 Task: Find connections with filter location Dax with filter topic #job with filter profile language Spanish with filter current company Rebel Foods with filter school New Horizon Public School with filter industry Cutlery and Handtool Manufacturing with filter service category Cybersecurity with filter keywords title Wait Staff Manager
Action: Mouse moved to (549, 81)
Screenshot: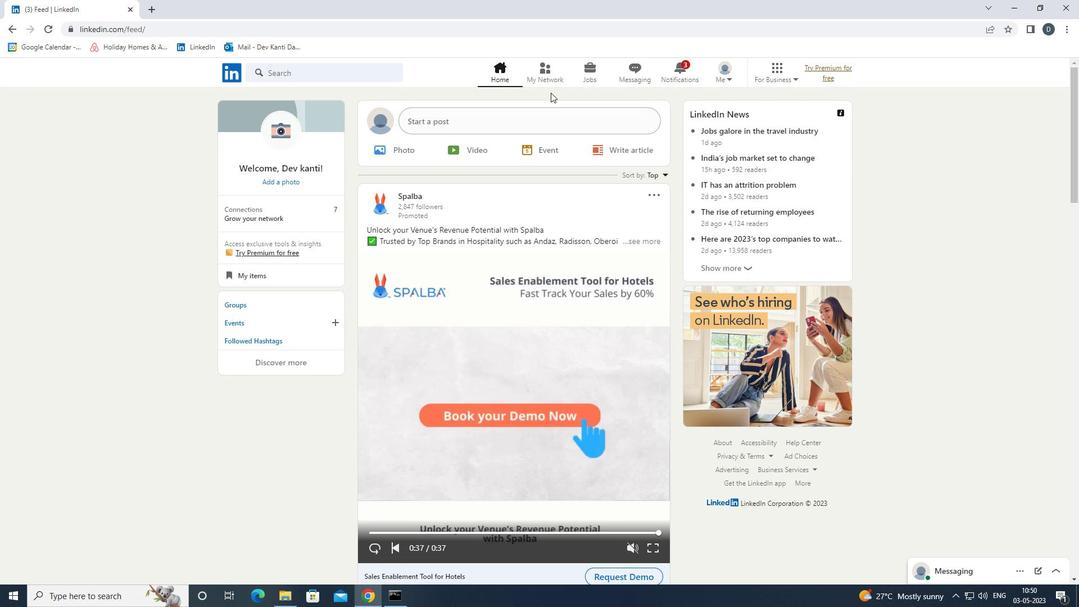 
Action: Mouse pressed left at (549, 81)
Screenshot: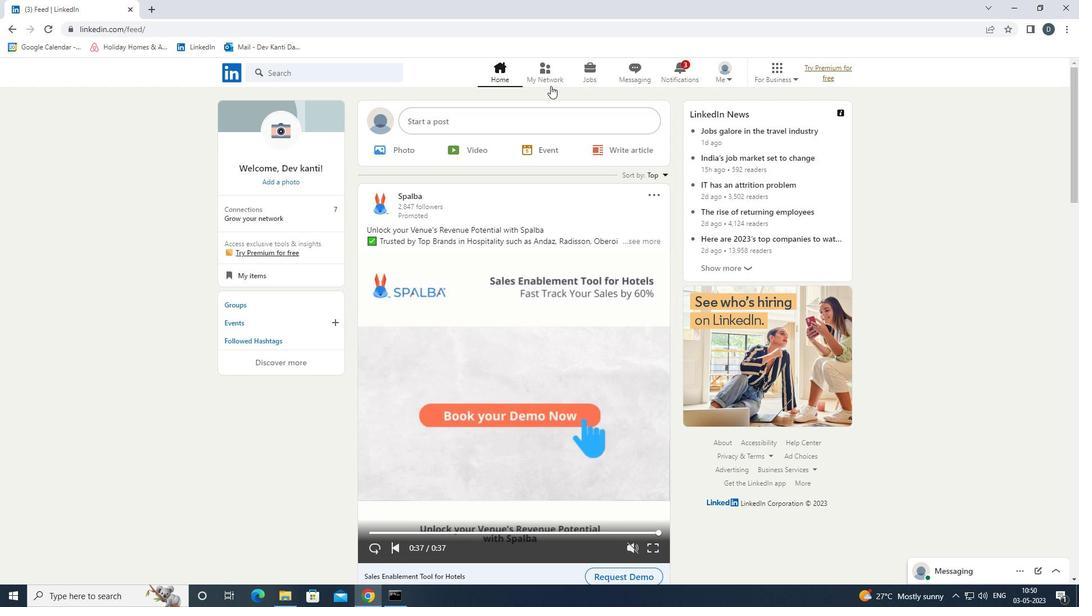 
Action: Mouse moved to (377, 134)
Screenshot: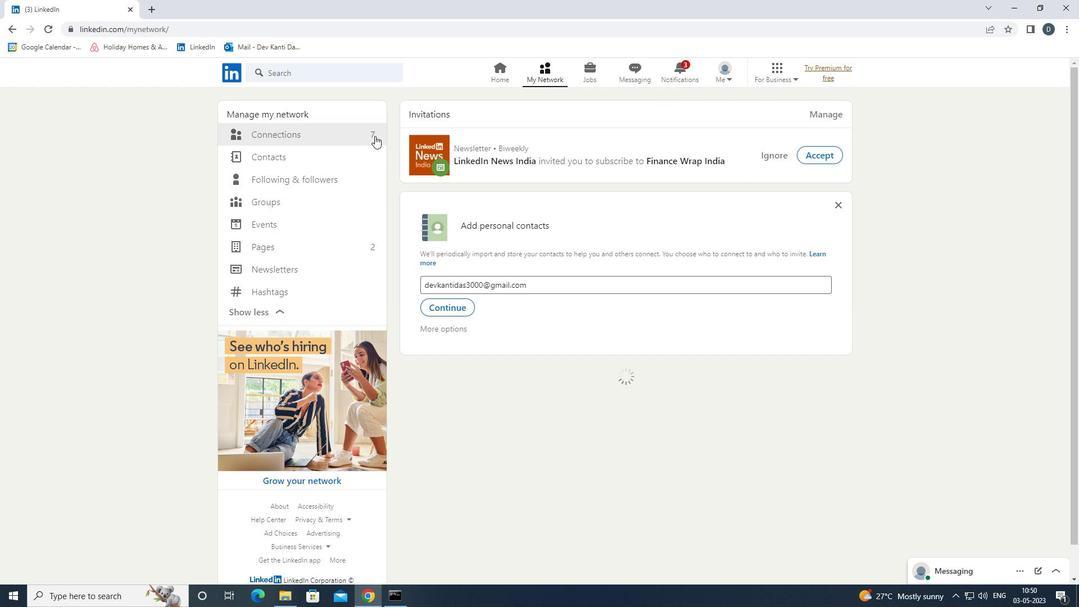 
Action: Mouse pressed left at (377, 134)
Screenshot: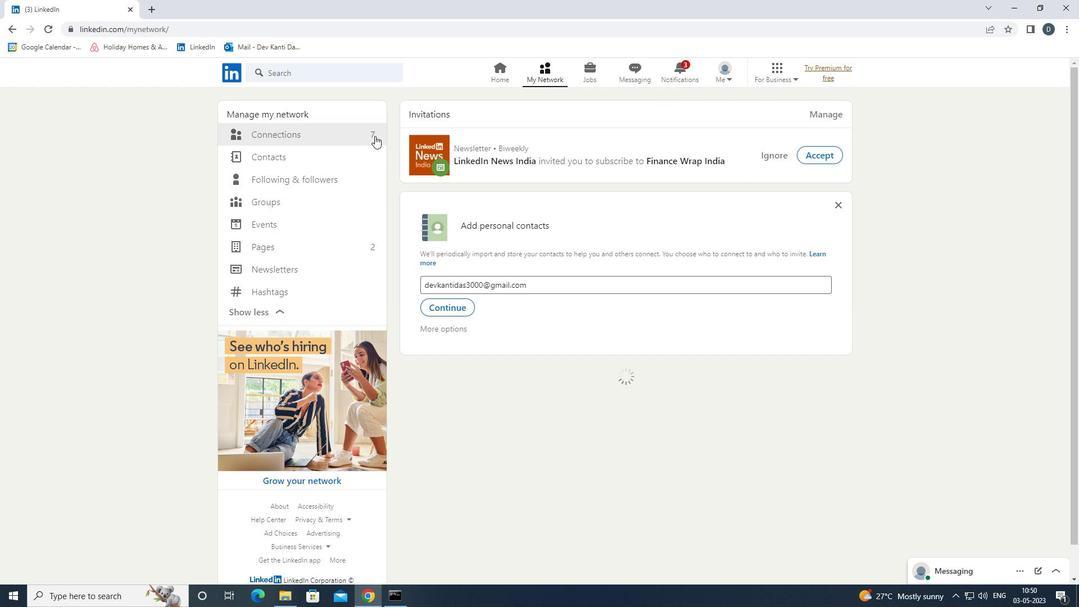 
Action: Mouse moved to (370, 134)
Screenshot: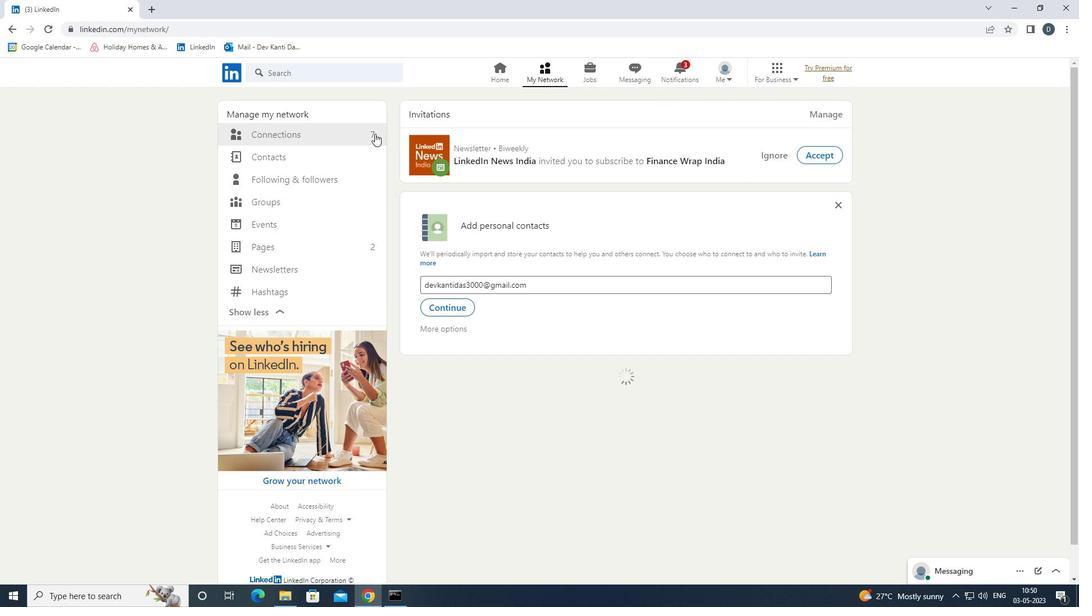 
Action: Mouse pressed left at (370, 134)
Screenshot: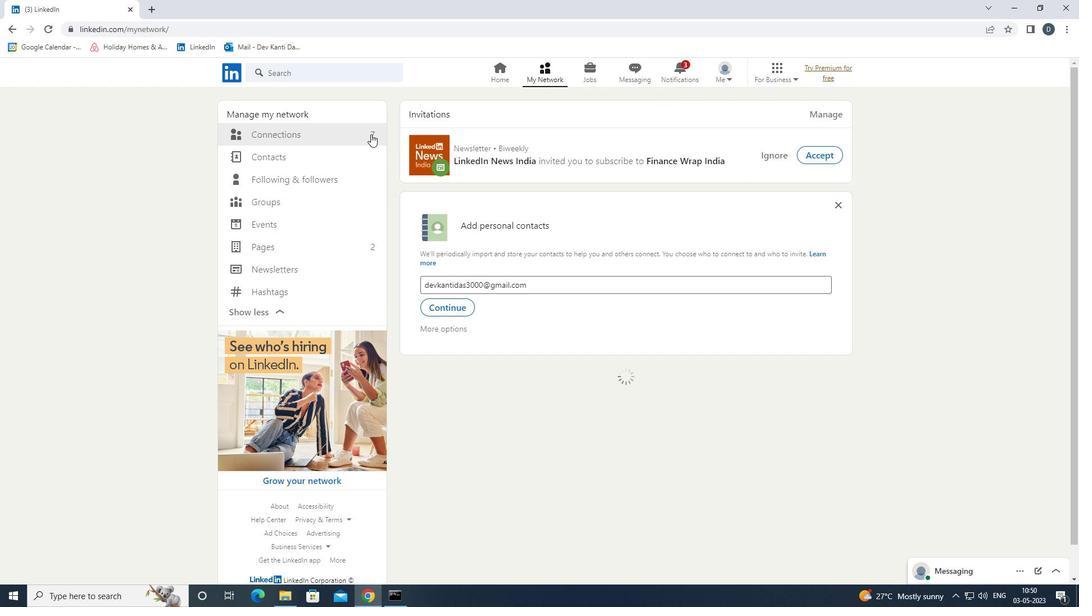 
Action: Mouse moved to (634, 132)
Screenshot: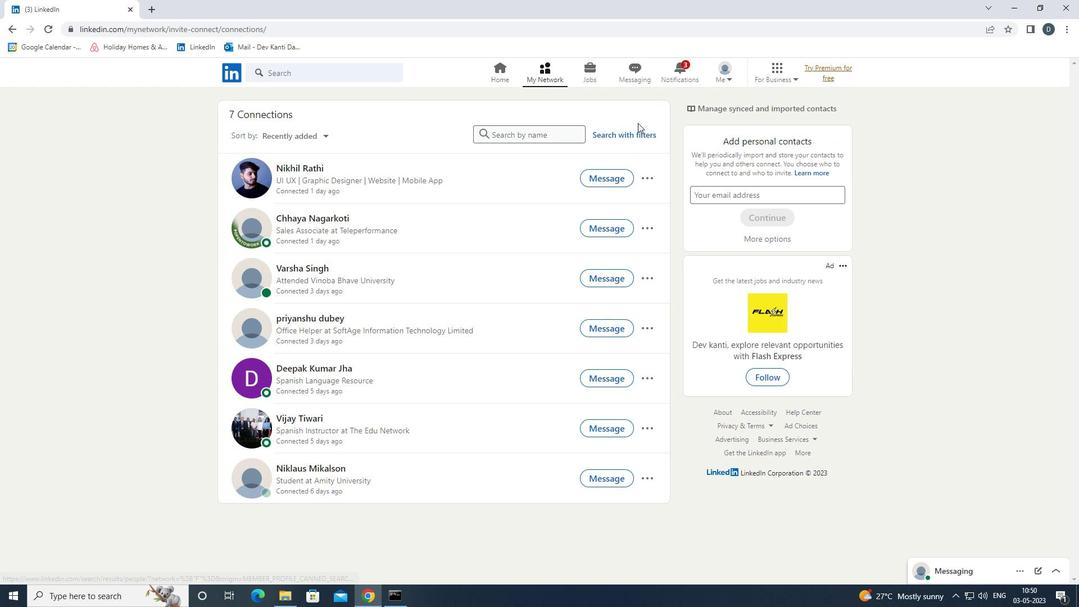 
Action: Mouse pressed left at (634, 132)
Screenshot: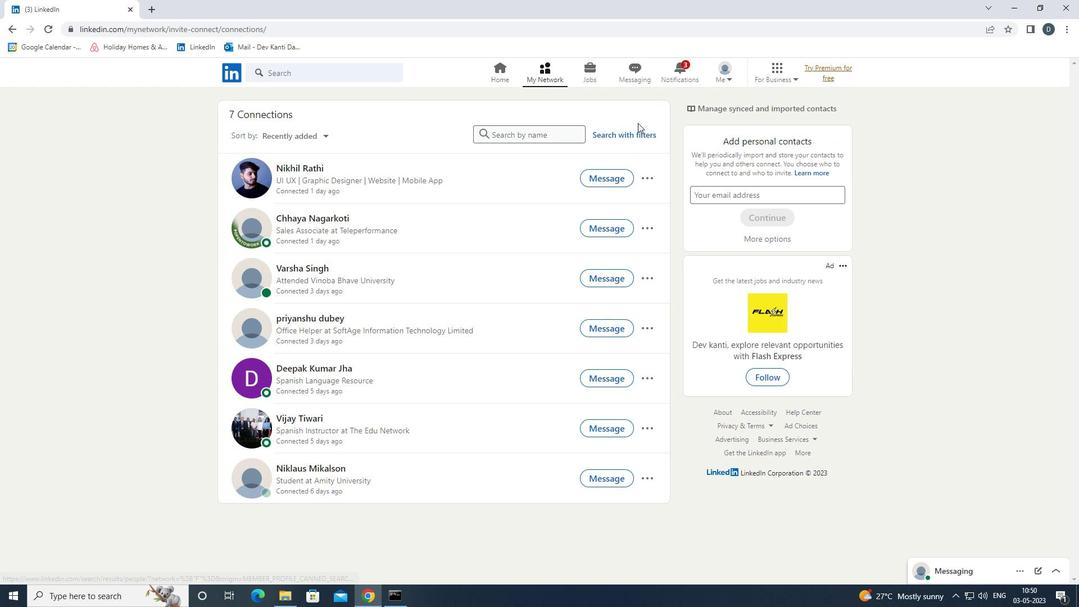 
Action: Mouse moved to (572, 100)
Screenshot: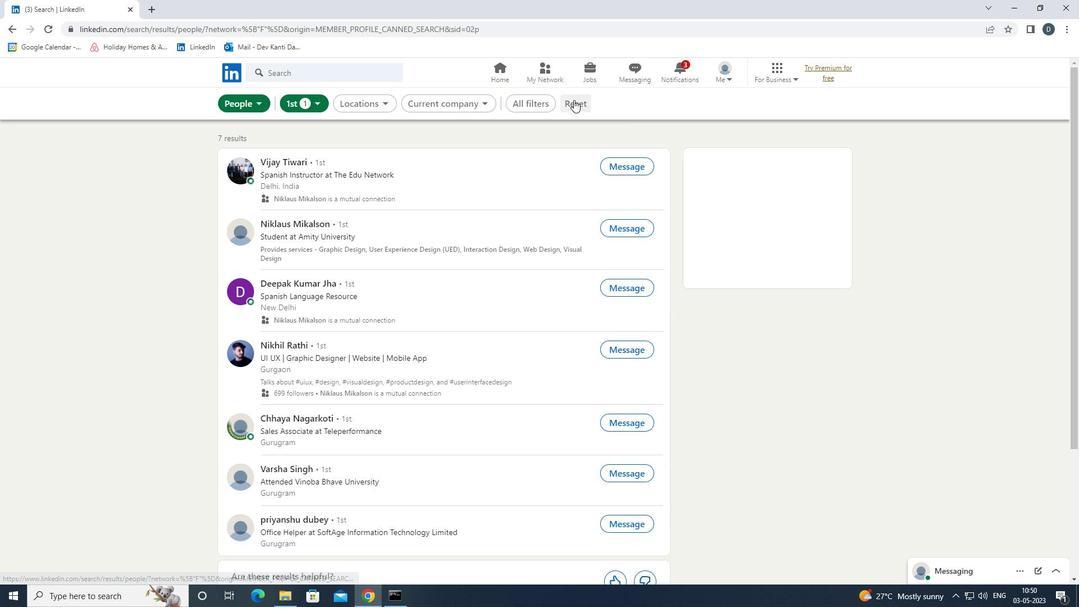 
Action: Mouse pressed left at (572, 100)
Screenshot: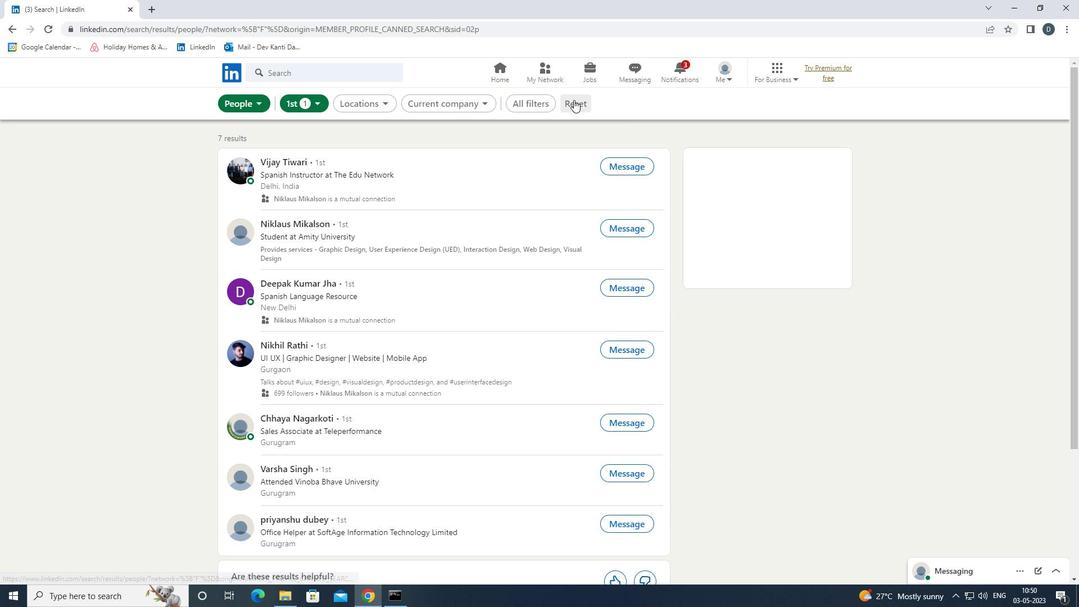 
Action: Mouse moved to (563, 97)
Screenshot: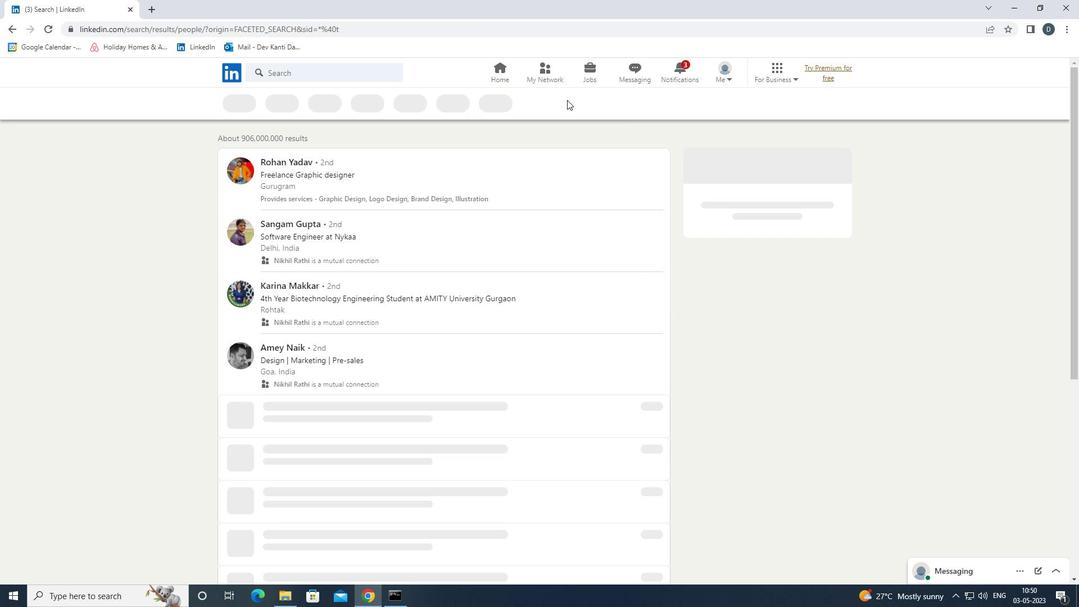 
Action: Mouse pressed left at (563, 97)
Screenshot: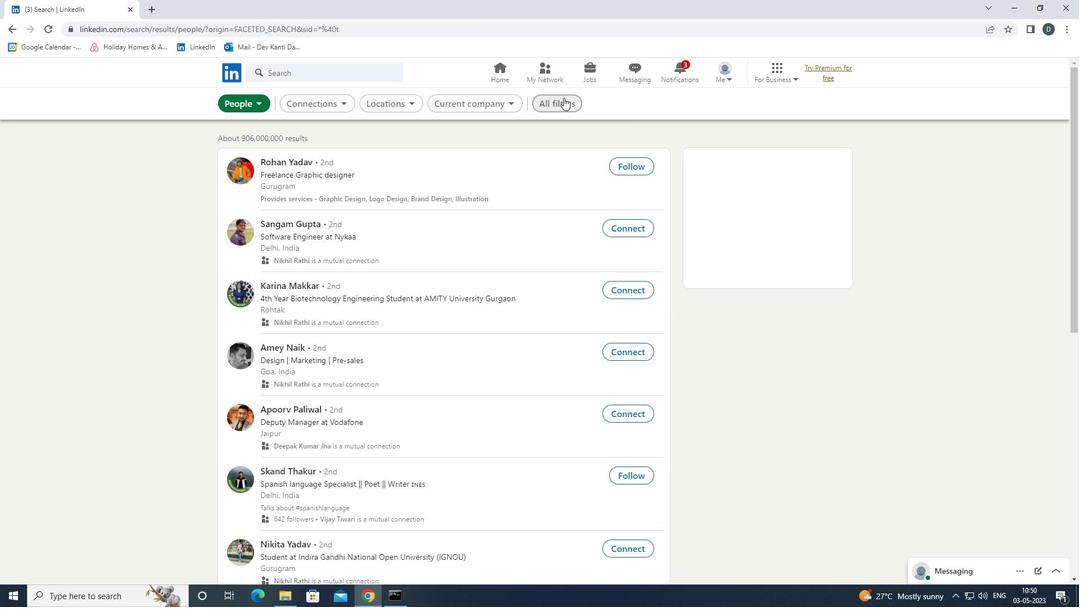 
Action: Mouse moved to (932, 256)
Screenshot: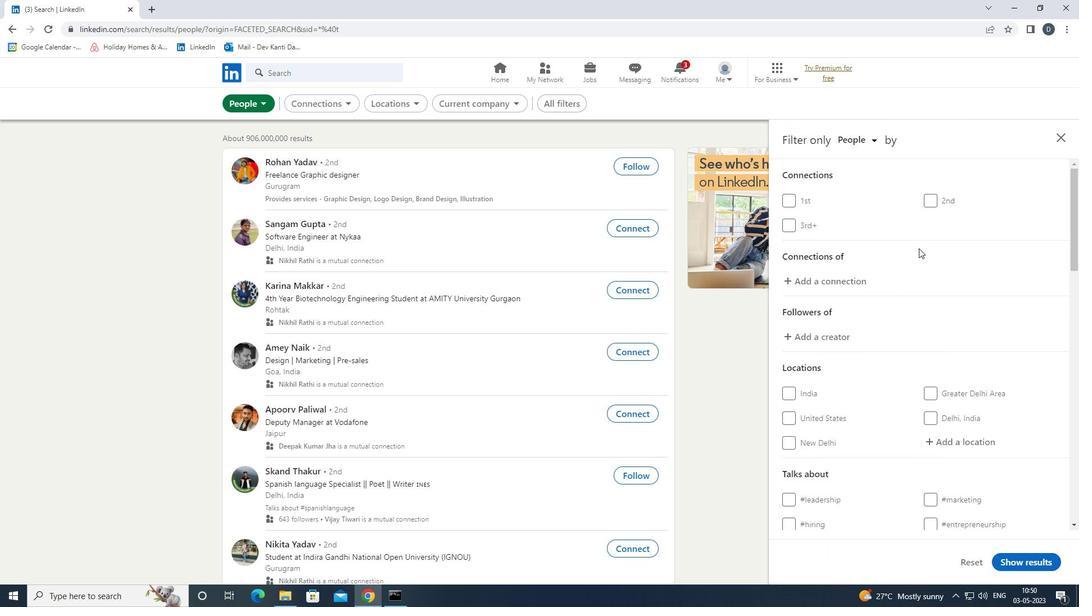
Action: Mouse scrolled (932, 255) with delta (0, 0)
Screenshot: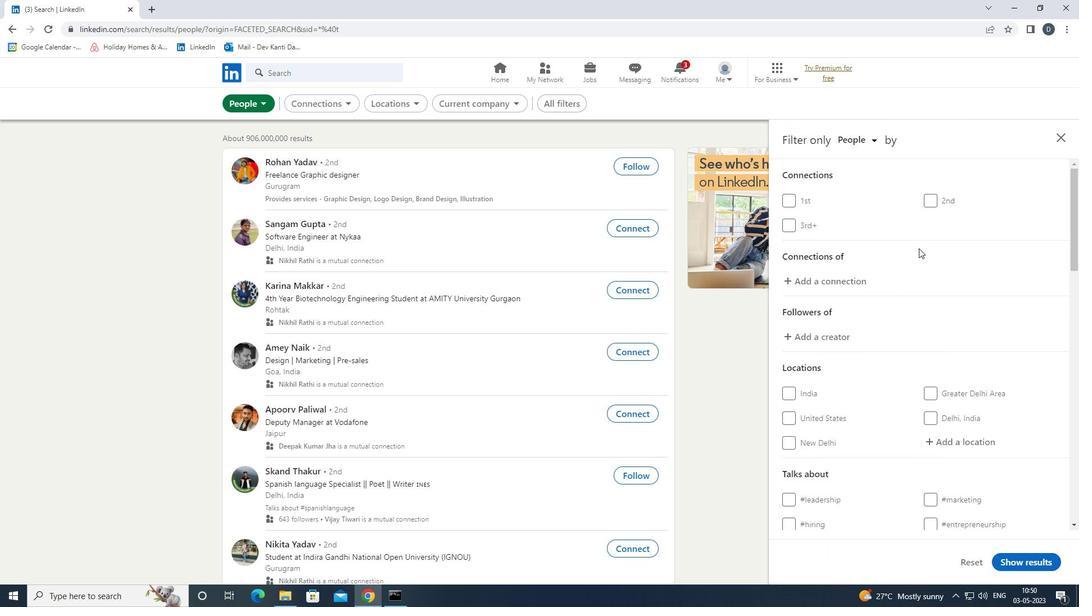 
Action: Mouse moved to (934, 257)
Screenshot: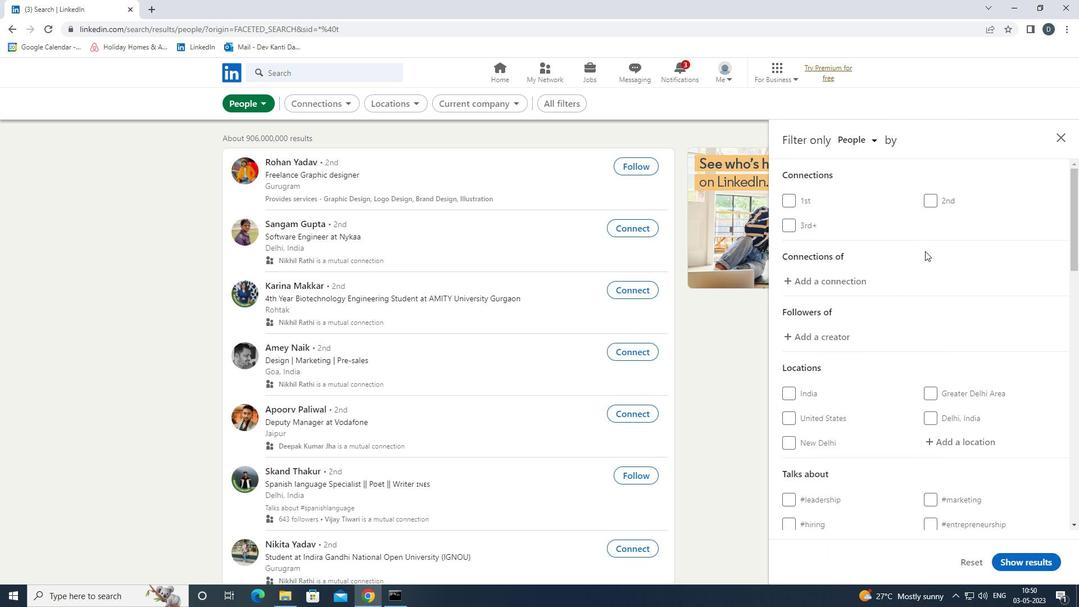 
Action: Mouse scrolled (934, 256) with delta (0, 0)
Screenshot: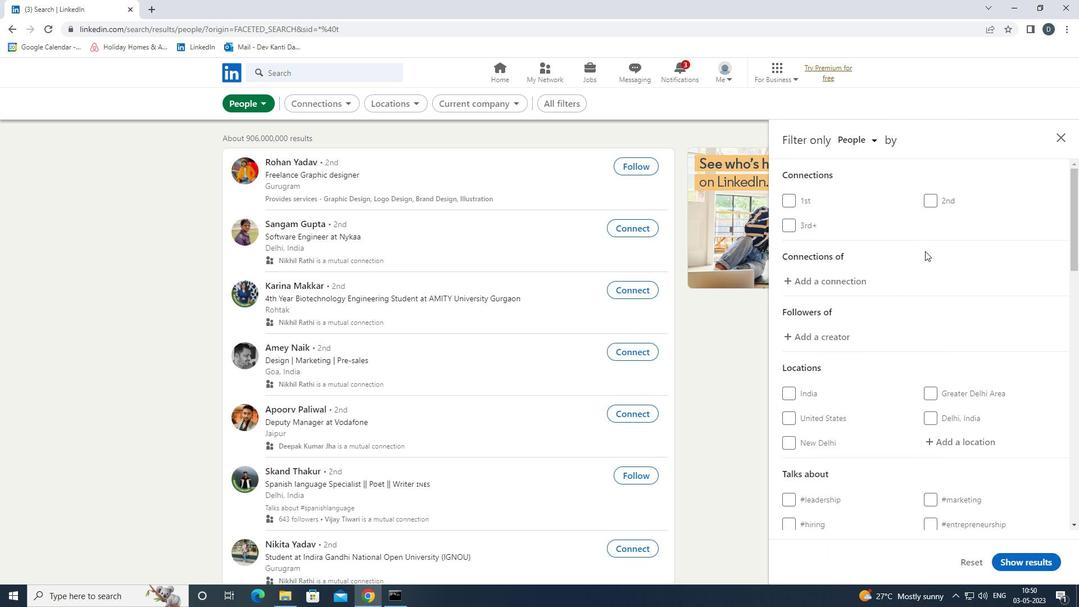 
Action: Mouse moved to (945, 329)
Screenshot: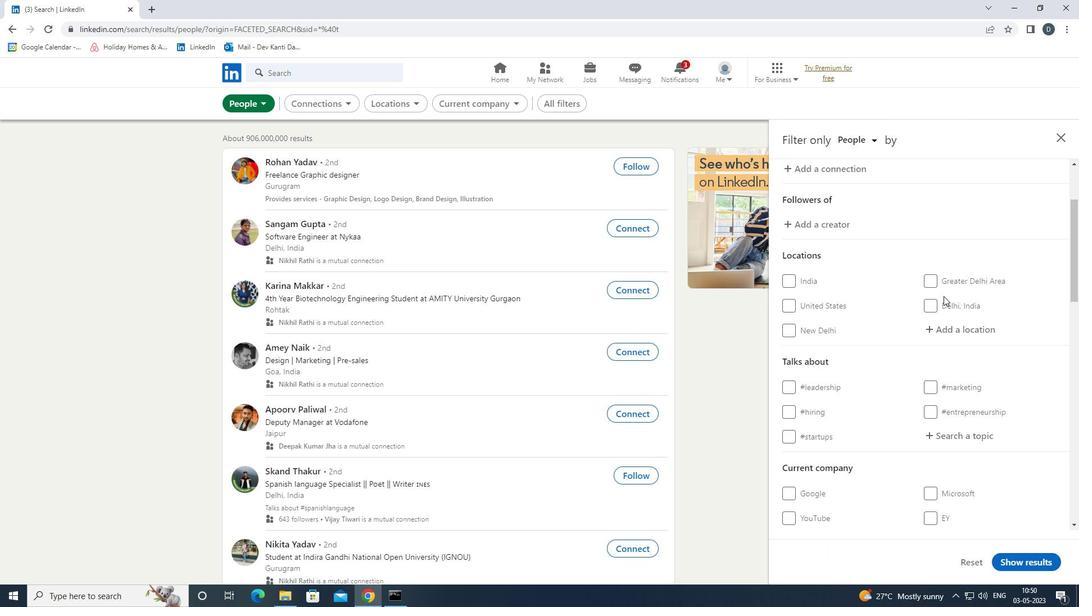 
Action: Mouse pressed left at (945, 329)
Screenshot: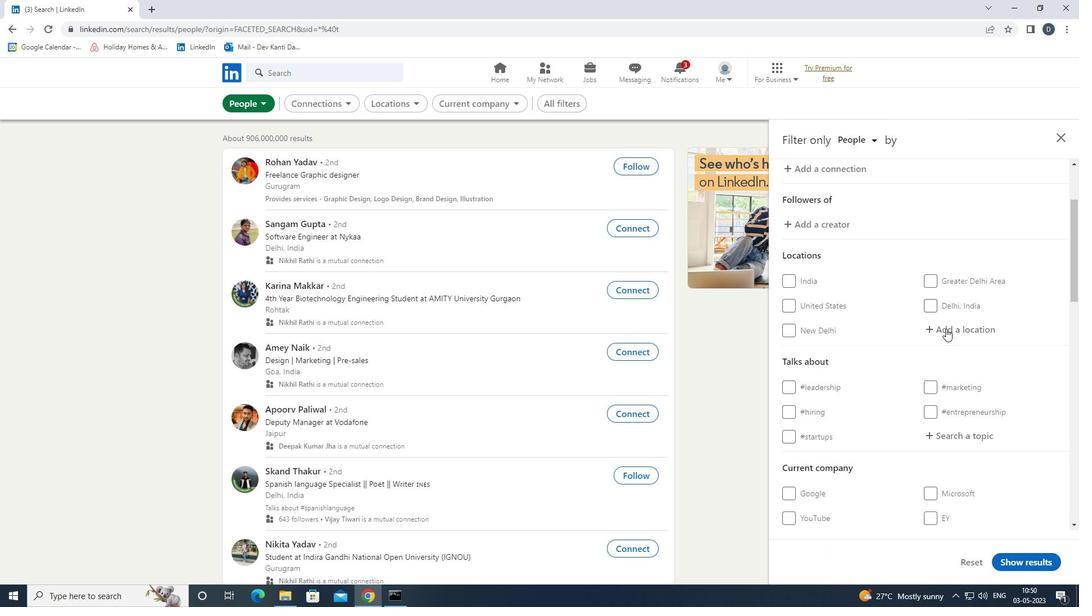 
Action: Key pressed <Key.shift>DAX<Key.down><Key.enter>
Screenshot: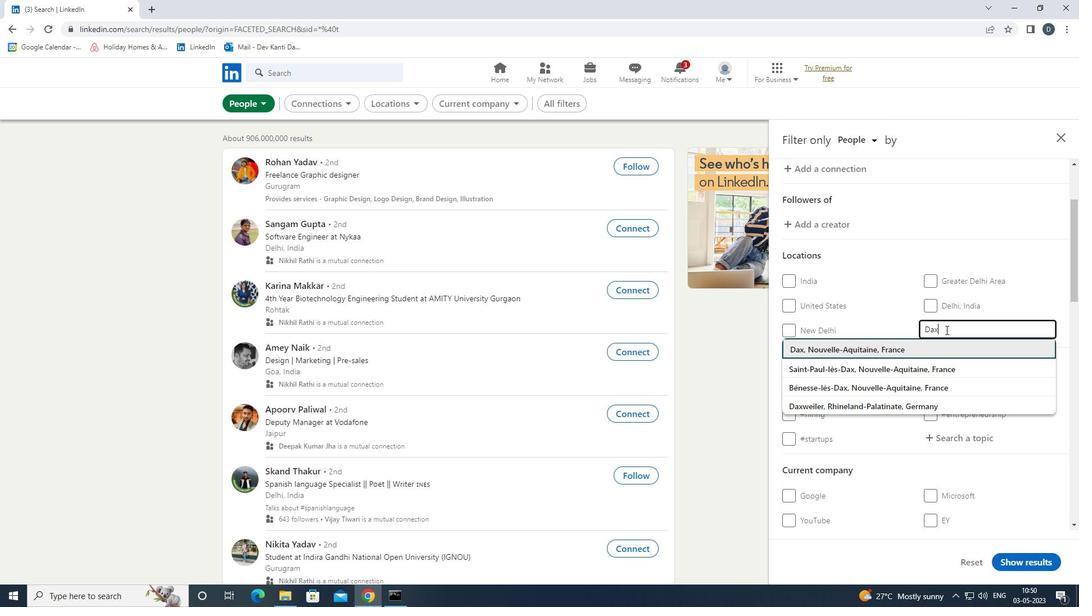 
Action: Mouse moved to (966, 343)
Screenshot: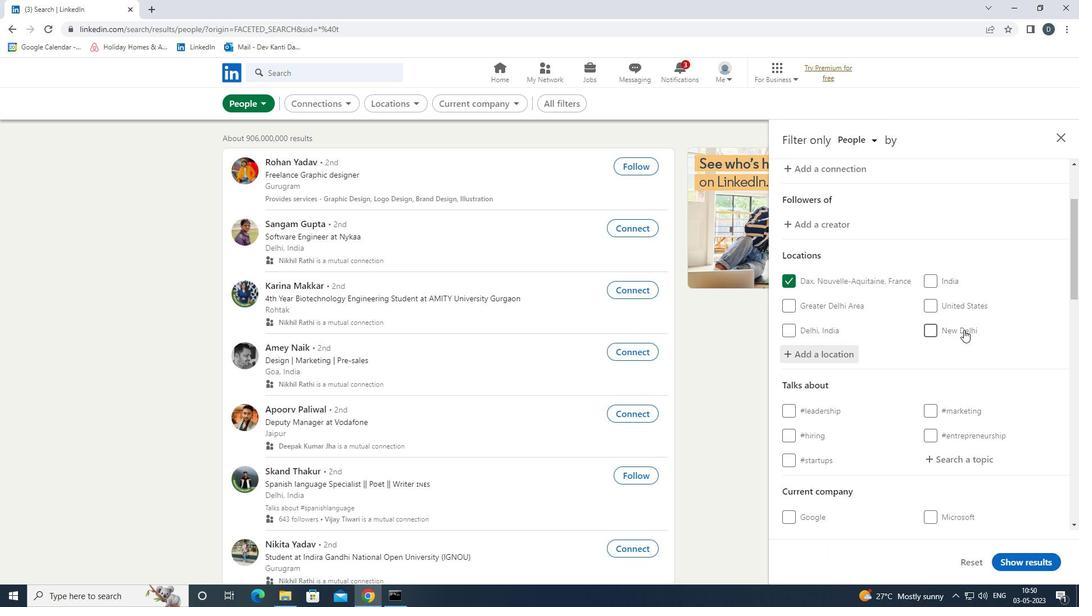 
Action: Mouse scrolled (966, 343) with delta (0, 0)
Screenshot: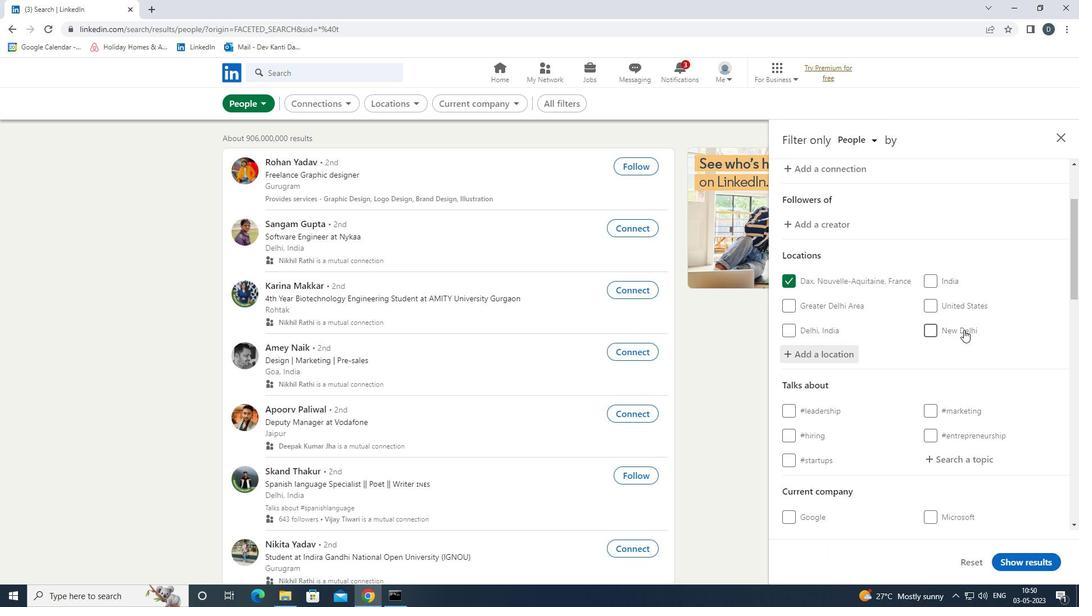 
Action: Mouse moved to (968, 349)
Screenshot: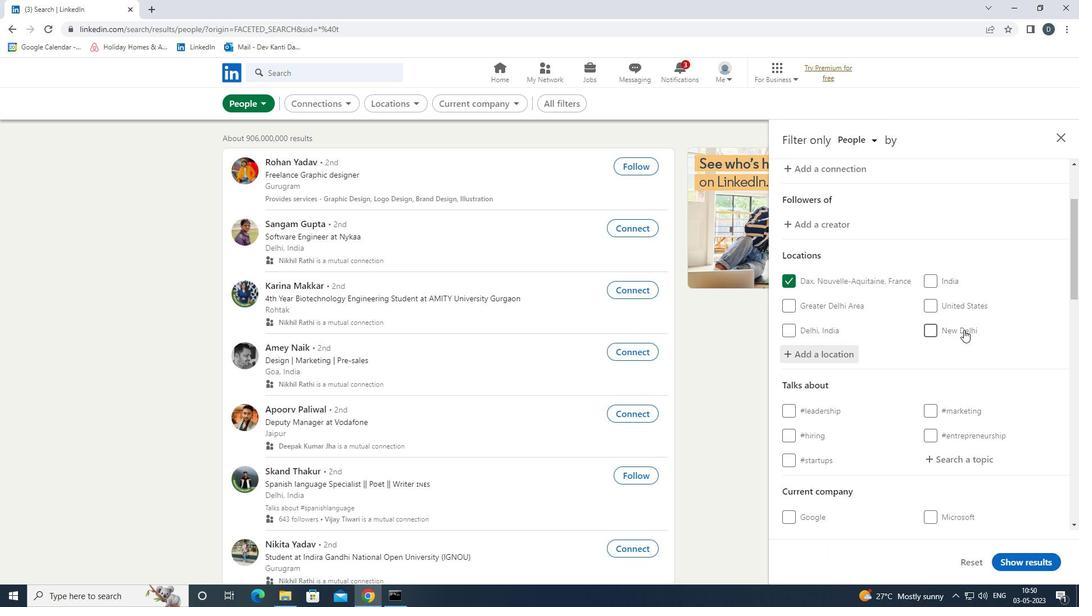 
Action: Mouse scrolled (968, 348) with delta (0, 0)
Screenshot: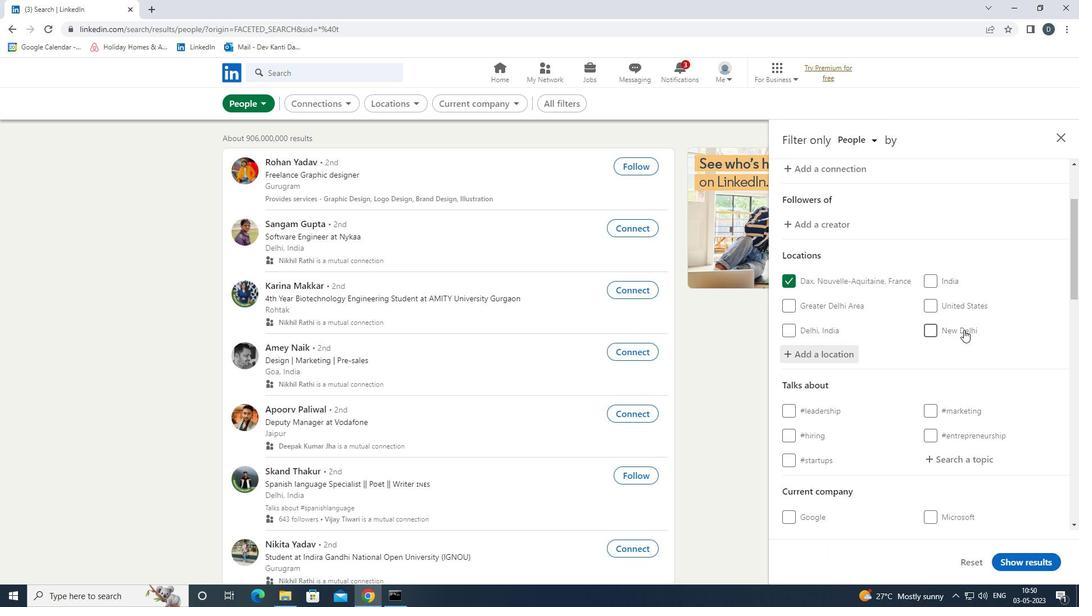 
Action: Mouse moved to (972, 349)
Screenshot: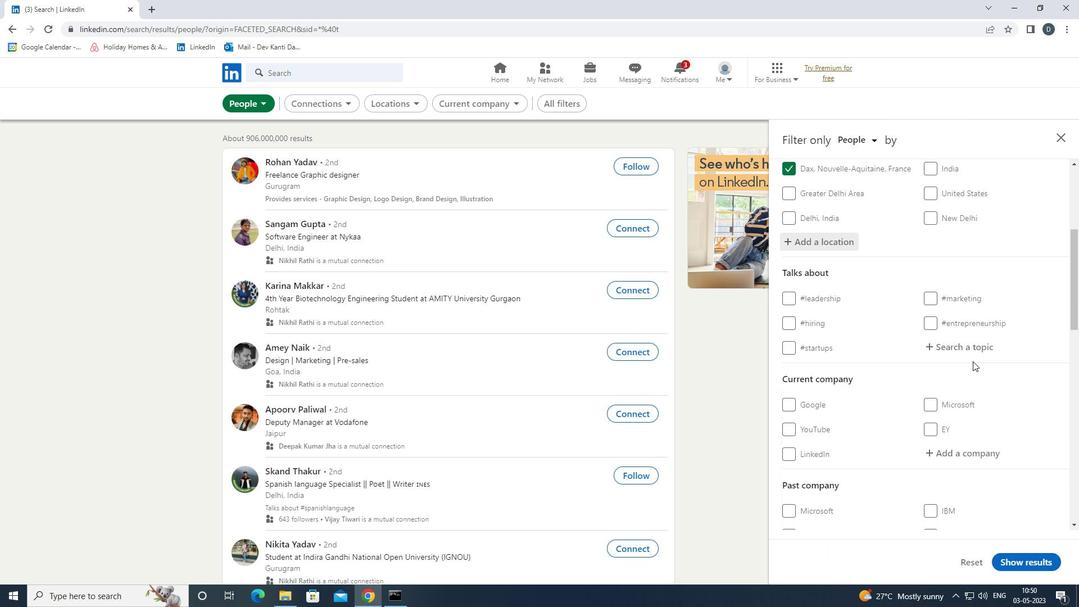 
Action: Mouse pressed left at (972, 349)
Screenshot: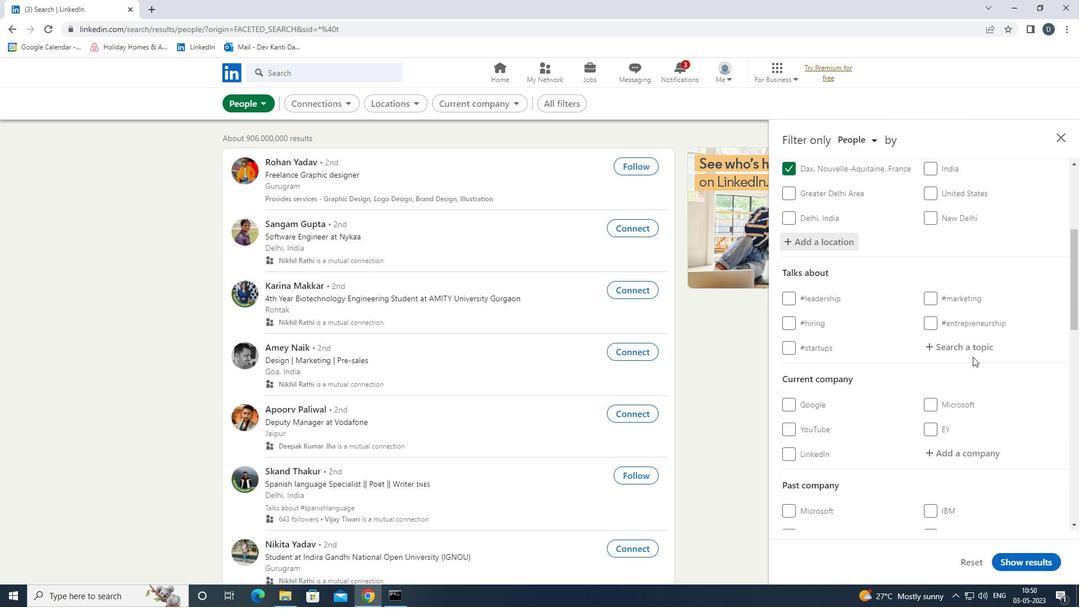 
Action: Mouse moved to (971, 349)
Screenshot: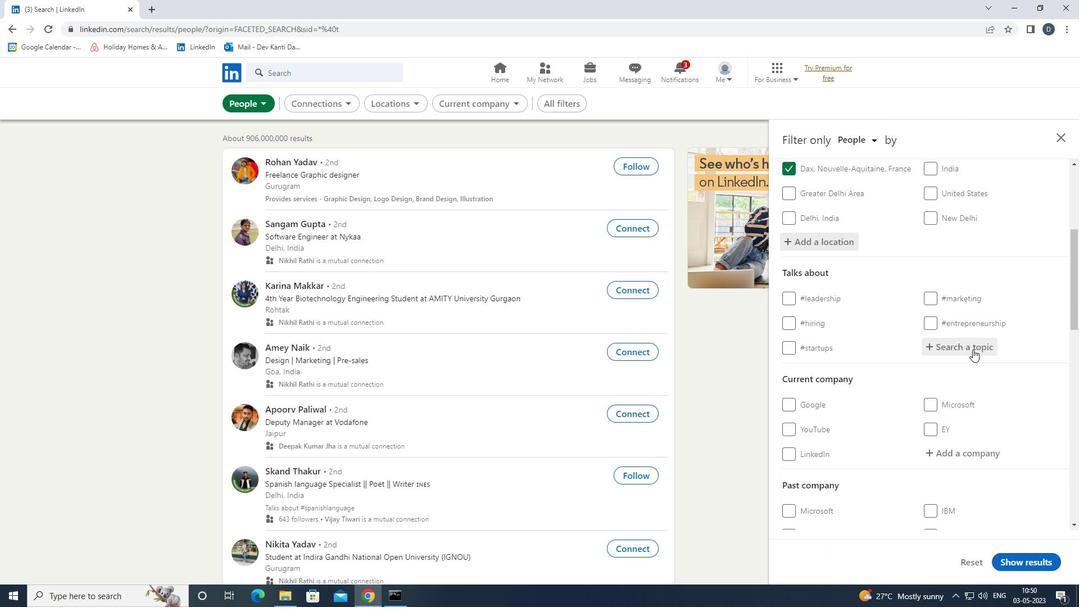 
Action: Key pressed JOB<Key.down><Key.enter>
Screenshot: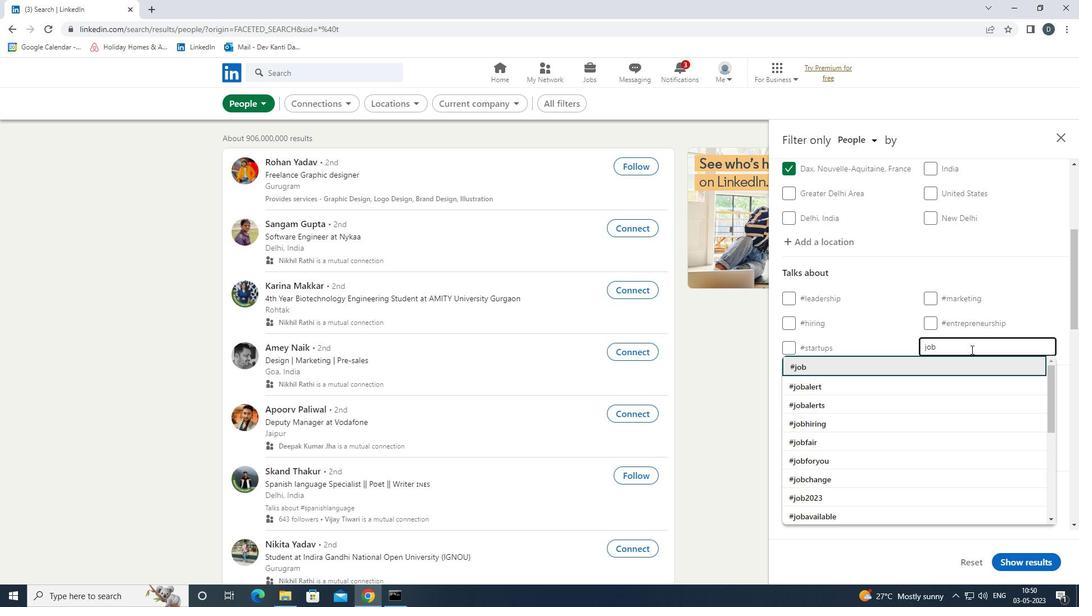 
Action: Mouse moved to (980, 360)
Screenshot: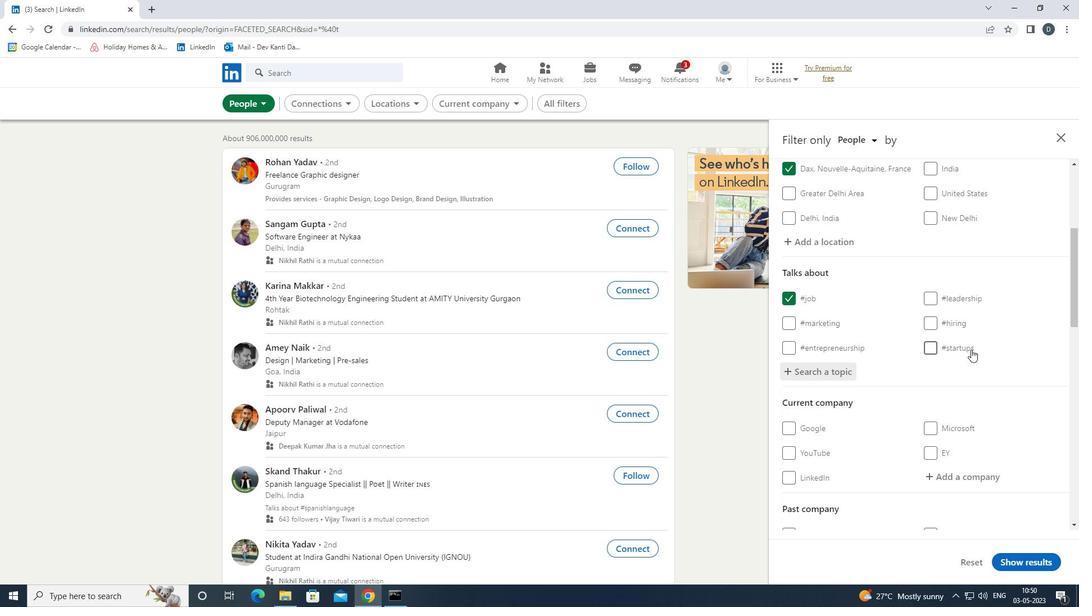 
Action: Mouse scrolled (980, 359) with delta (0, 0)
Screenshot: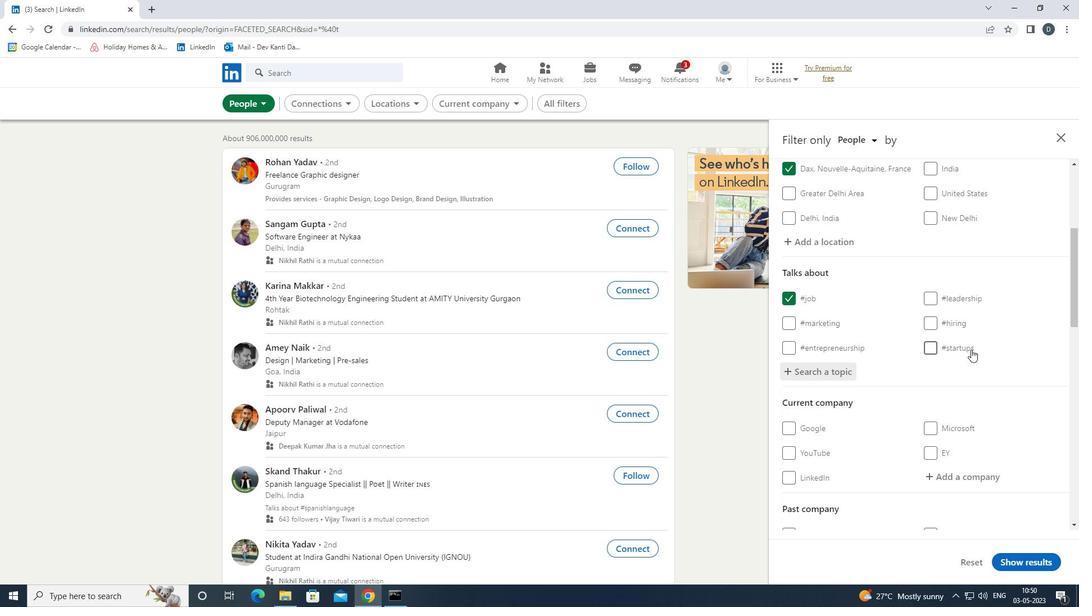 
Action: Mouse moved to (980, 361)
Screenshot: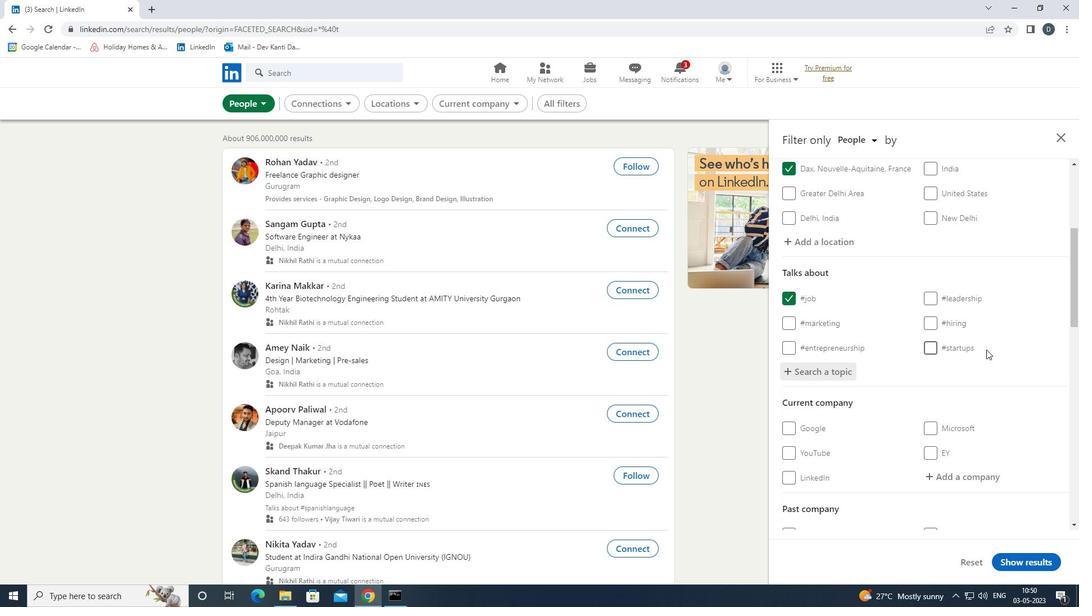 
Action: Mouse scrolled (980, 361) with delta (0, 0)
Screenshot: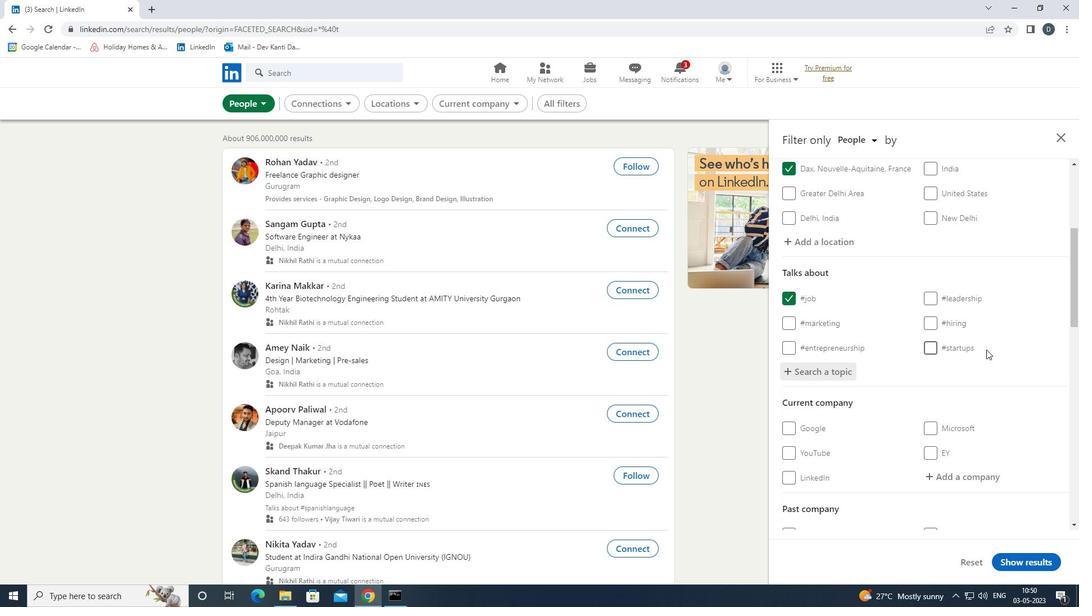 
Action: Mouse moved to (980, 363)
Screenshot: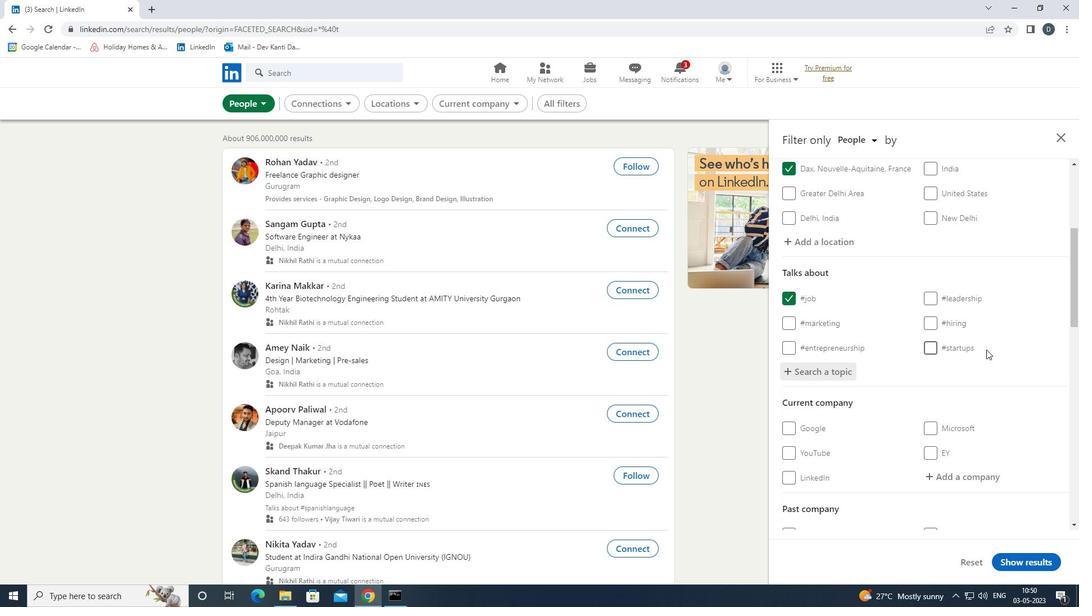 
Action: Mouse scrolled (980, 362) with delta (0, 0)
Screenshot: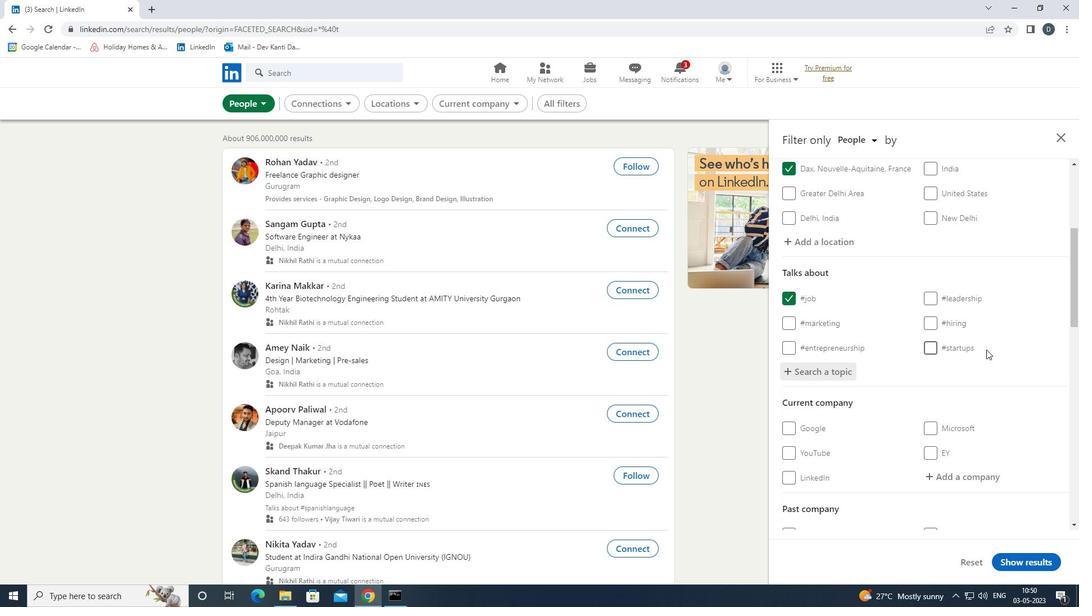 
Action: Mouse moved to (980, 363)
Screenshot: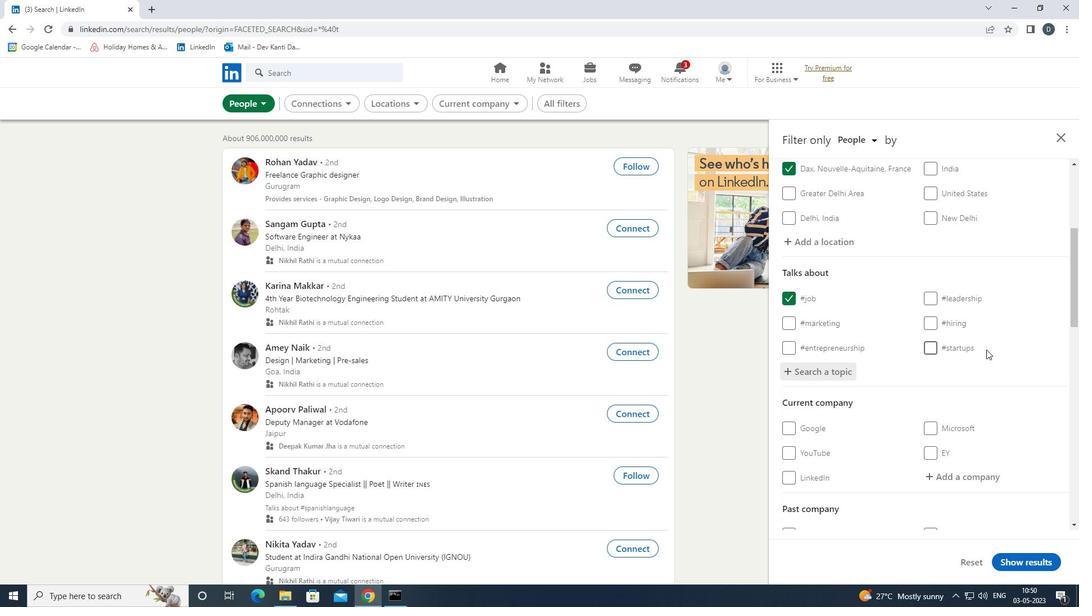 
Action: Mouse scrolled (980, 362) with delta (0, 0)
Screenshot: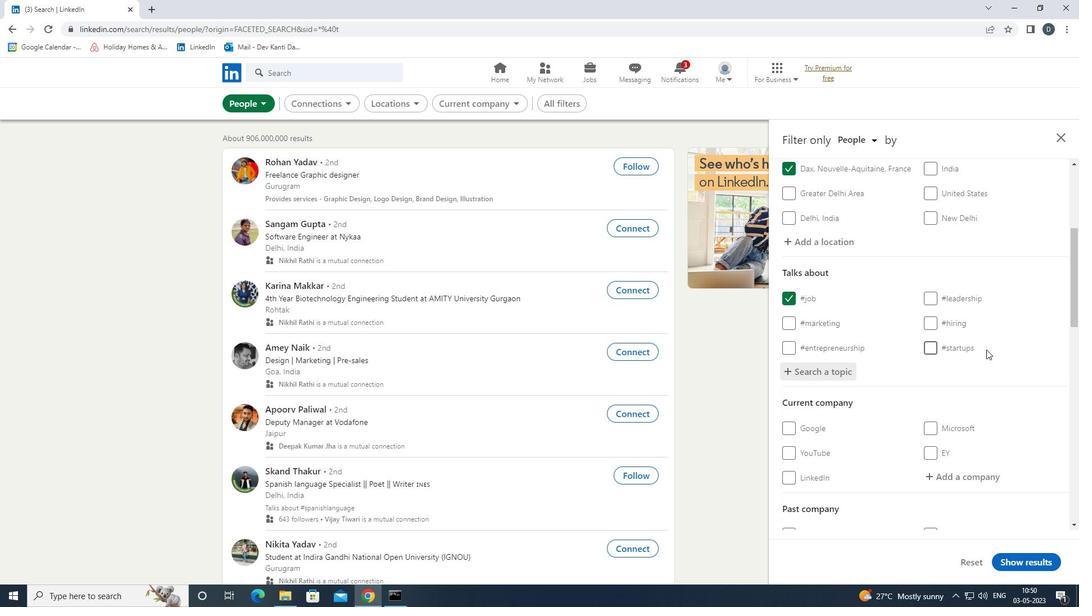 
Action: Mouse scrolled (980, 362) with delta (0, 0)
Screenshot: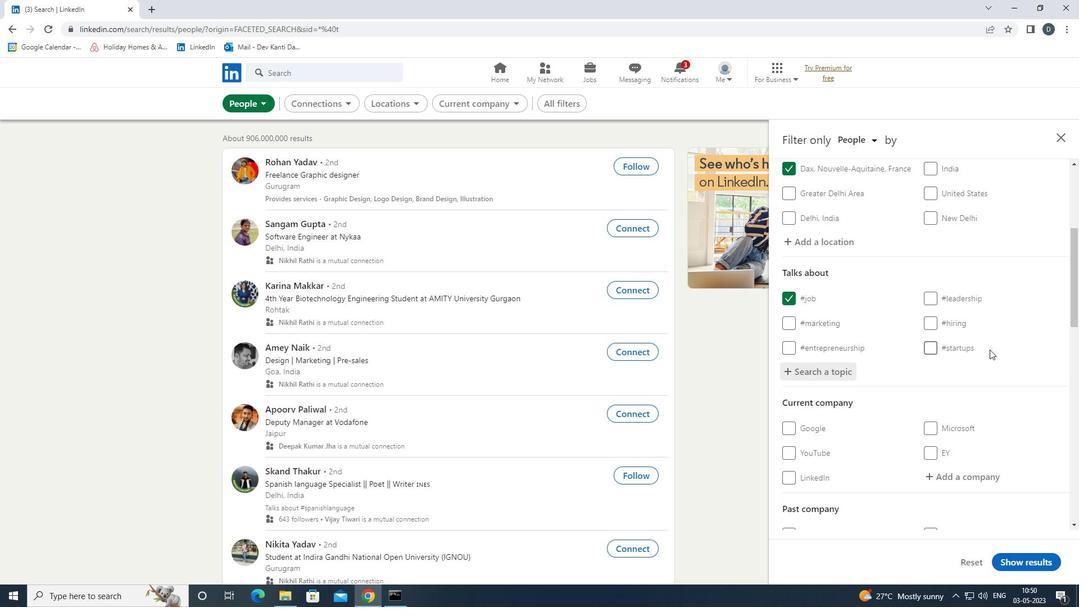 
Action: Mouse moved to (978, 361)
Screenshot: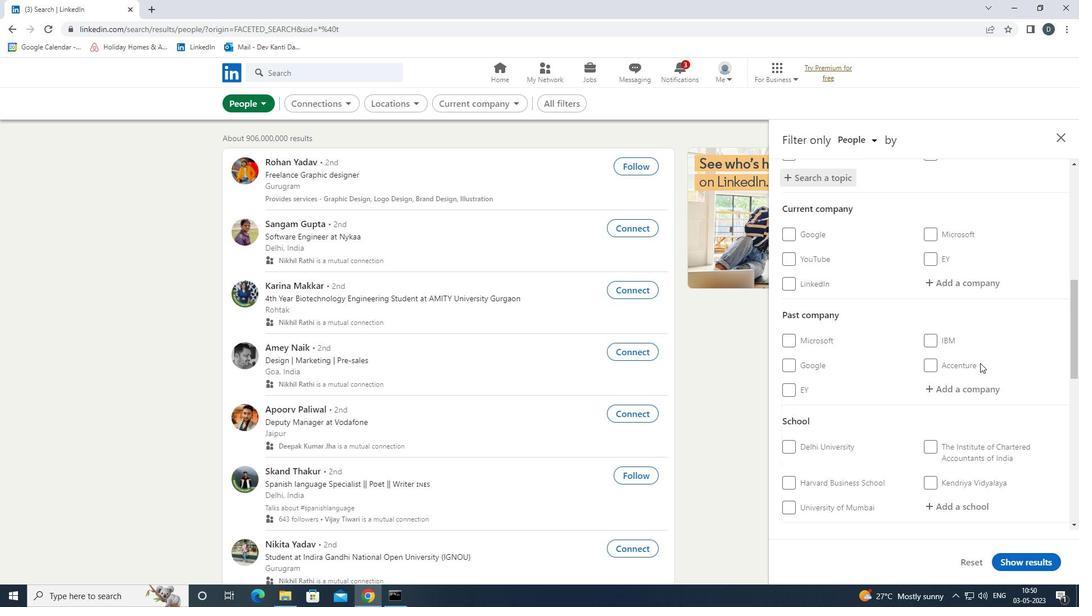 
Action: Mouse scrolled (978, 360) with delta (0, 0)
Screenshot: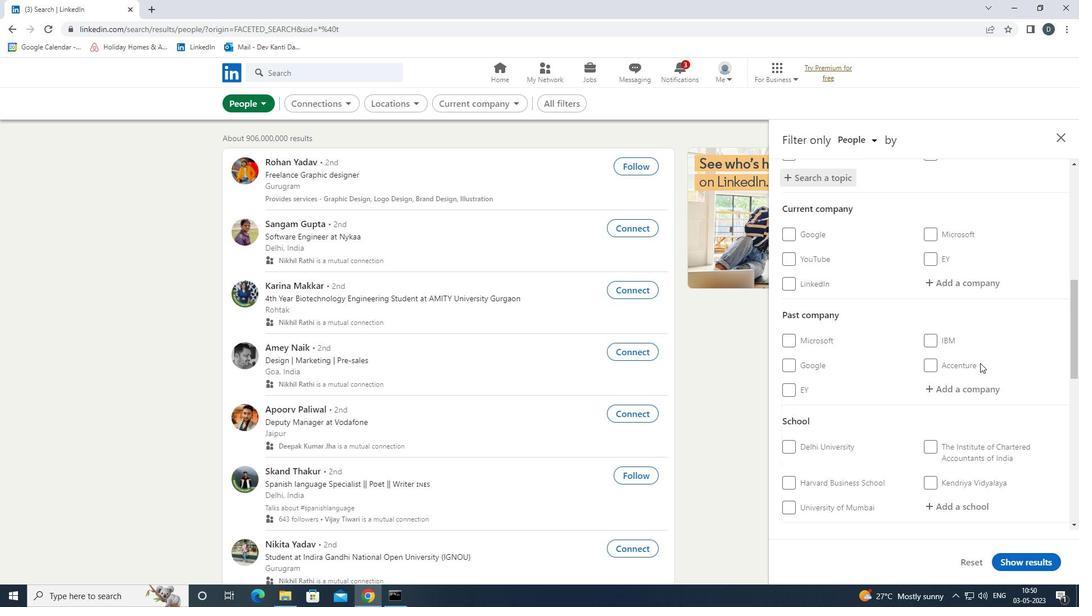 
Action: Mouse moved to (977, 361)
Screenshot: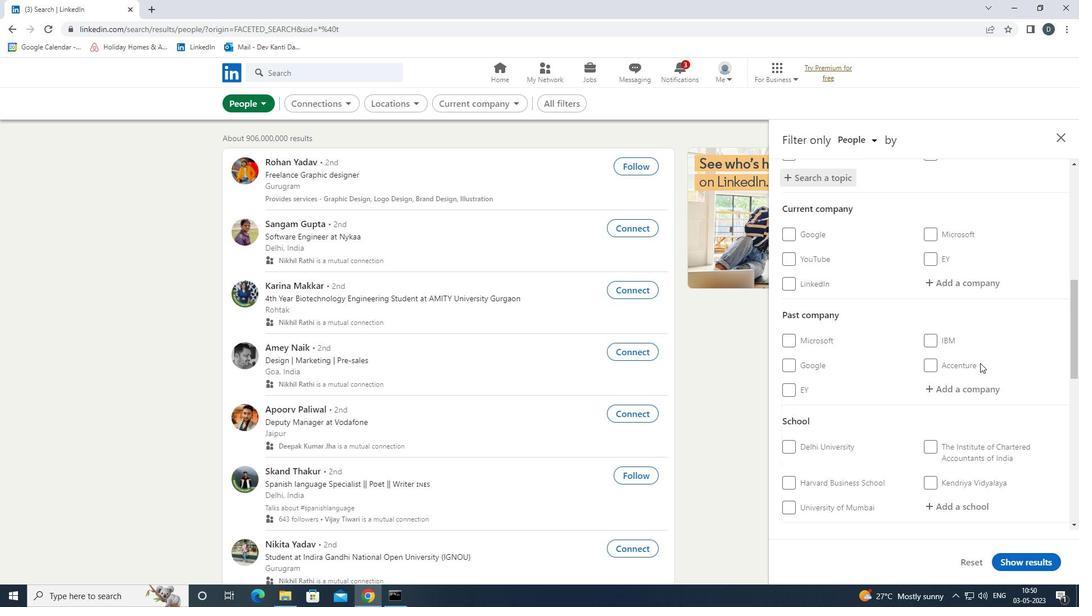 
Action: Mouse scrolled (977, 360) with delta (0, 0)
Screenshot: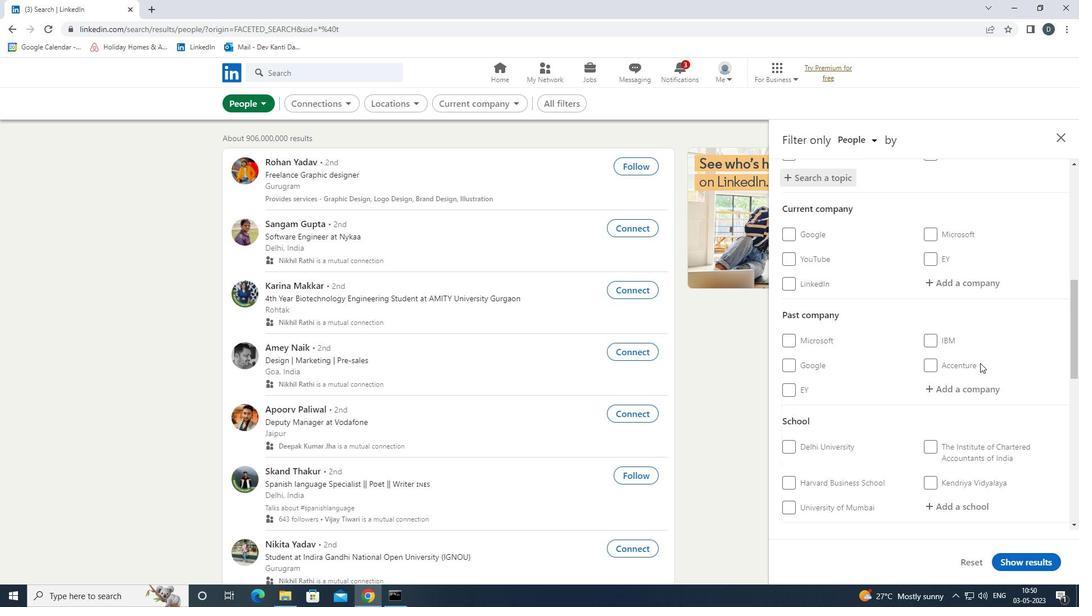 
Action: Mouse moved to (976, 361)
Screenshot: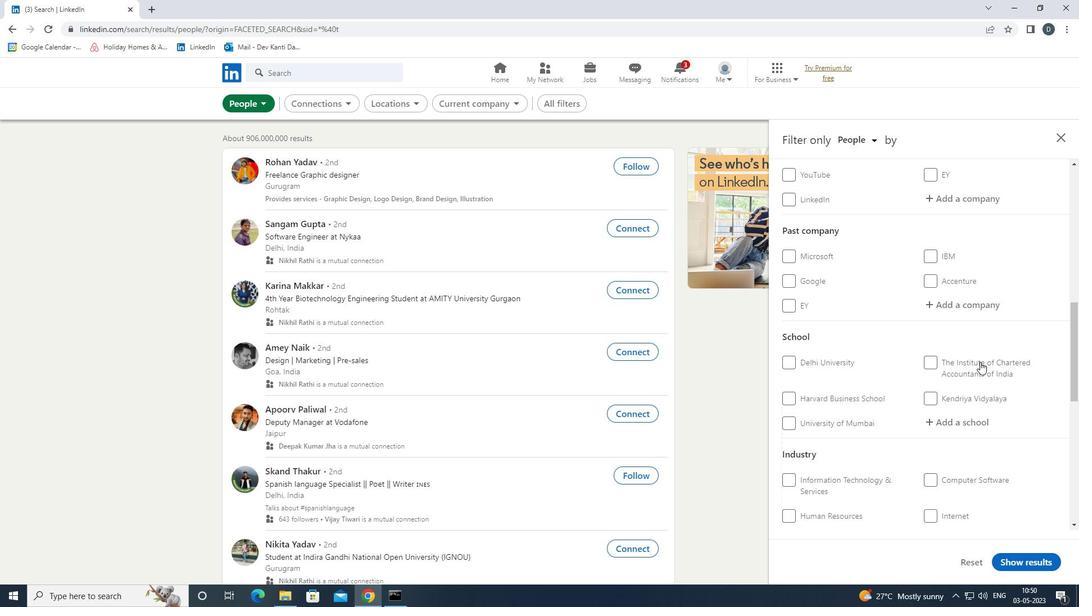 
Action: Mouse scrolled (976, 360) with delta (0, 0)
Screenshot: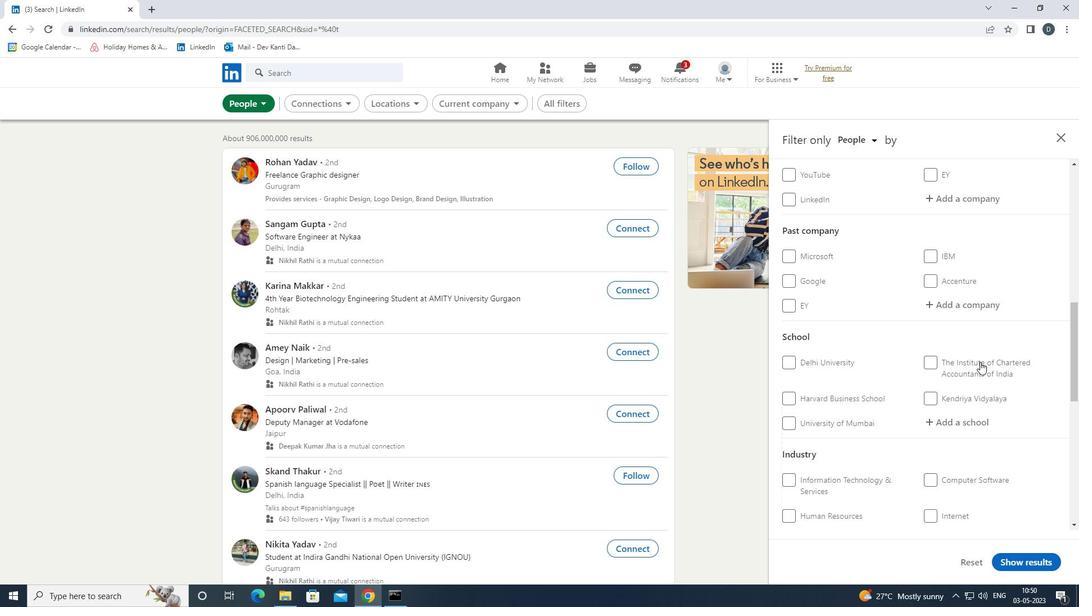 
Action: Mouse moved to (975, 361)
Screenshot: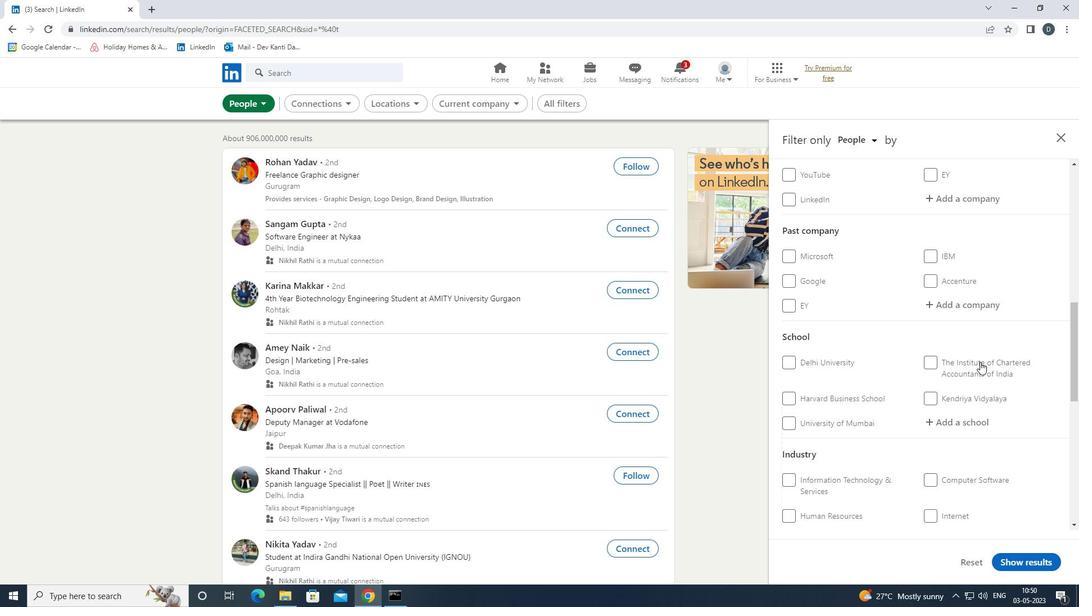 
Action: Mouse scrolled (975, 360) with delta (0, 0)
Screenshot: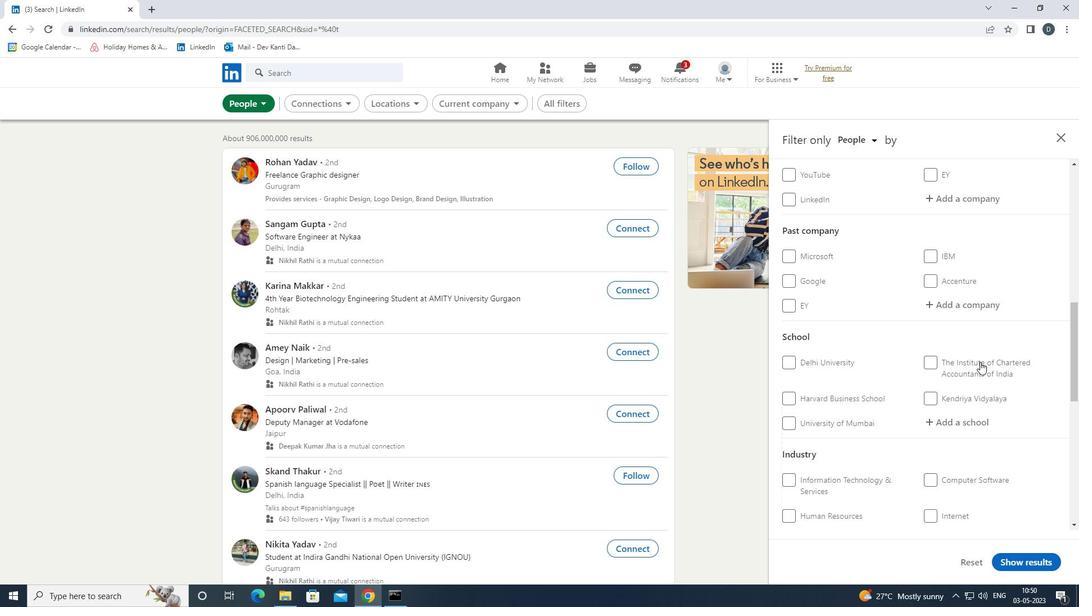 
Action: Mouse moved to (801, 401)
Screenshot: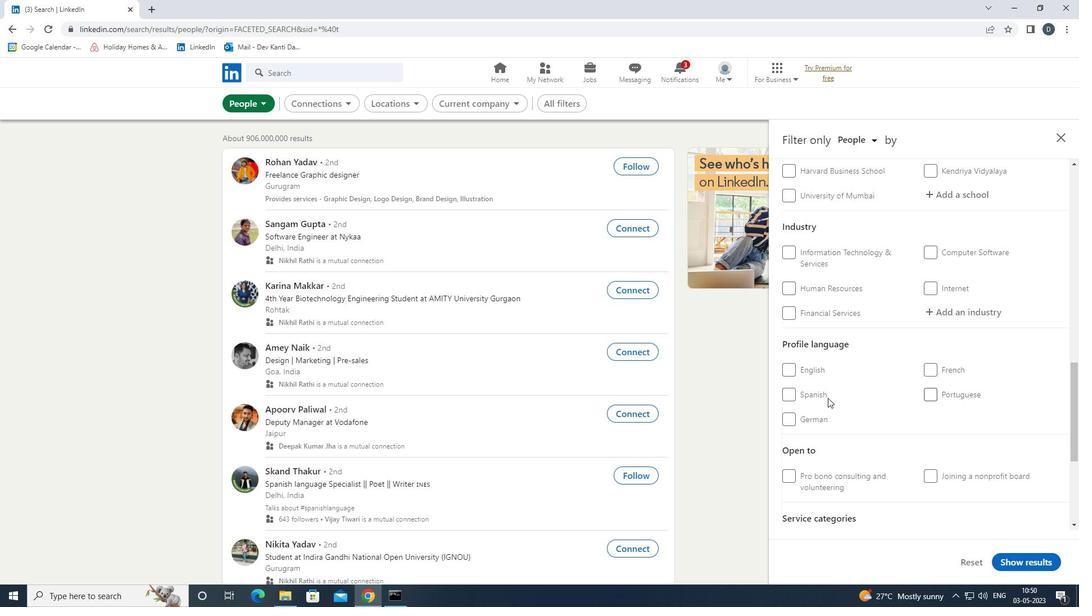 
Action: Mouse pressed left at (801, 401)
Screenshot: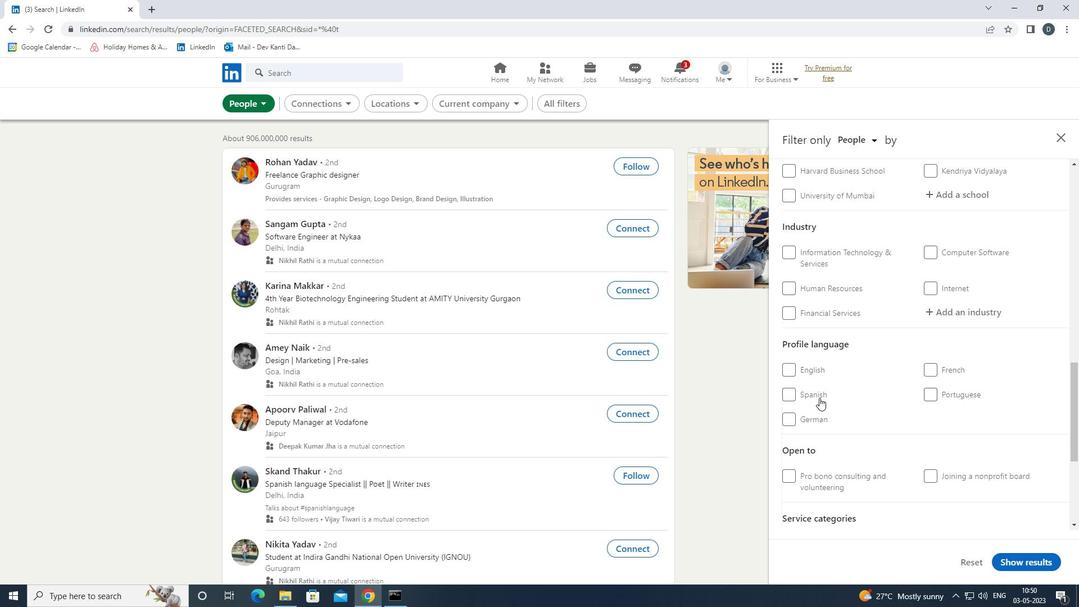 
Action: Mouse moved to (812, 391)
Screenshot: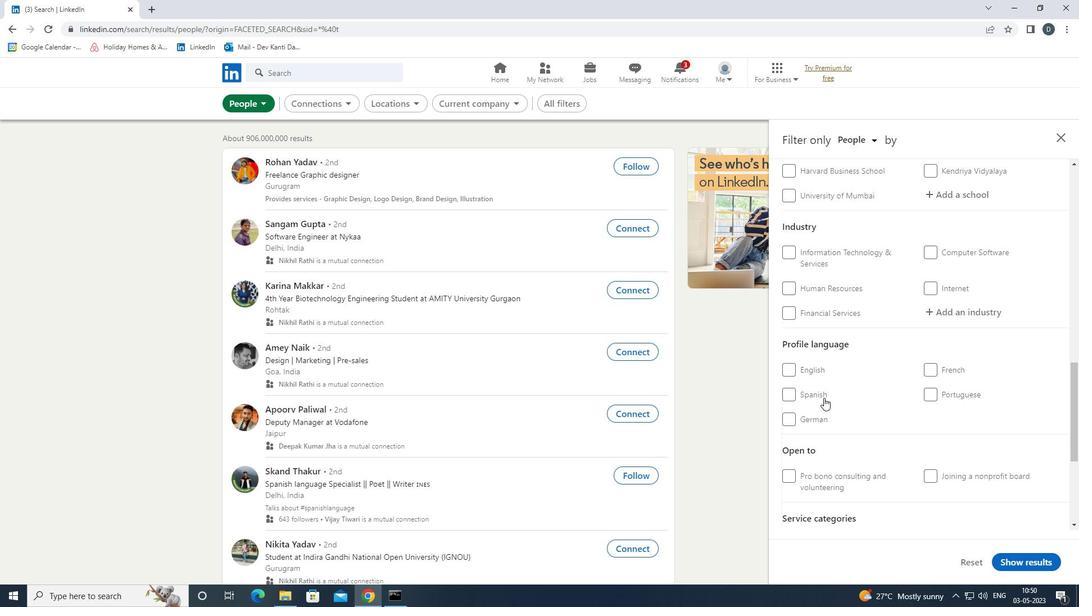 
Action: Mouse pressed left at (812, 391)
Screenshot: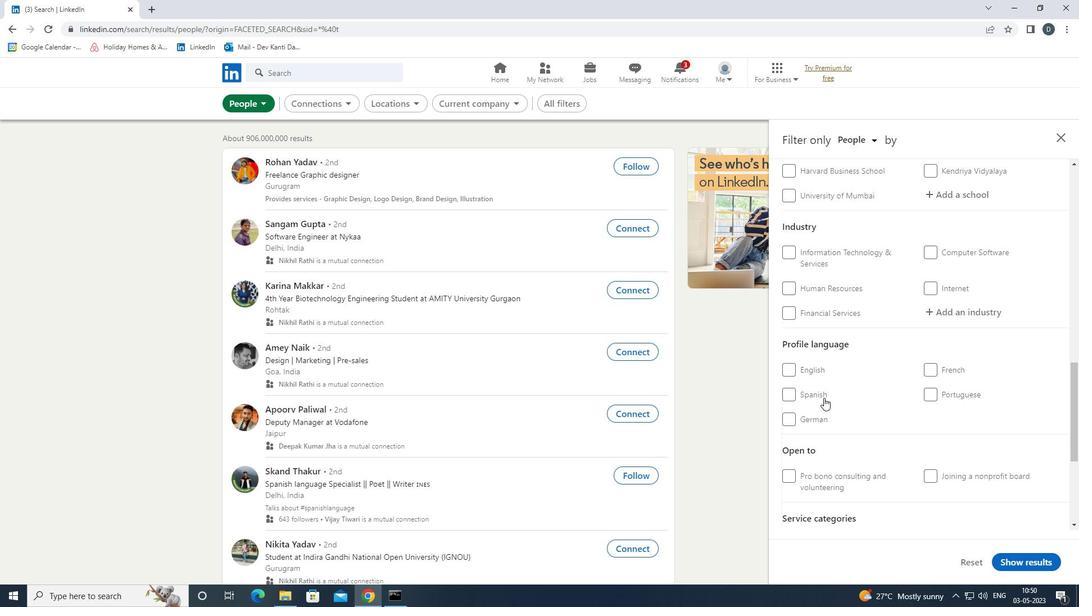 
Action: Mouse moved to (945, 395)
Screenshot: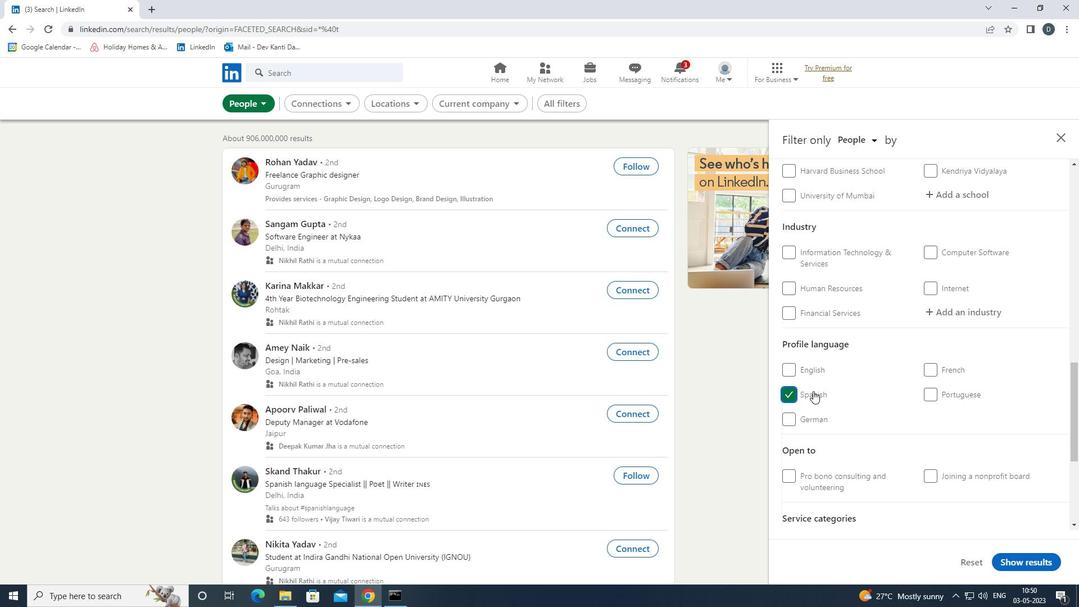 
Action: Mouse scrolled (945, 396) with delta (0, 0)
Screenshot: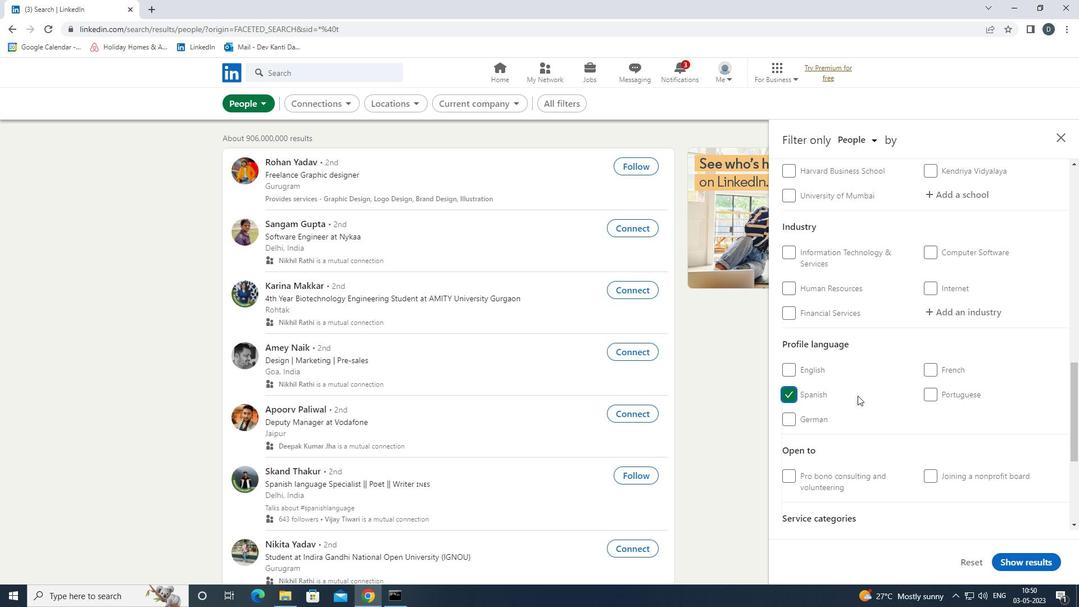 
Action: Mouse scrolled (945, 396) with delta (0, 0)
Screenshot: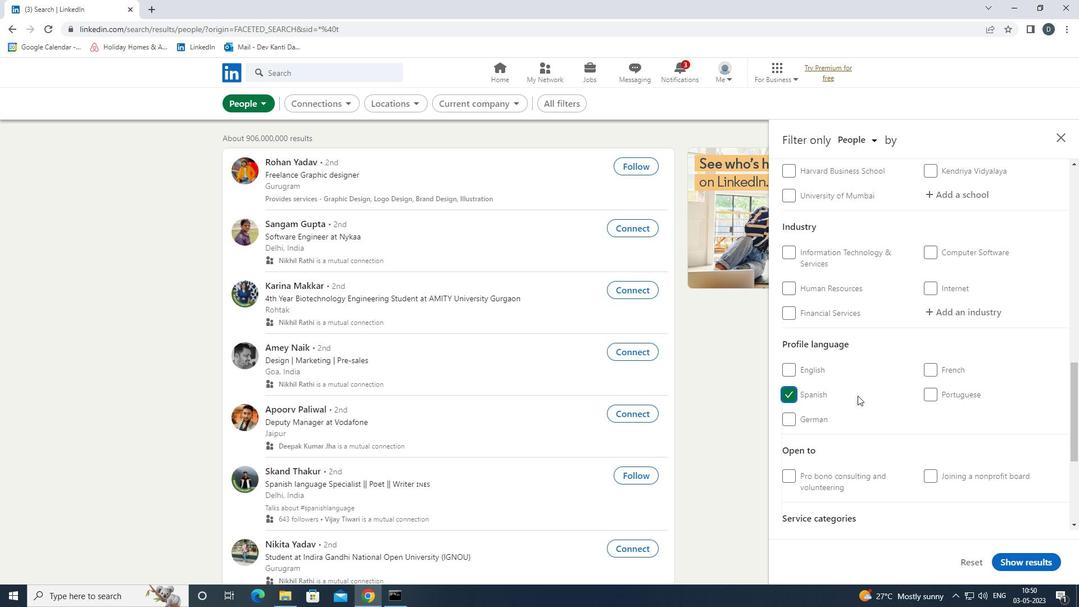 
Action: Mouse scrolled (945, 396) with delta (0, 0)
Screenshot: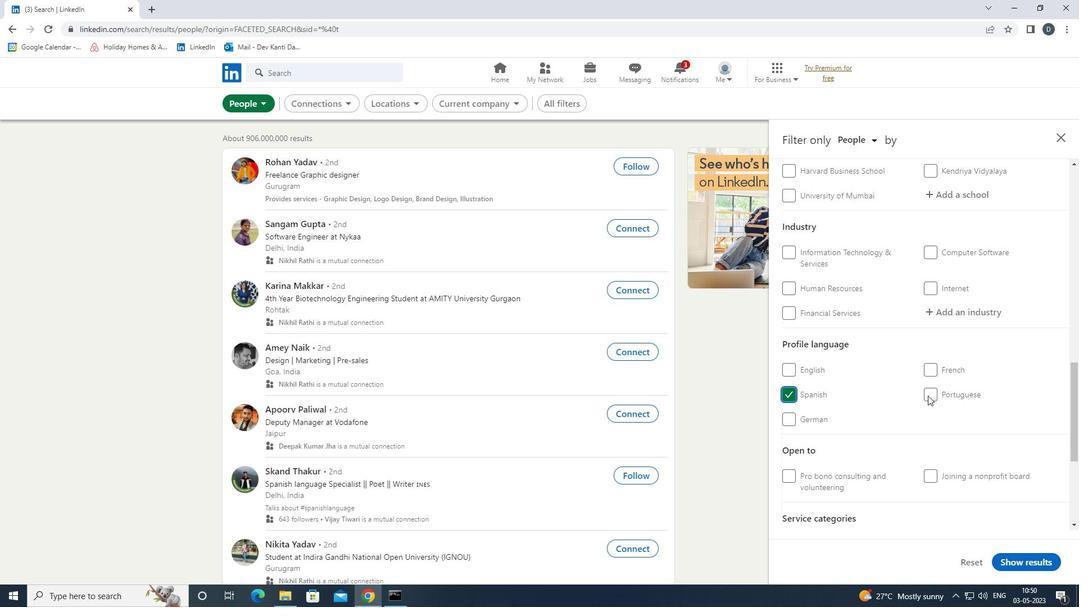 
Action: Mouse scrolled (945, 396) with delta (0, 0)
Screenshot: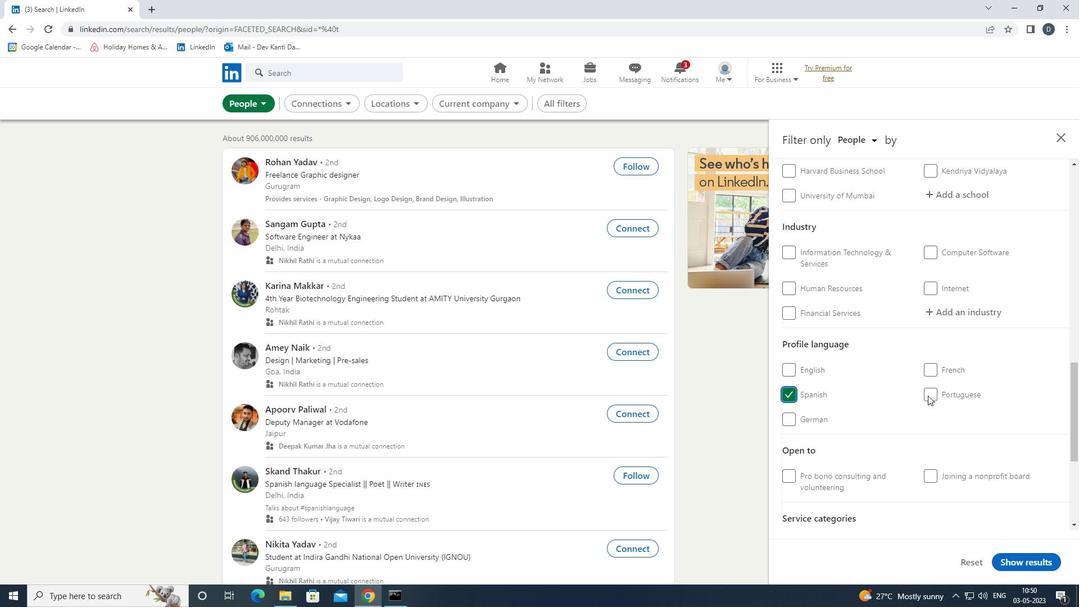 
Action: Mouse scrolled (945, 396) with delta (0, 0)
Screenshot: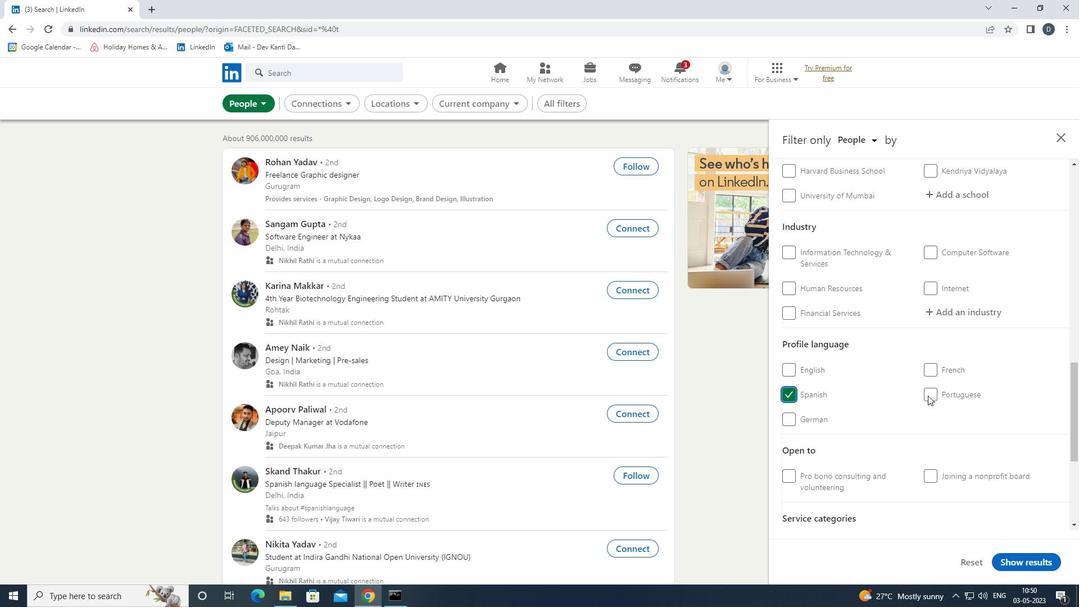 
Action: Mouse scrolled (945, 396) with delta (0, 0)
Screenshot: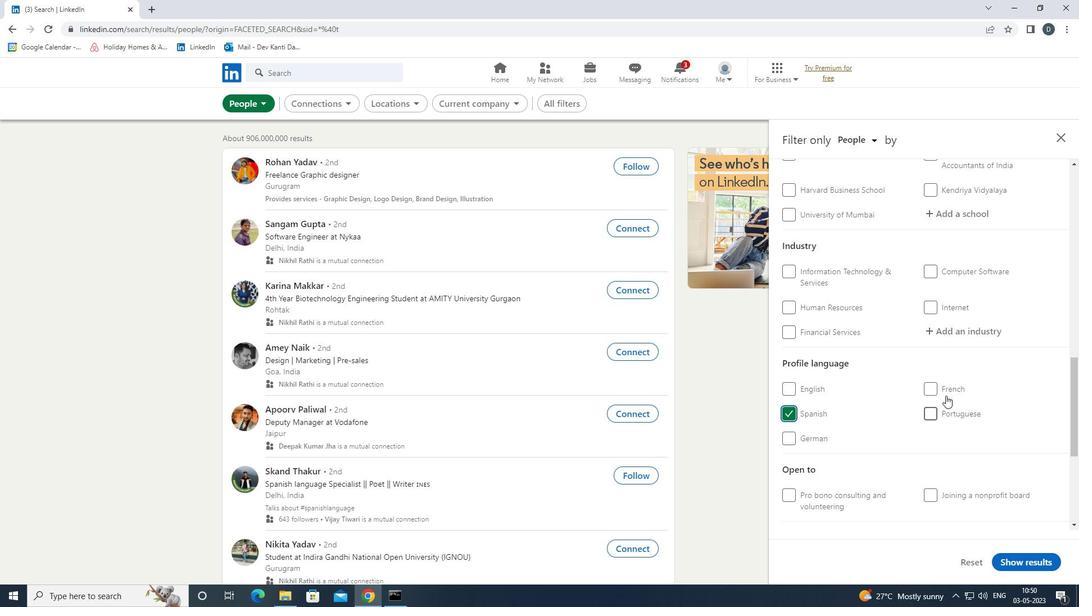 
Action: Mouse scrolled (945, 396) with delta (0, 0)
Screenshot: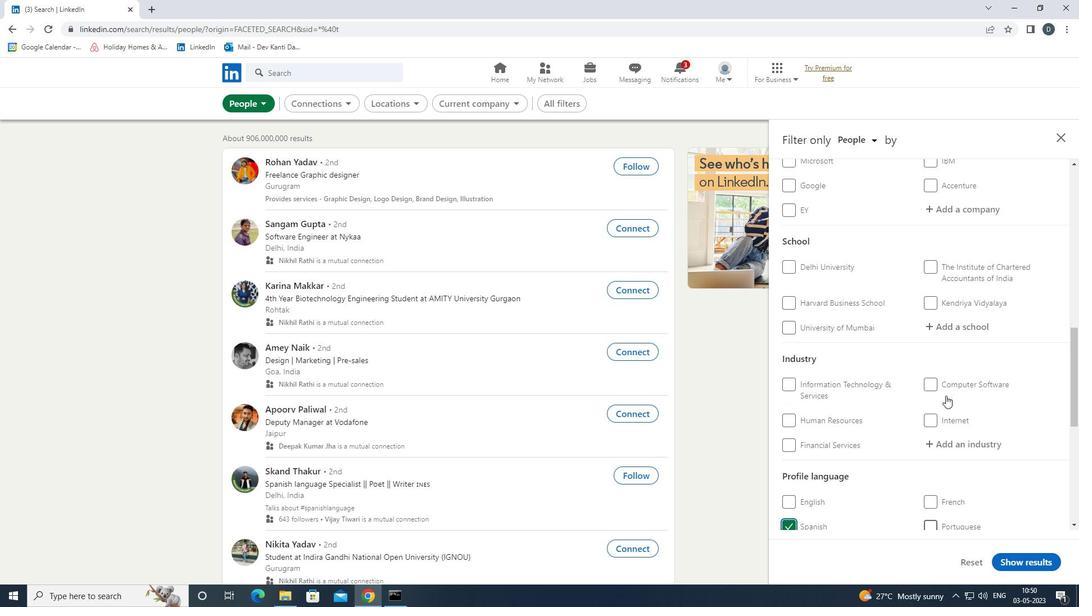 
Action: Mouse moved to (967, 358)
Screenshot: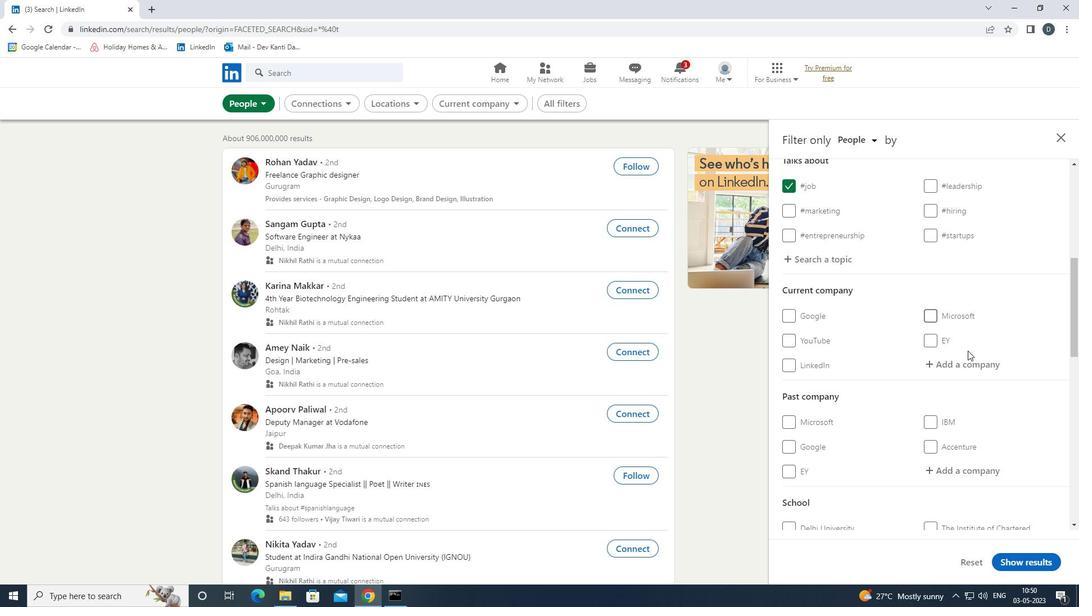 
Action: Mouse pressed left at (967, 358)
Screenshot: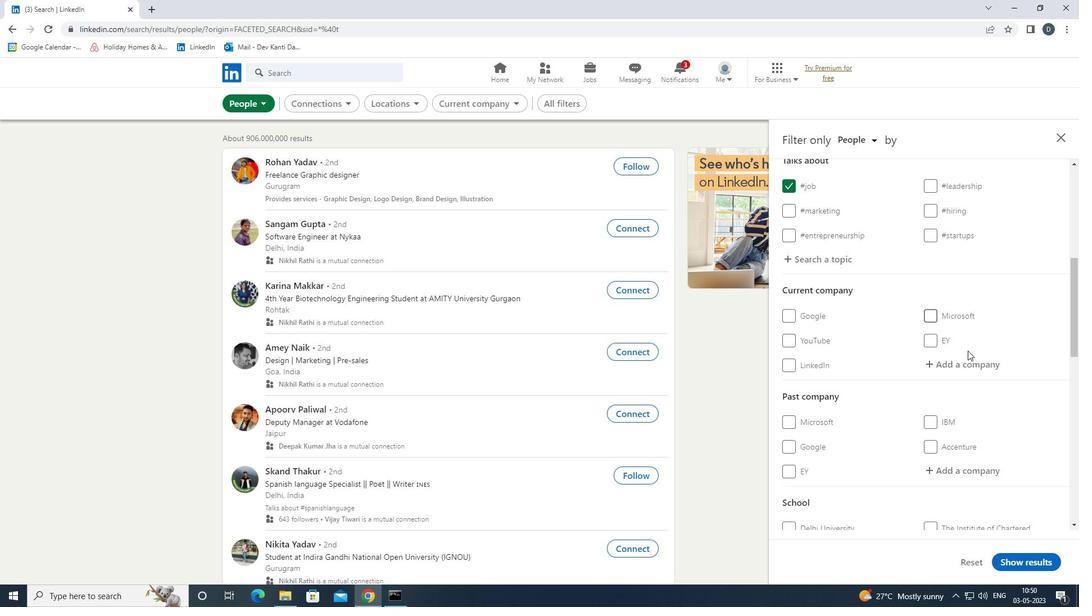 
Action: Mouse moved to (967, 359)
Screenshot: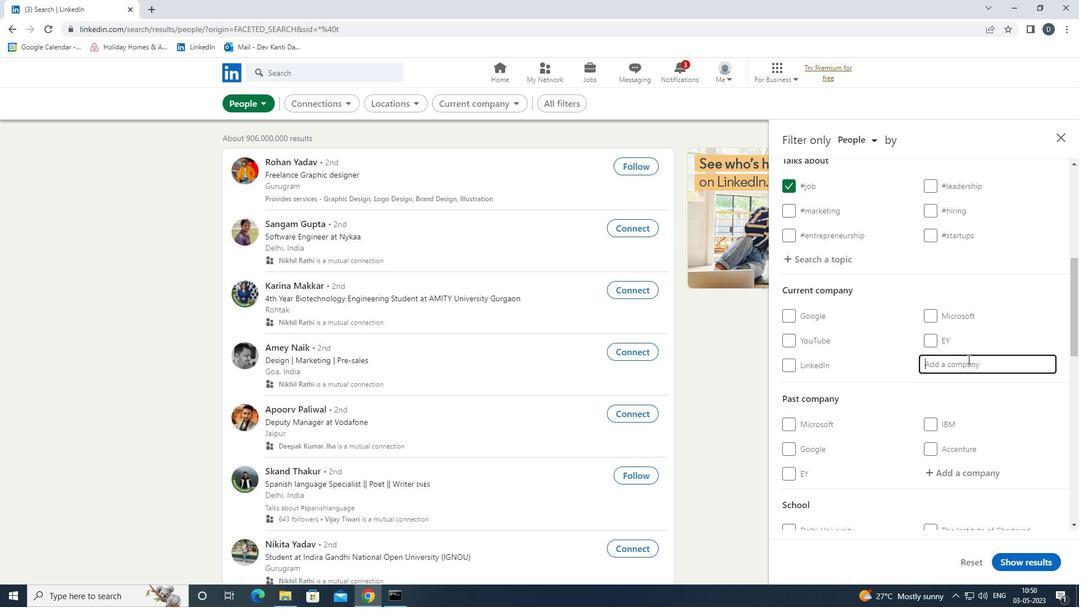 
Action: Key pressed <Key.shift><Key.shift><Key.shift><Key.shift><Key.shift><Key.shift><Key.shift><Key.shift><Key.shift><Key.shift><Key.shift>REBEL<Key.space><Key.shift>FOOD<Key.down><Key.enter>
Screenshot: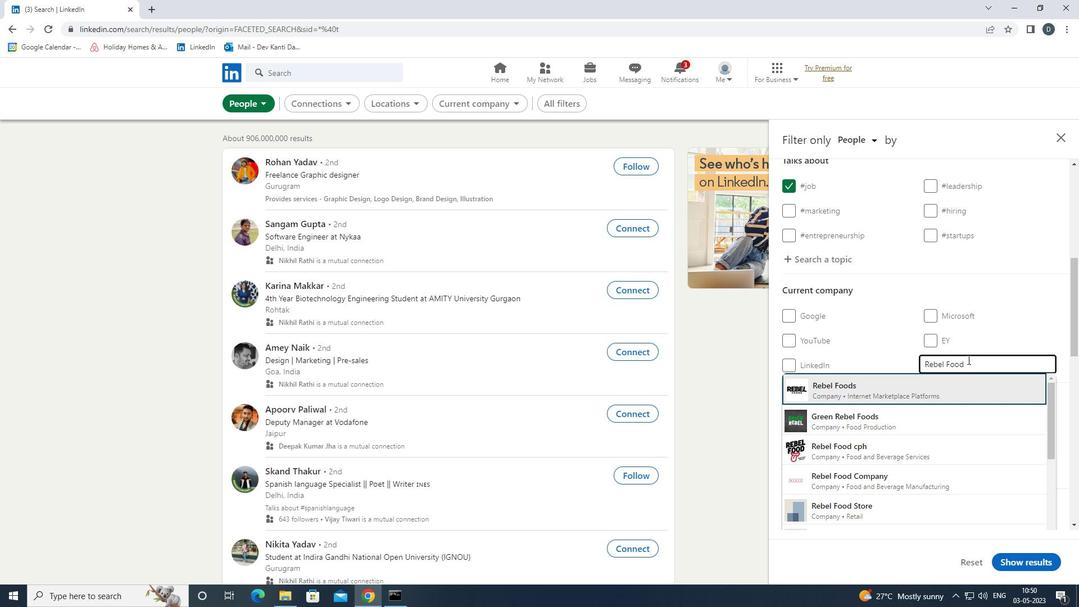 
Action: Mouse moved to (1002, 349)
Screenshot: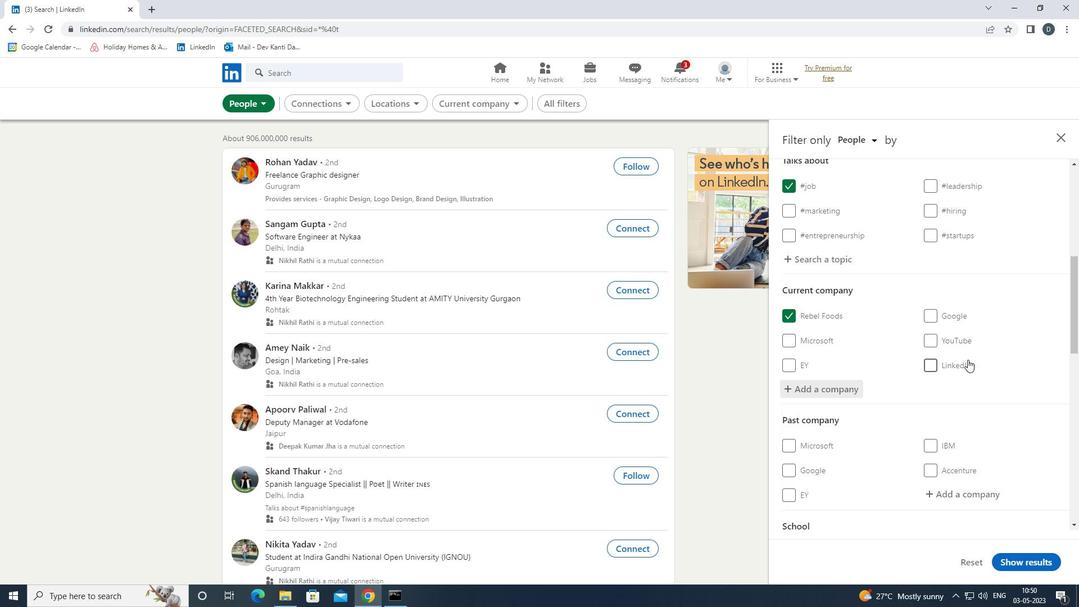 
Action: Mouse scrolled (1002, 349) with delta (0, 0)
Screenshot: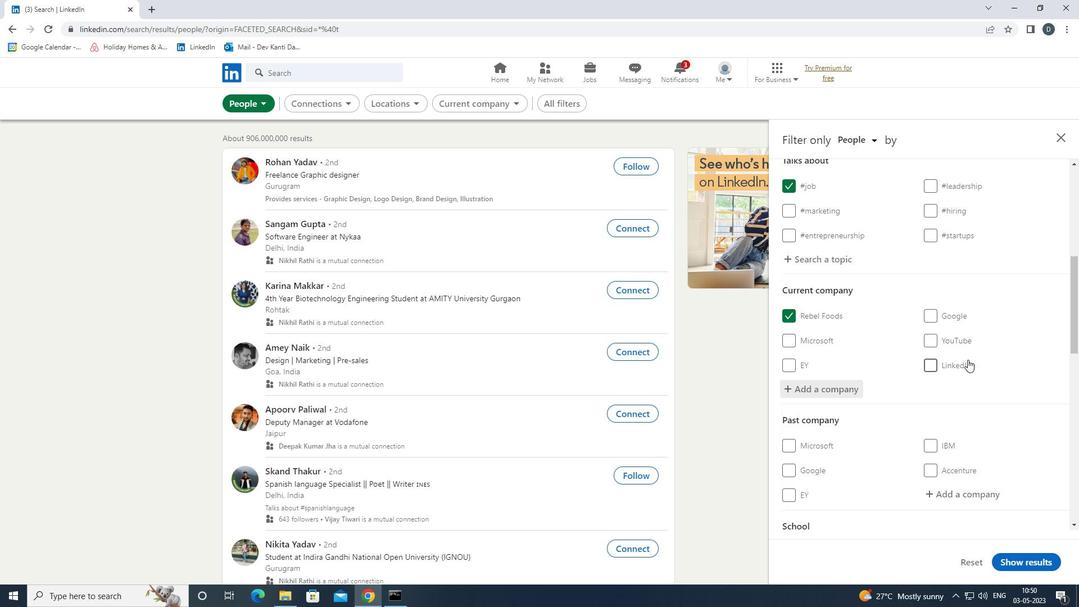 
Action: Mouse moved to (996, 354)
Screenshot: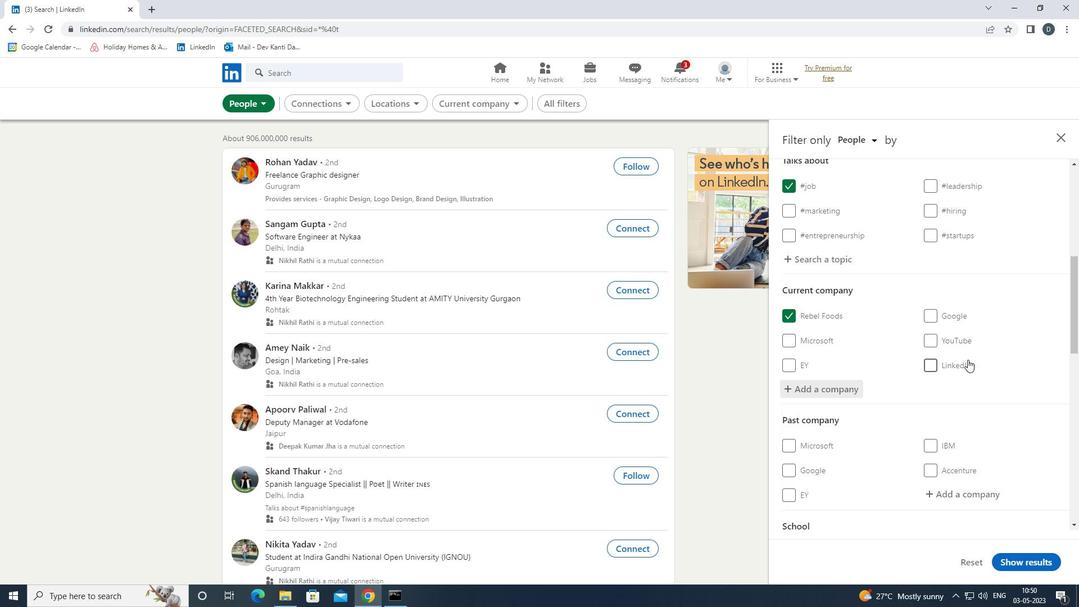 
Action: Mouse scrolled (996, 354) with delta (0, 0)
Screenshot: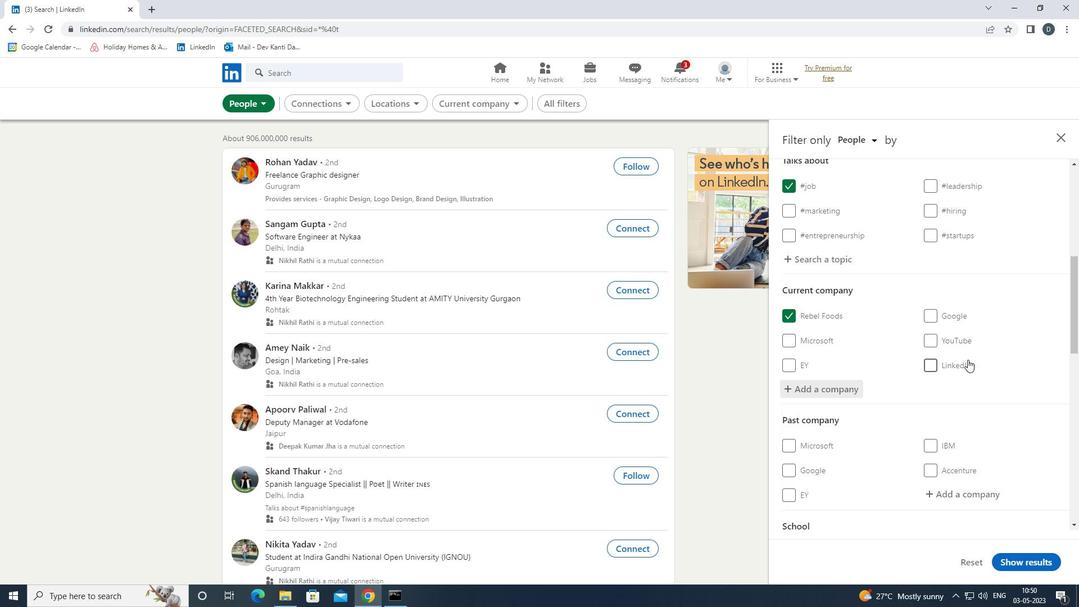 
Action: Mouse moved to (996, 355)
Screenshot: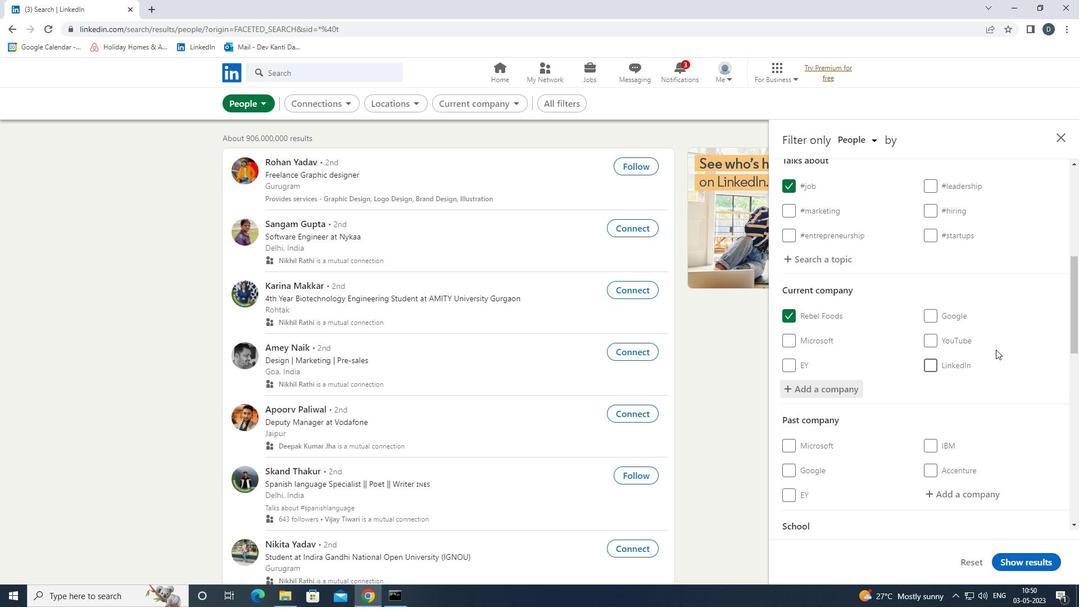 
Action: Mouse scrolled (996, 355) with delta (0, 0)
Screenshot: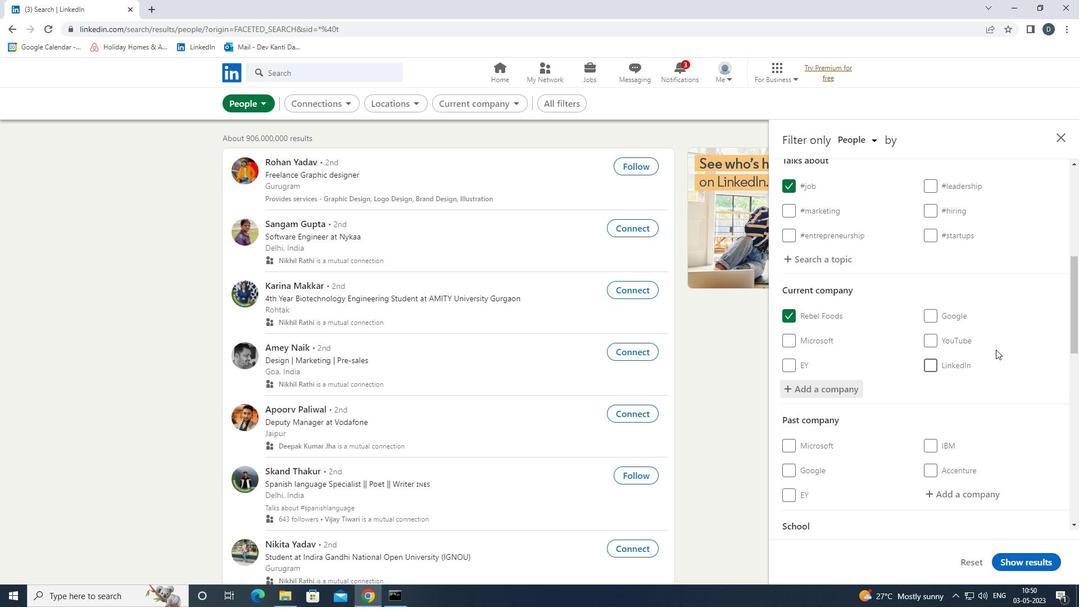 
Action: Mouse moved to (996, 356)
Screenshot: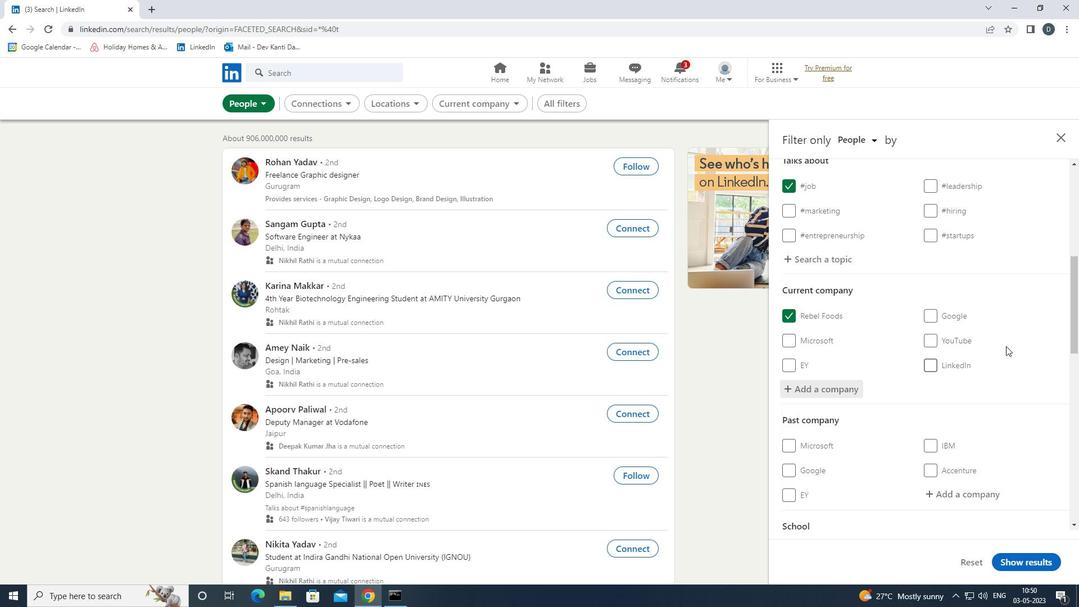 
Action: Mouse scrolled (996, 355) with delta (0, 0)
Screenshot: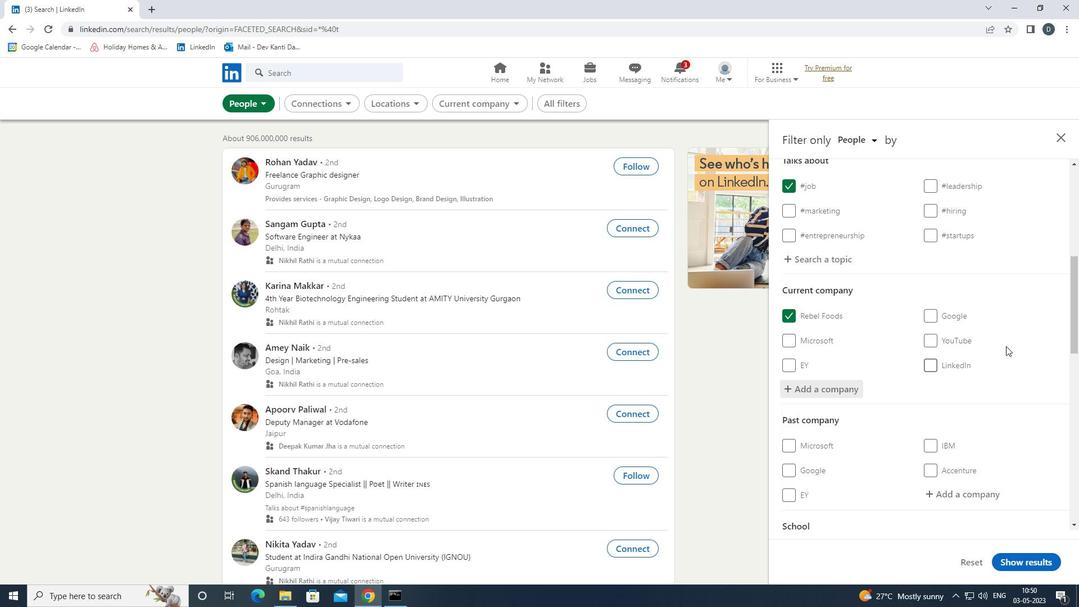 
Action: Mouse moved to (947, 380)
Screenshot: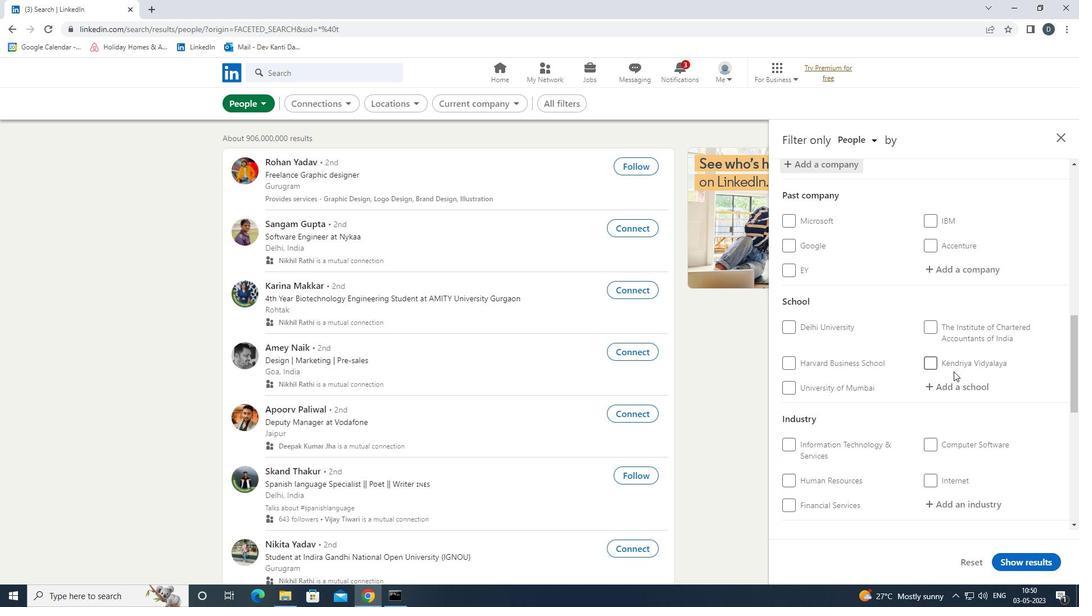 
Action: Mouse pressed left at (947, 380)
Screenshot: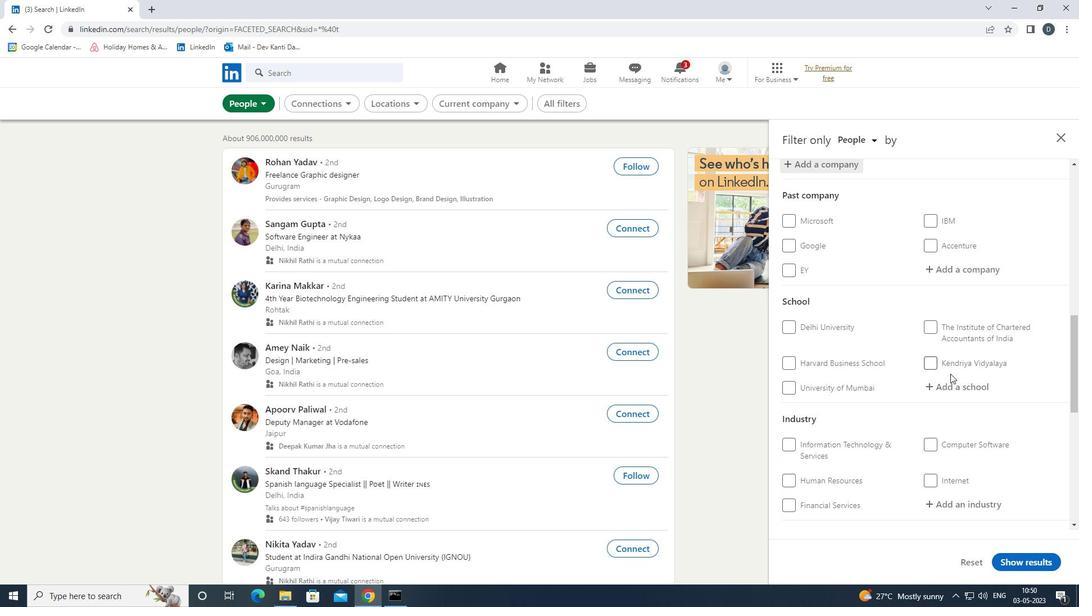 
Action: Mouse moved to (944, 381)
Screenshot: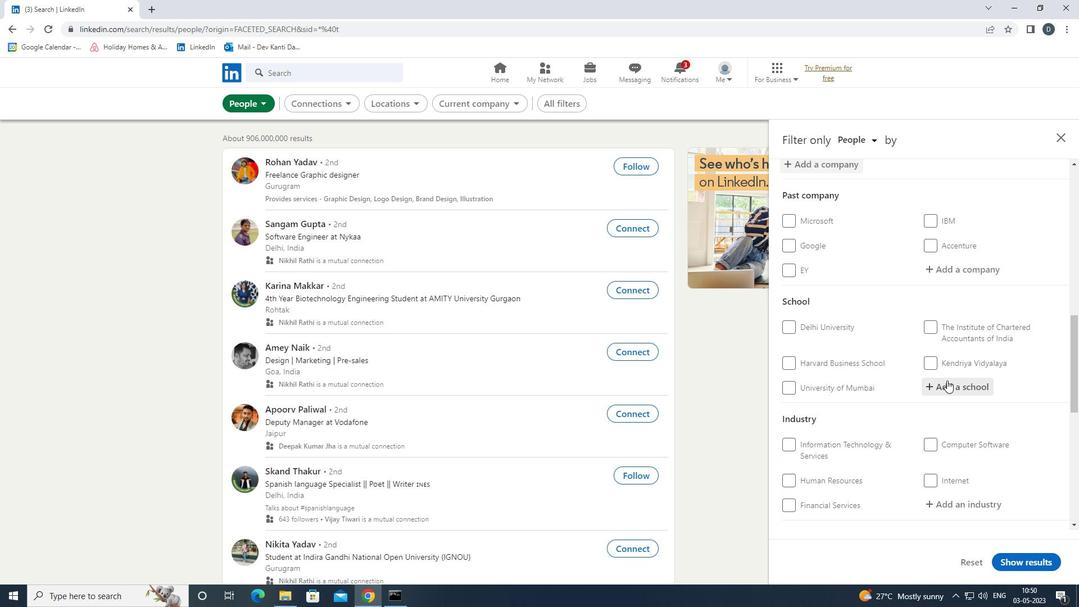 
Action: Key pressed <Key.shift><Key.shift><Key.shift>NEW<Key.space><Key.shift><Key.shift><Key.shift><Key.shift><Key.shift><Key.shift><Key.shift>HORI<Key.down><Key.down><Key.down><Key.enter>
Screenshot: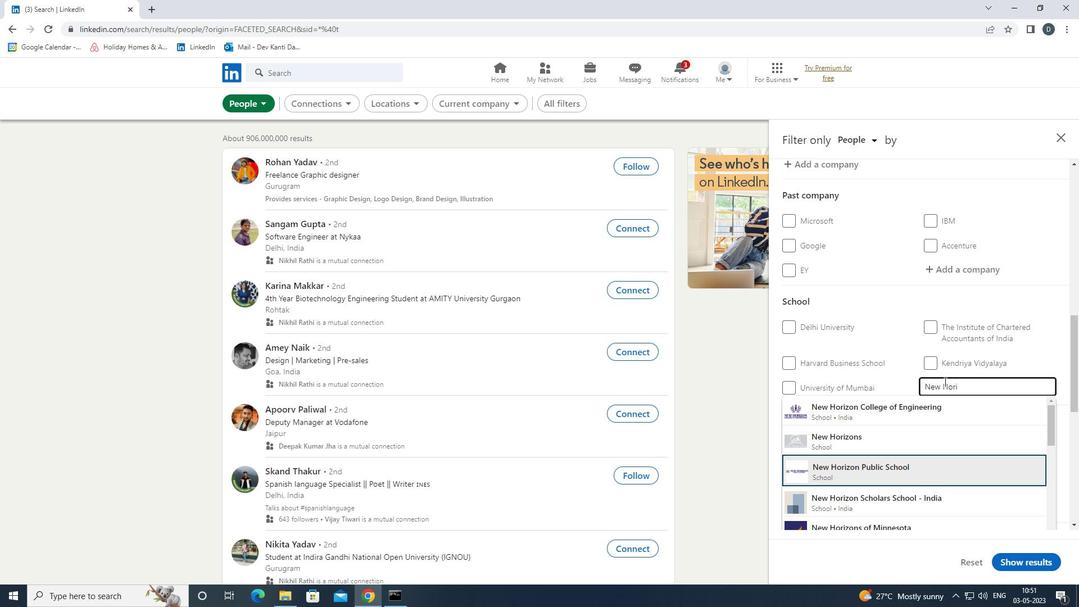 
Action: Mouse moved to (941, 388)
Screenshot: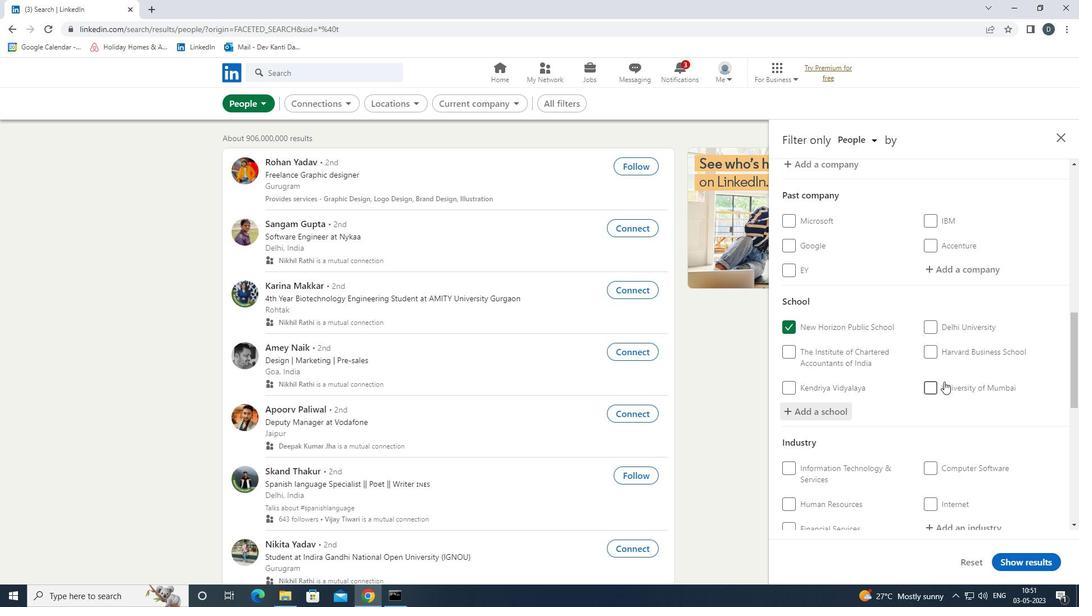 
Action: Mouse scrolled (941, 387) with delta (0, 0)
Screenshot: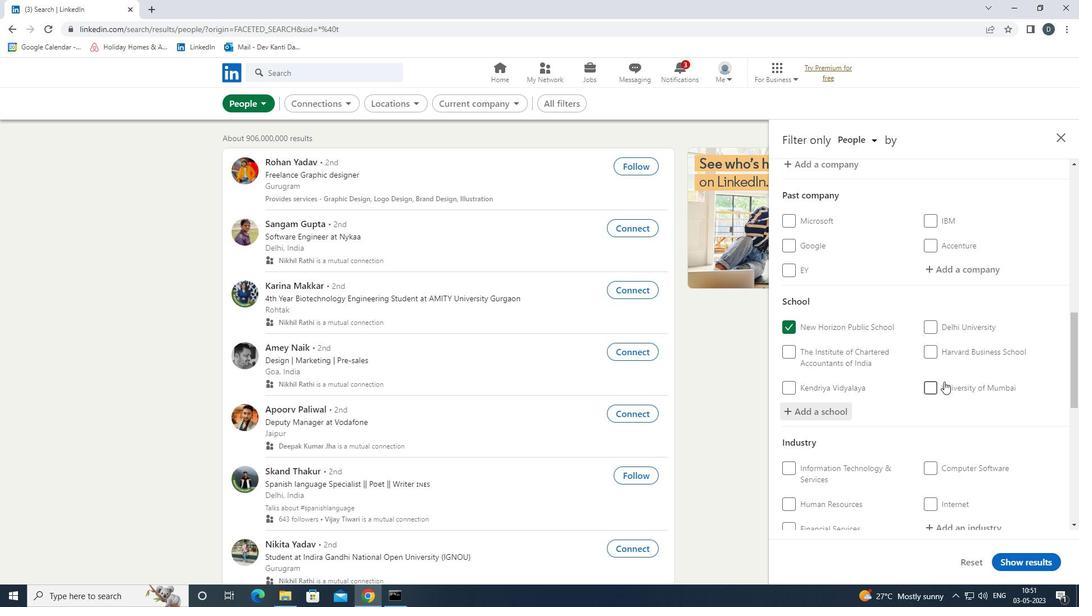 
Action: Mouse moved to (941, 394)
Screenshot: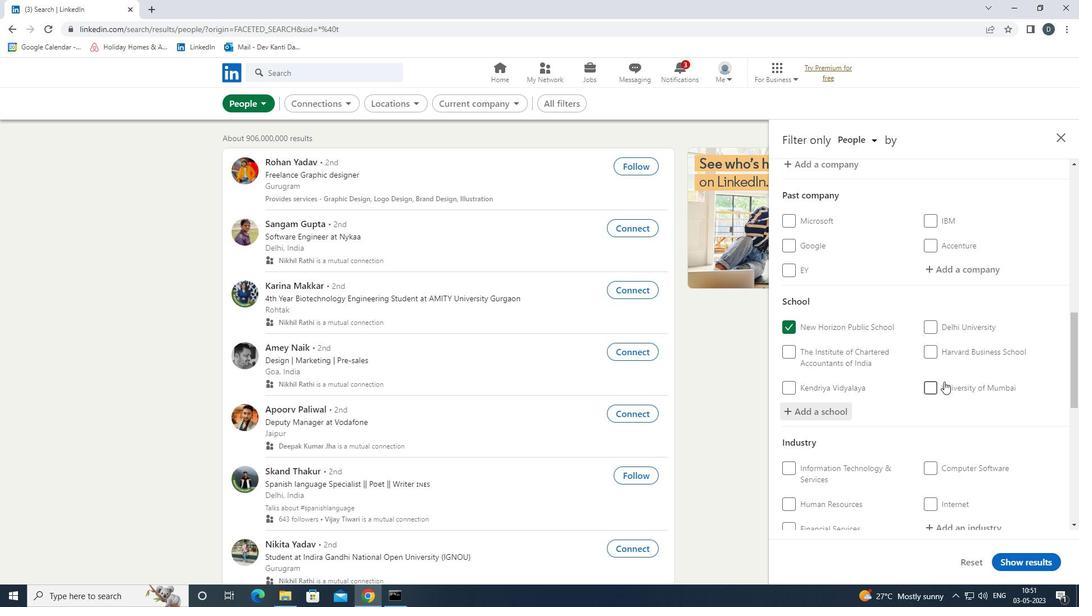
Action: Mouse scrolled (941, 393) with delta (0, 0)
Screenshot: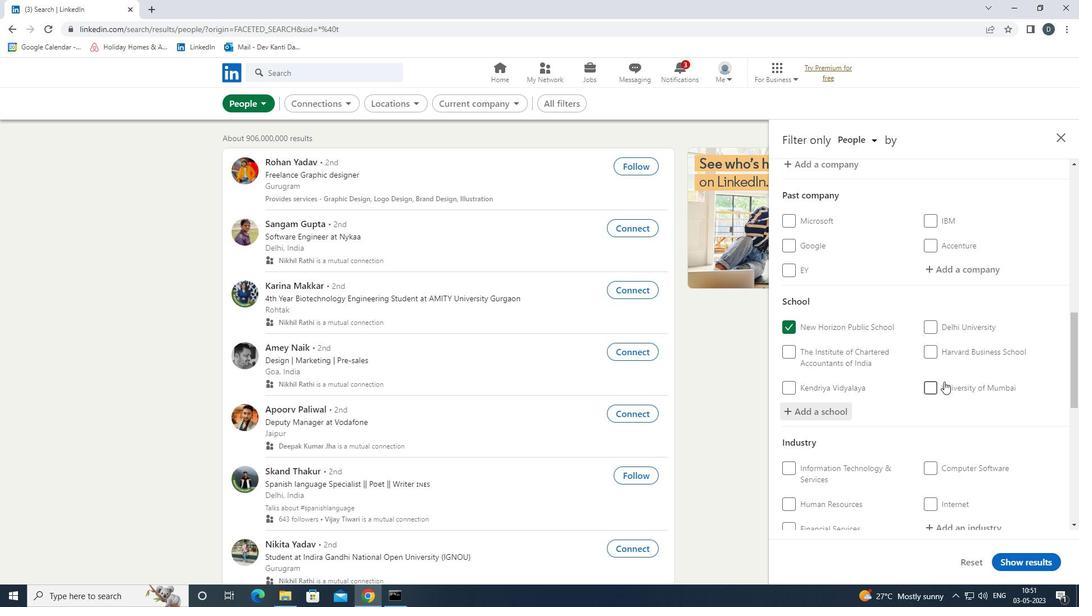 
Action: Mouse moved to (942, 396)
Screenshot: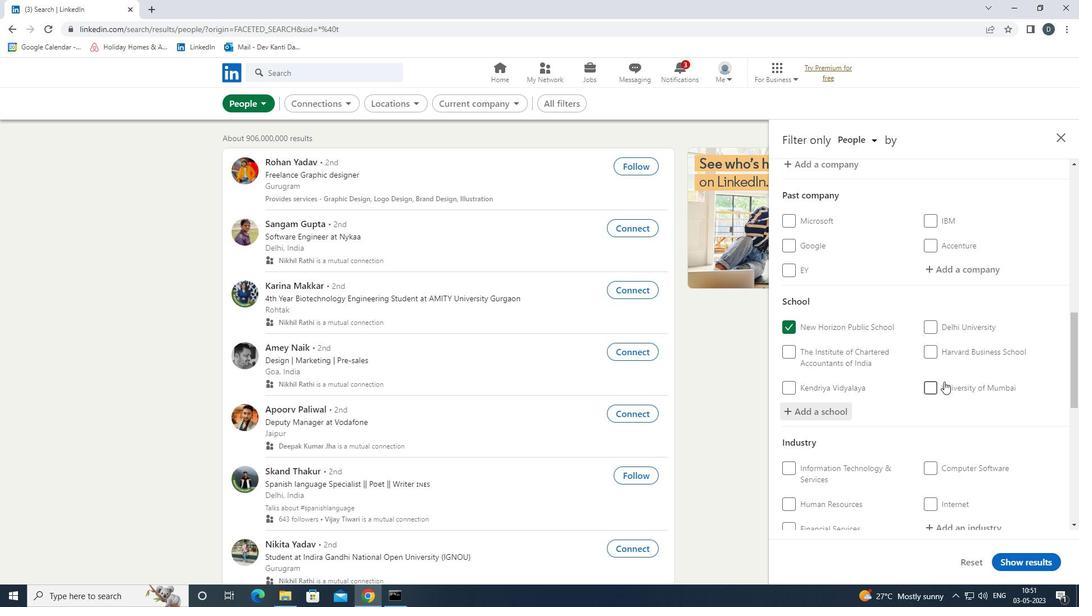 
Action: Mouse scrolled (942, 395) with delta (0, 0)
Screenshot: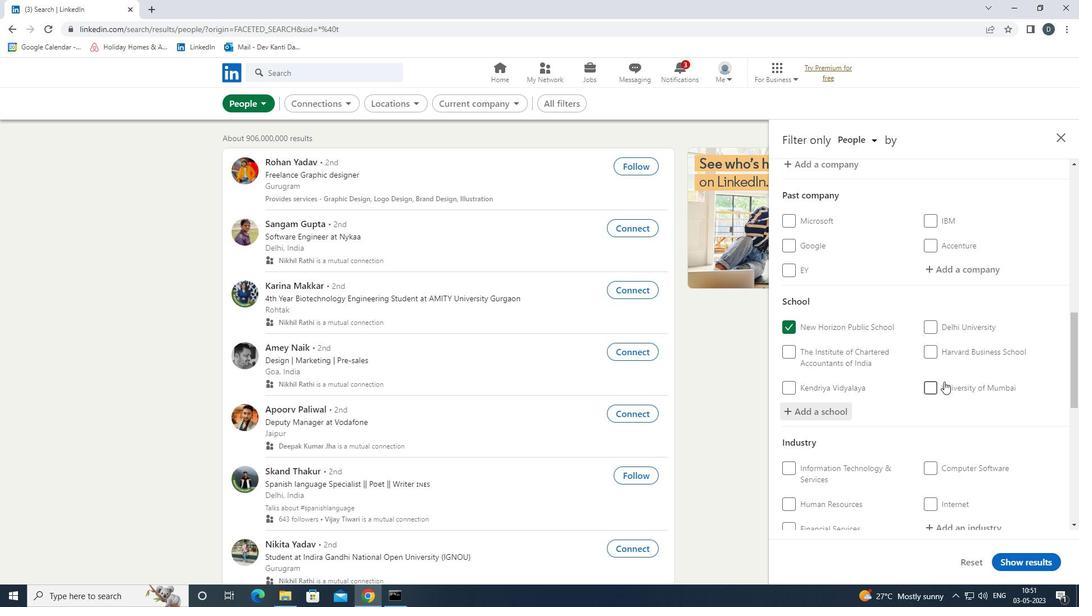 
Action: Mouse moved to (974, 358)
Screenshot: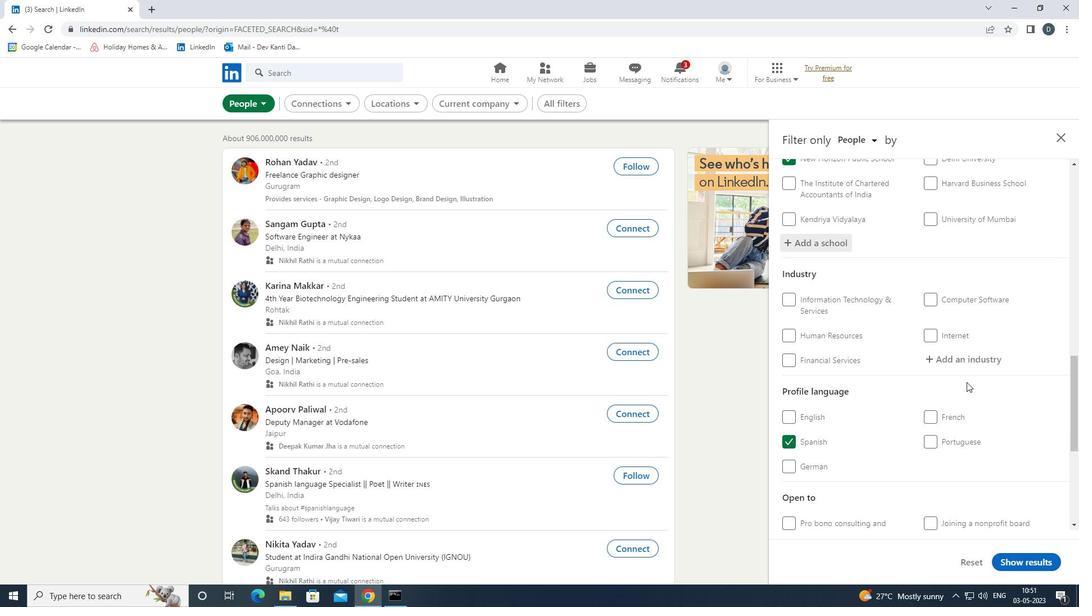 
Action: Mouse pressed left at (974, 358)
Screenshot: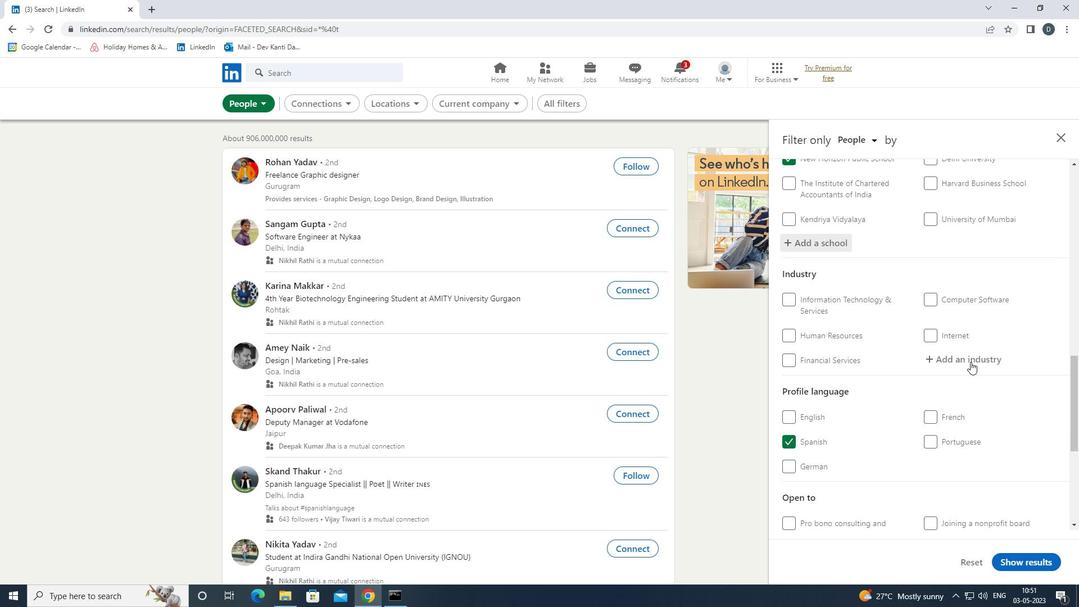 
Action: Mouse moved to (973, 359)
Screenshot: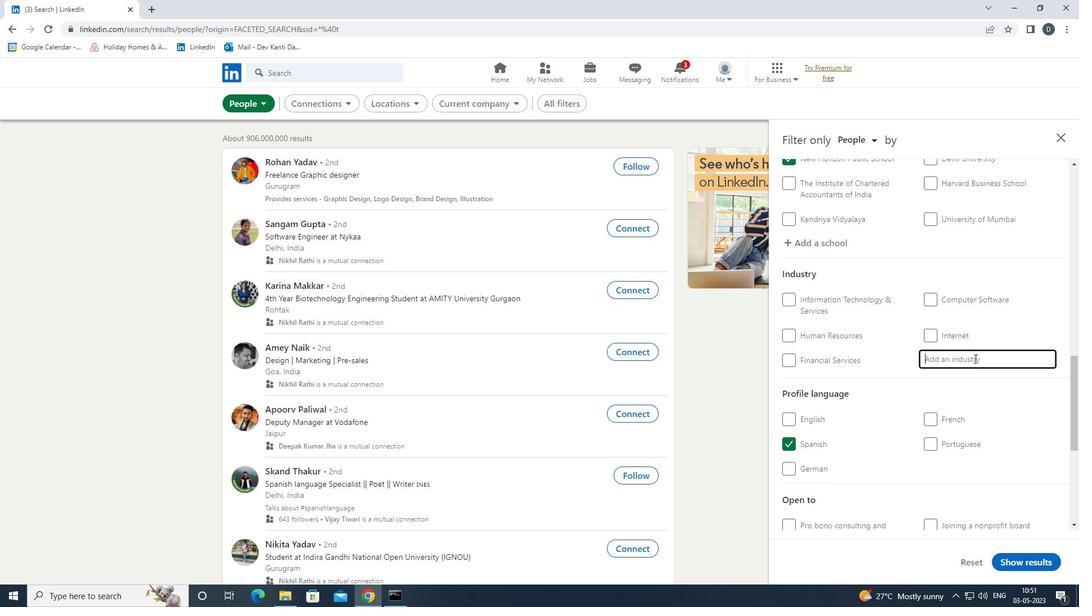 
Action: Key pressed <Key.shift>CUTLEY<Key.backspace><Key.backspace><Key.down><Key.enter>
Screenshot: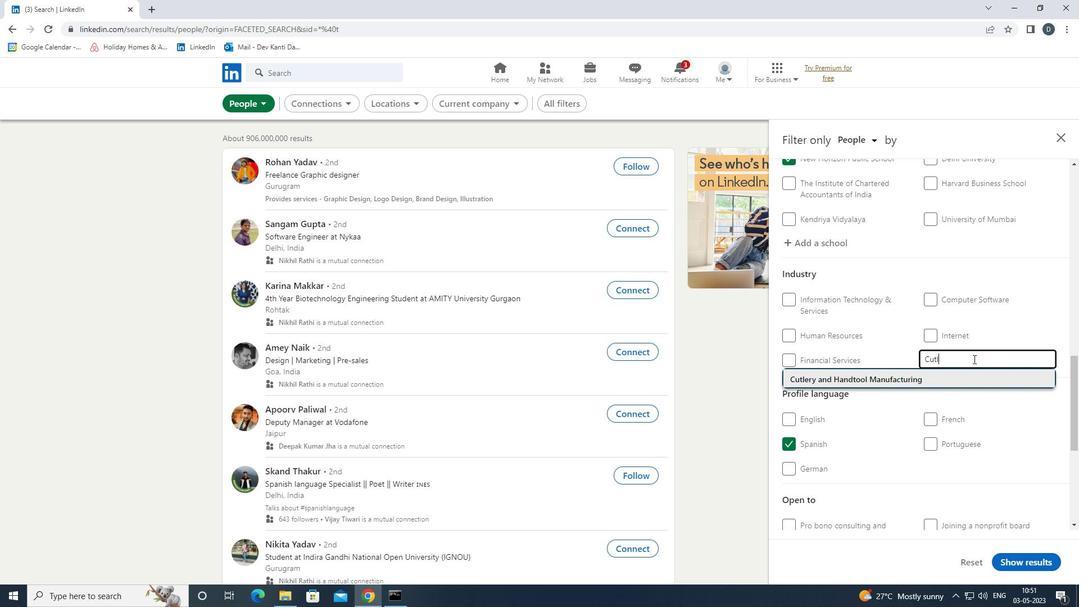 
Action: Mouse moved to (971, 359)
Screenshot: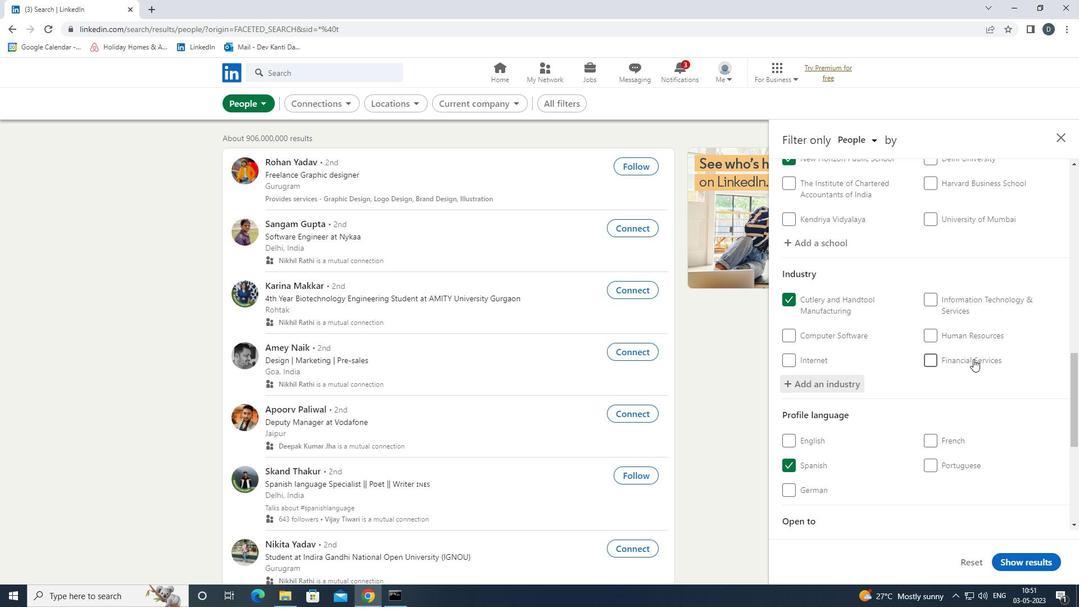 
Action: Mouse scrolled (971, 358) with delta (0, 0)
Screenshot: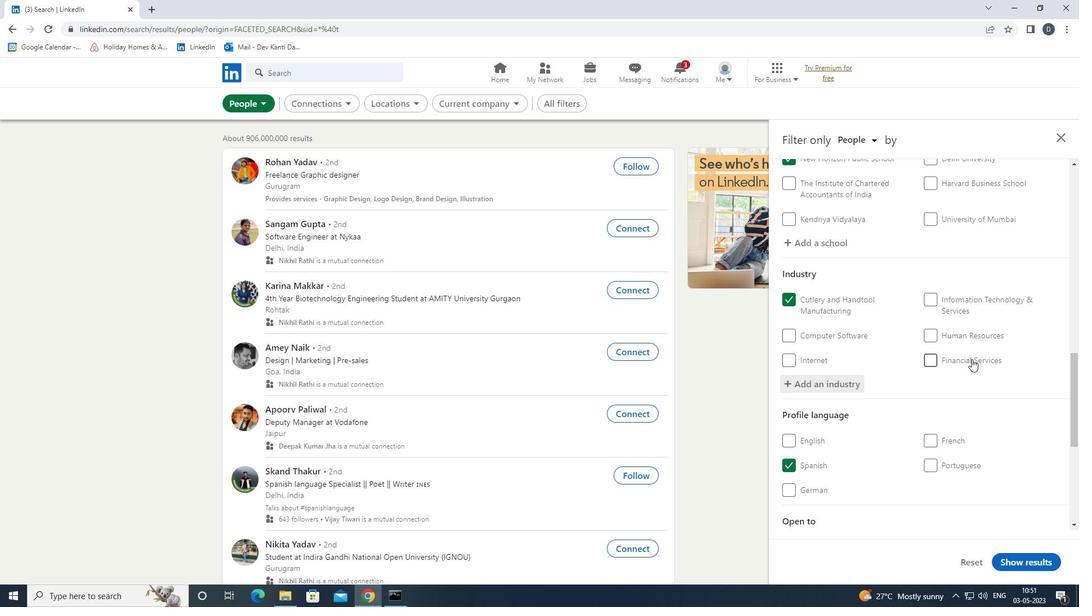 
Action: Mouse moved to (971, 359)
Screenshot: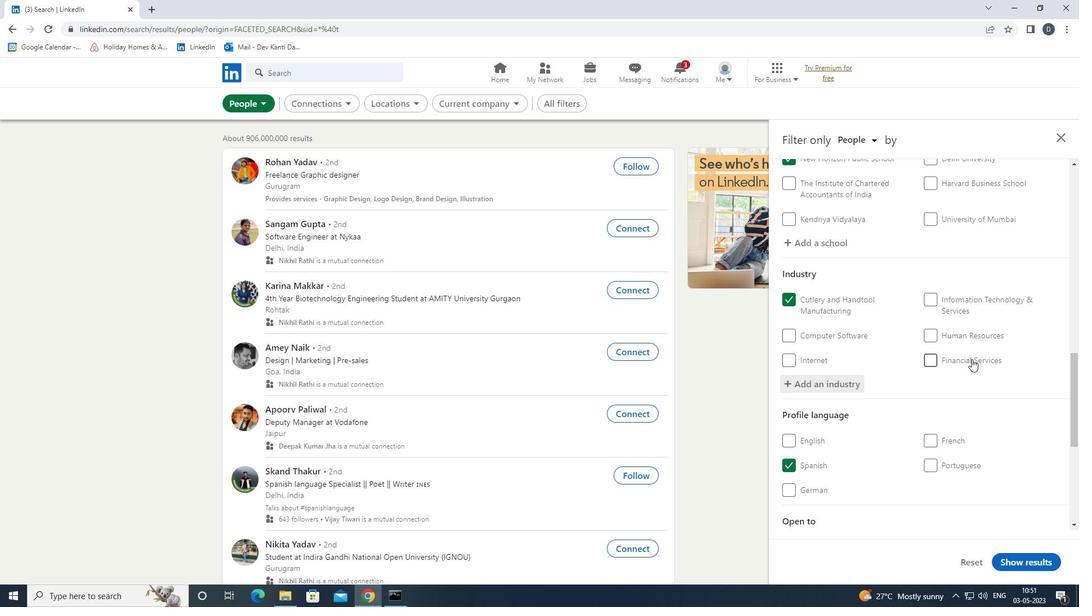 
Action: Mouse scrolled (971, 358) with delta (0, 0)
Screenshot: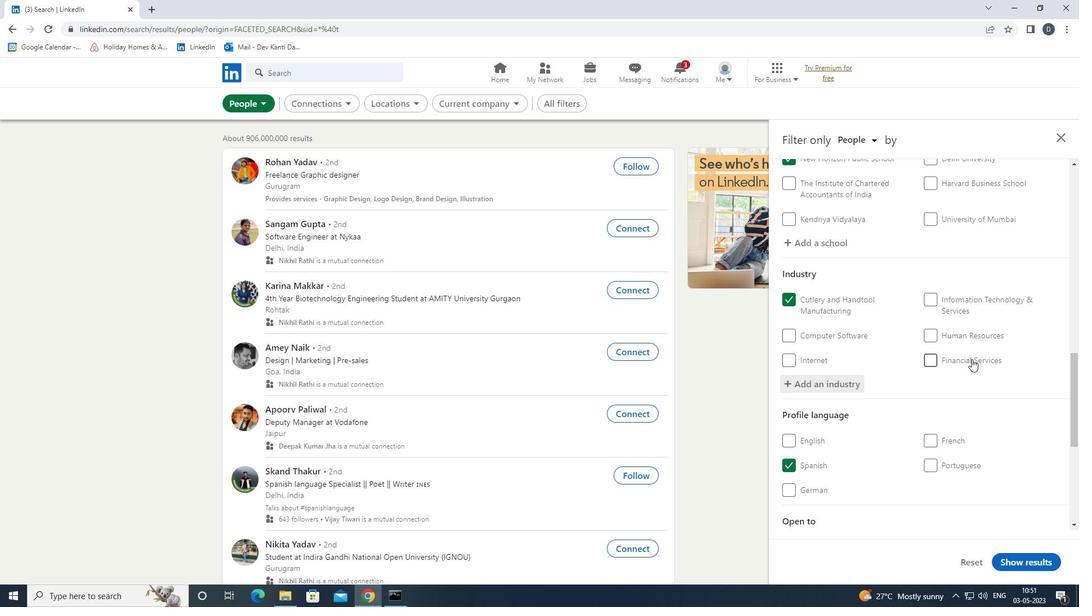 
Action: Mouse moved to (971, 361)
Screenshot: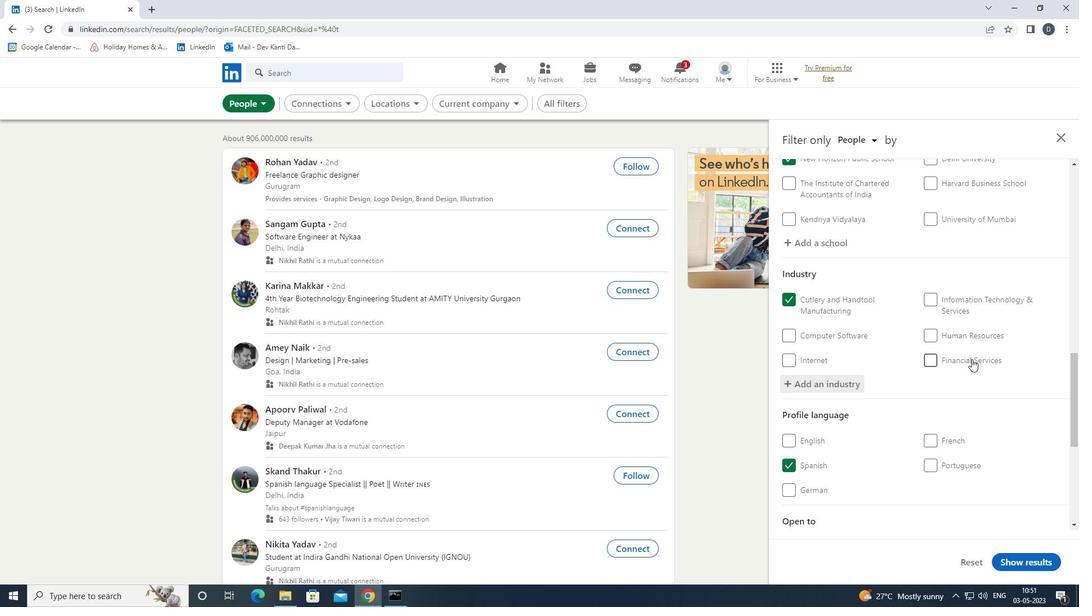 
Action: Mouse scrolled (971, 361) with delta (0, 0)
Screenshot: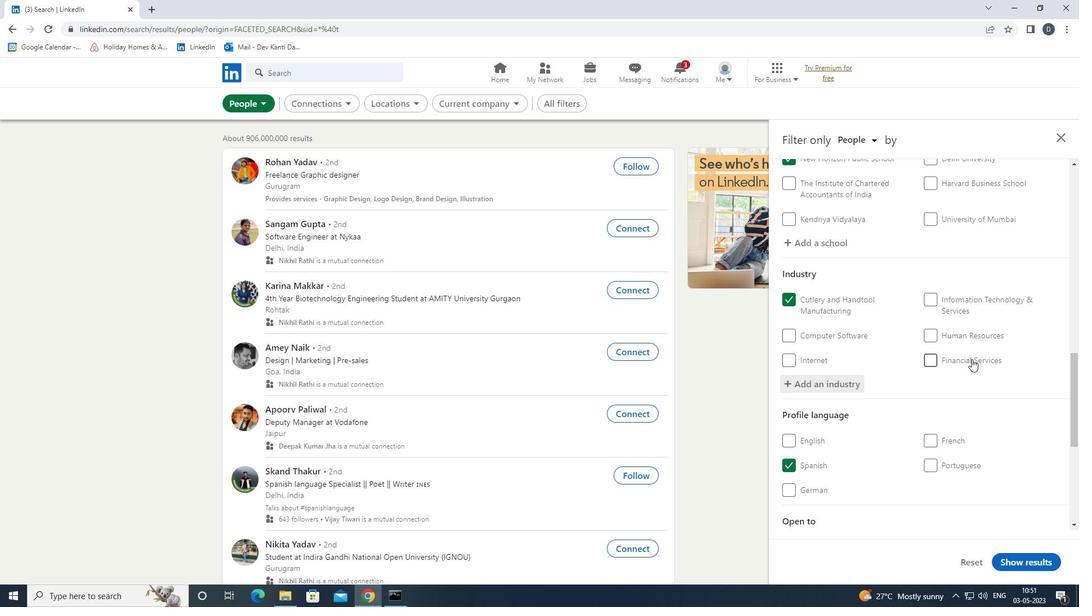 
Action: Mouse moved to (961, 370)
Screenshot: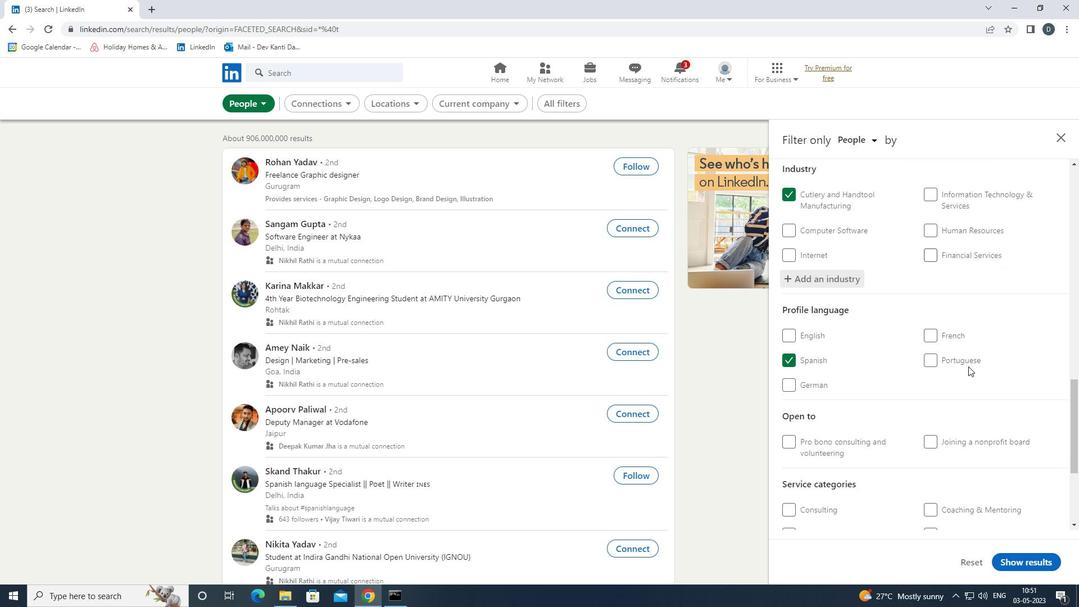 
Action: Mouse scrolled (961, 369) with delta (0, 0)
Screenshot: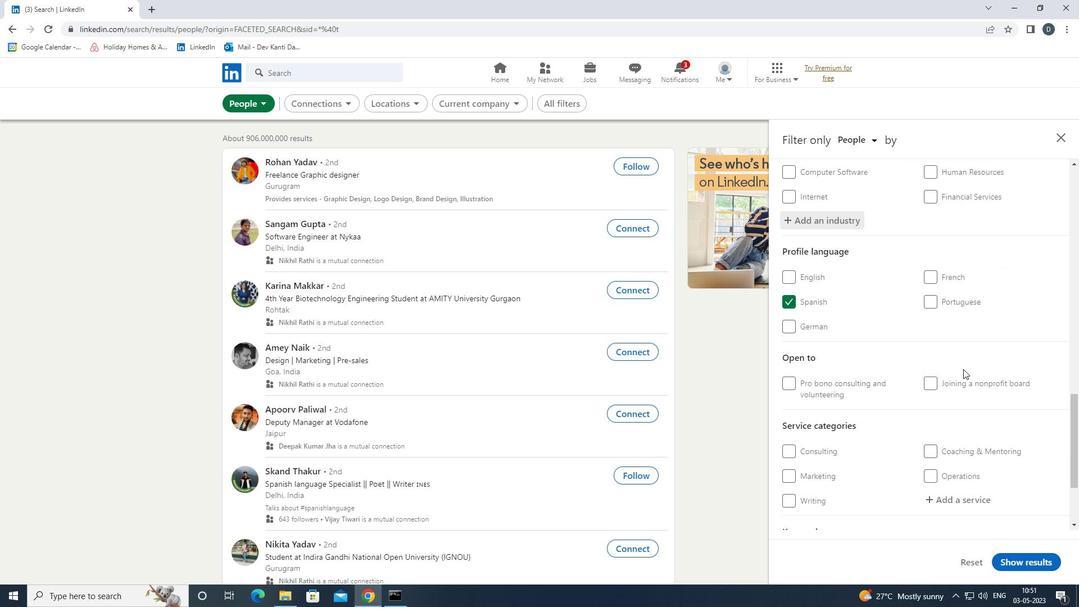 
Action: Mouse scrolled (961, 369) with delta (0, 0)
Screenshot: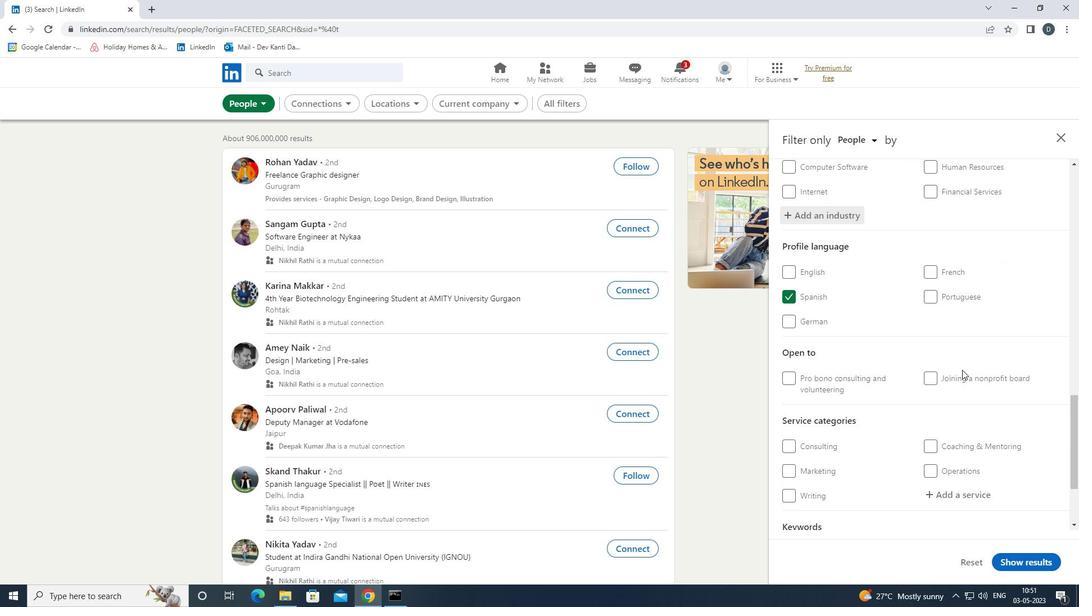 
Action: Mouse moved to (961, 396)
Screenshot: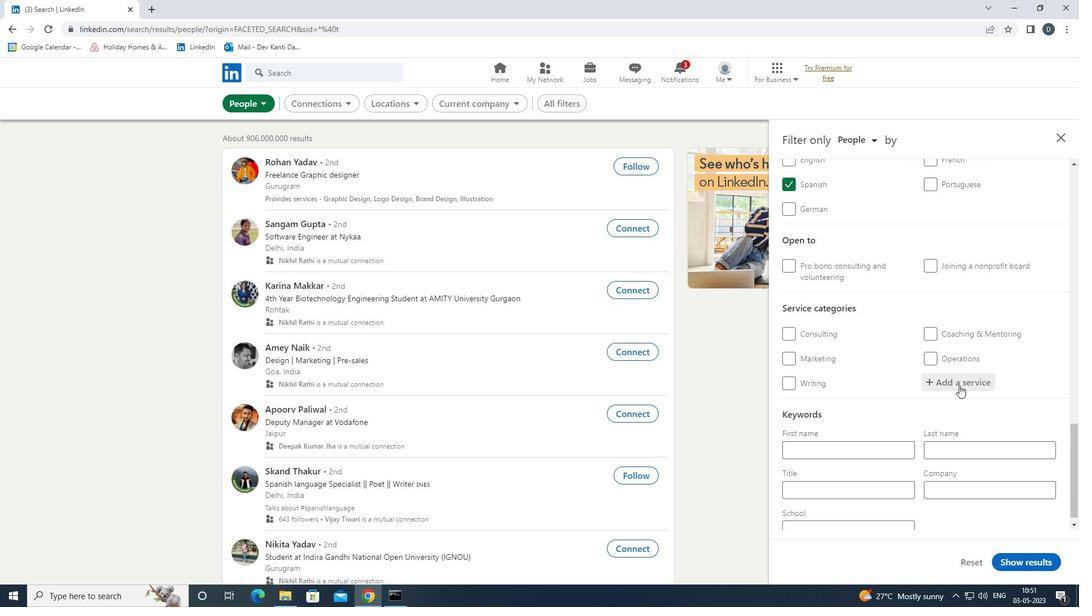 
Action: Mouse pressed left at (961, 396)
Screenshot: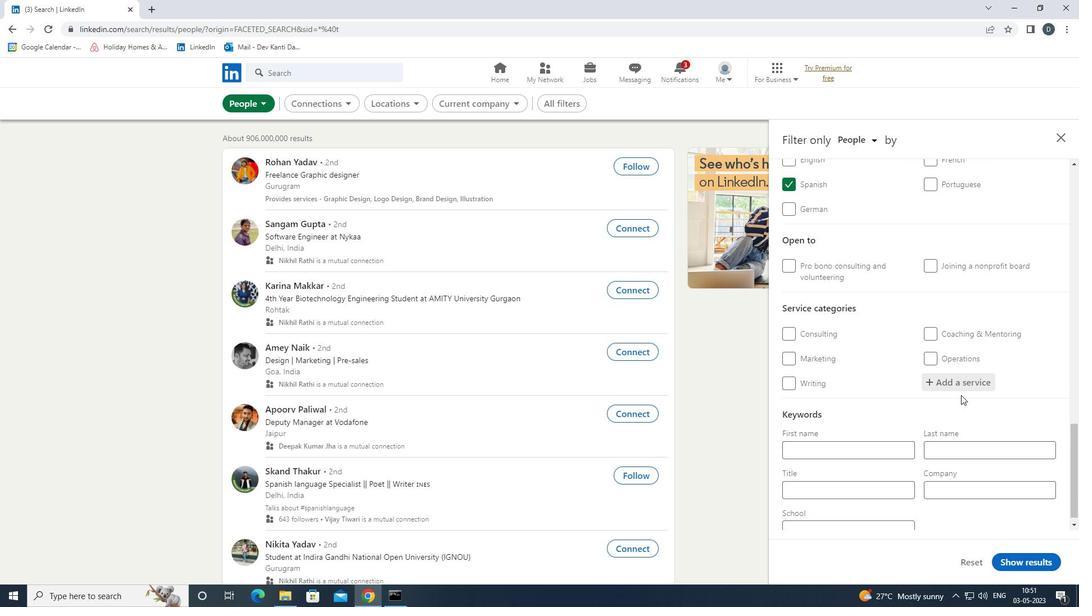 
Action: Mouse moved to (966, 375)
Screenshot: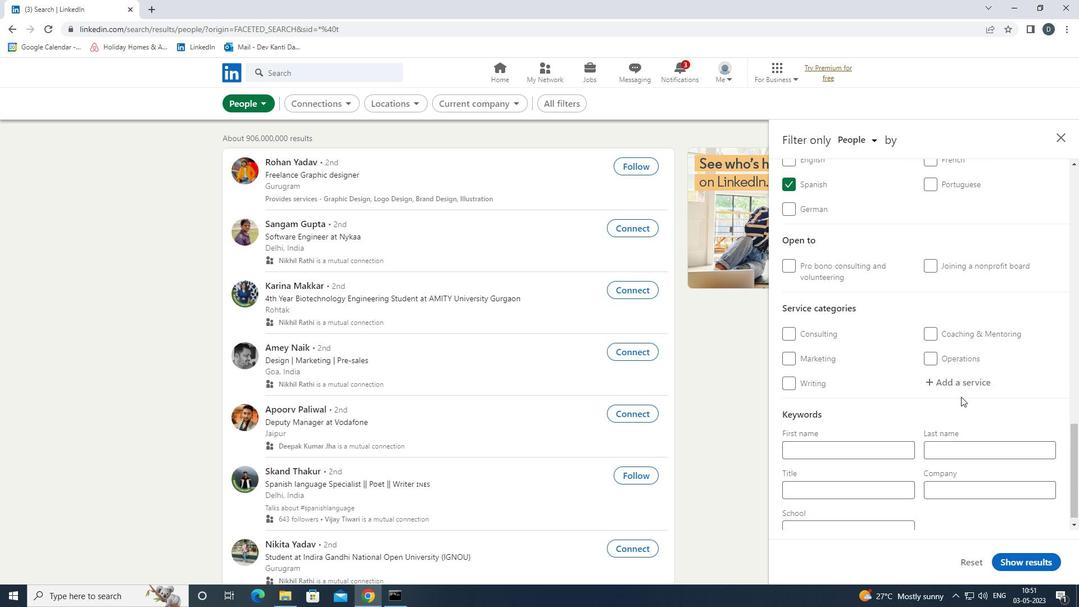 
Action: Mouse pressed left at (966, 375)
Screenshot: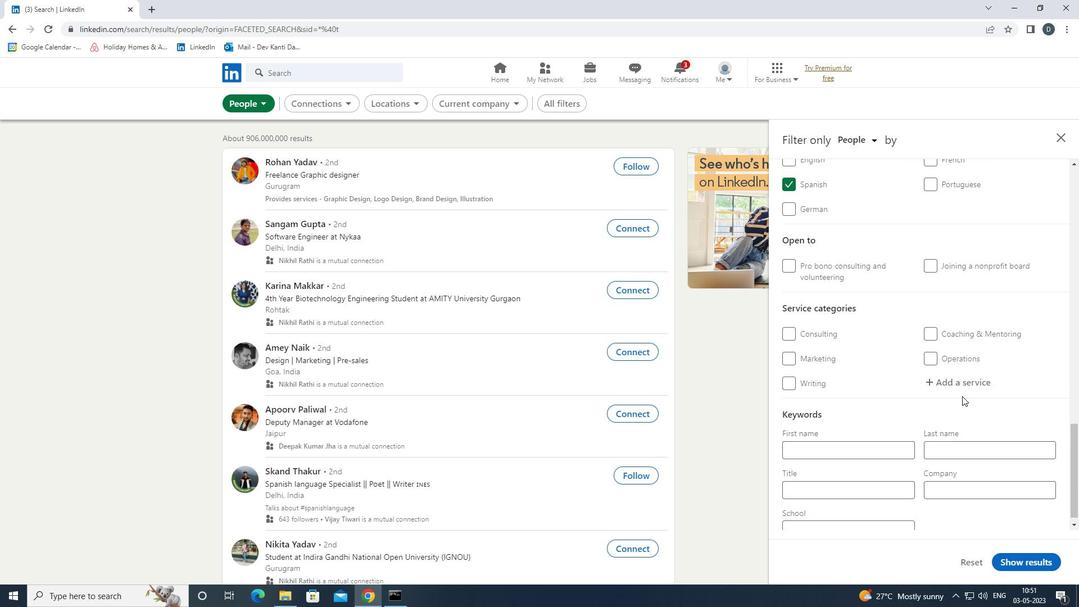 
Action: Mouse moved to (966, 375)
Screenshot: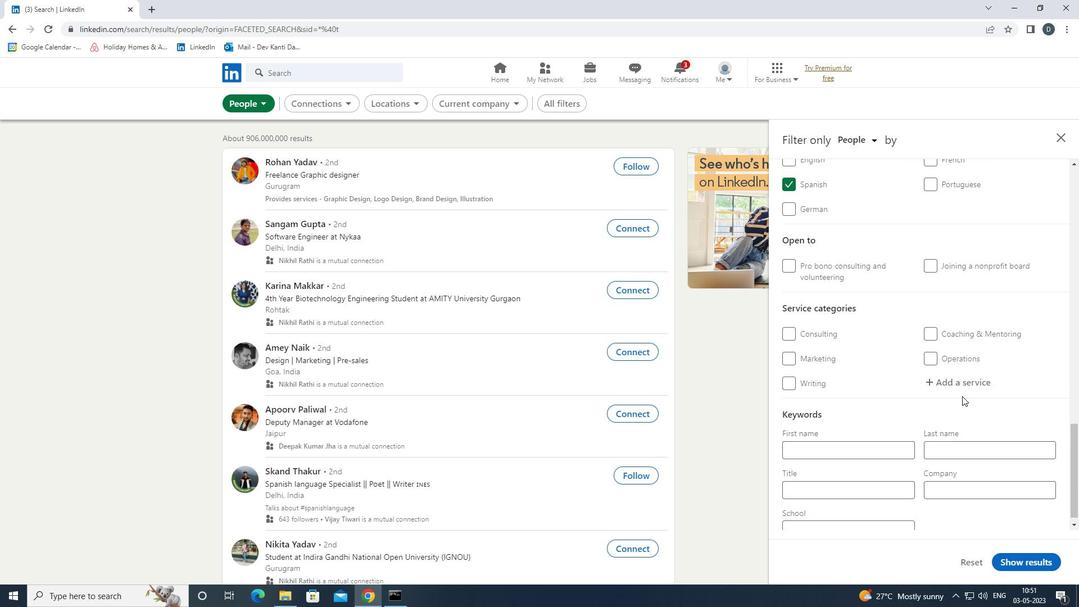 
Action: Key pressed <Key.shift>CYBERSEC<Key.down><Key.enter>
Screenshot: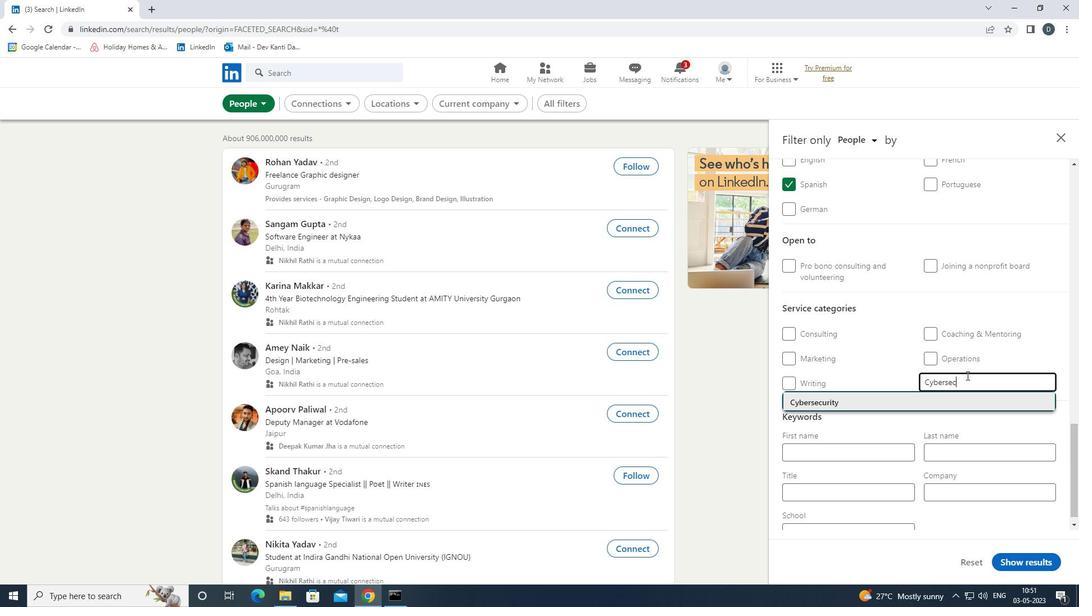 
Action: Mouse moved to (862, 331)
Screenshot: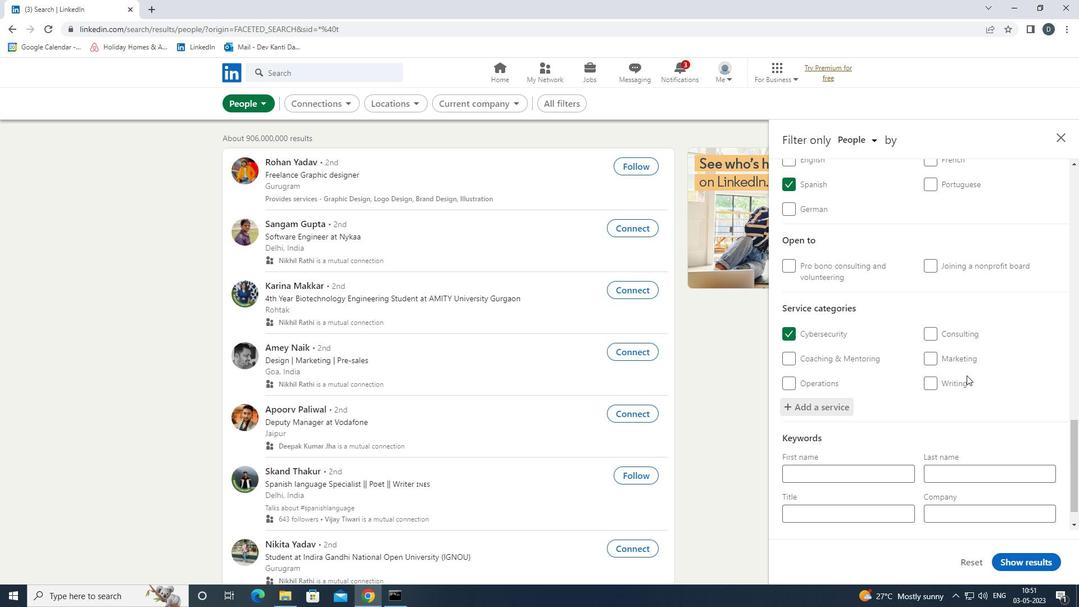 
Action: Mouse scrolled (862, 331) with delta (0, 0)
Screenshot: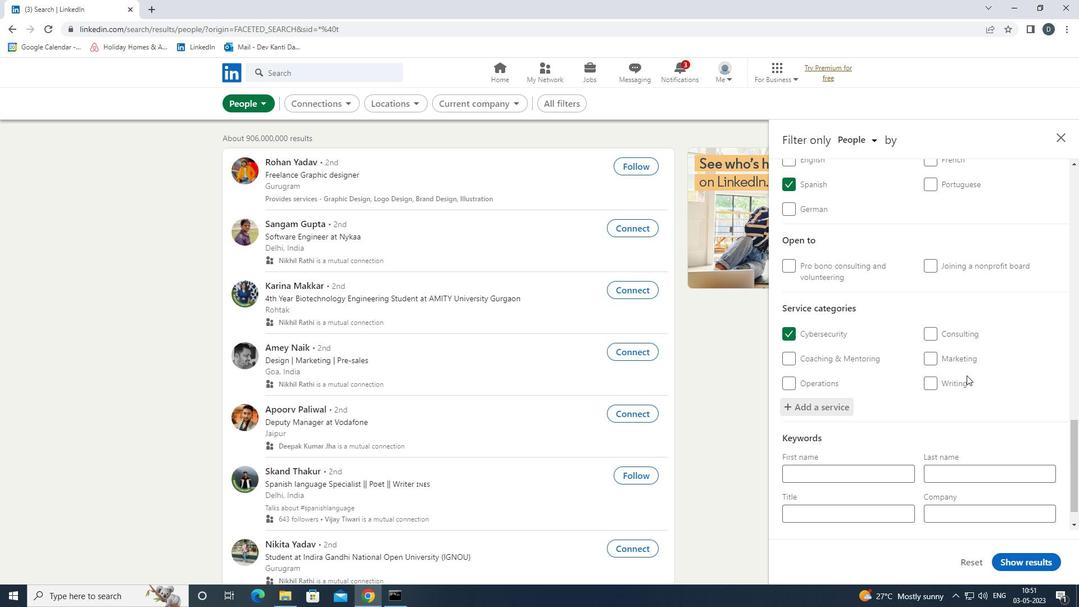 
Action: Mouse scrolled (862, 331) with delta (0, 0)
Screenshot: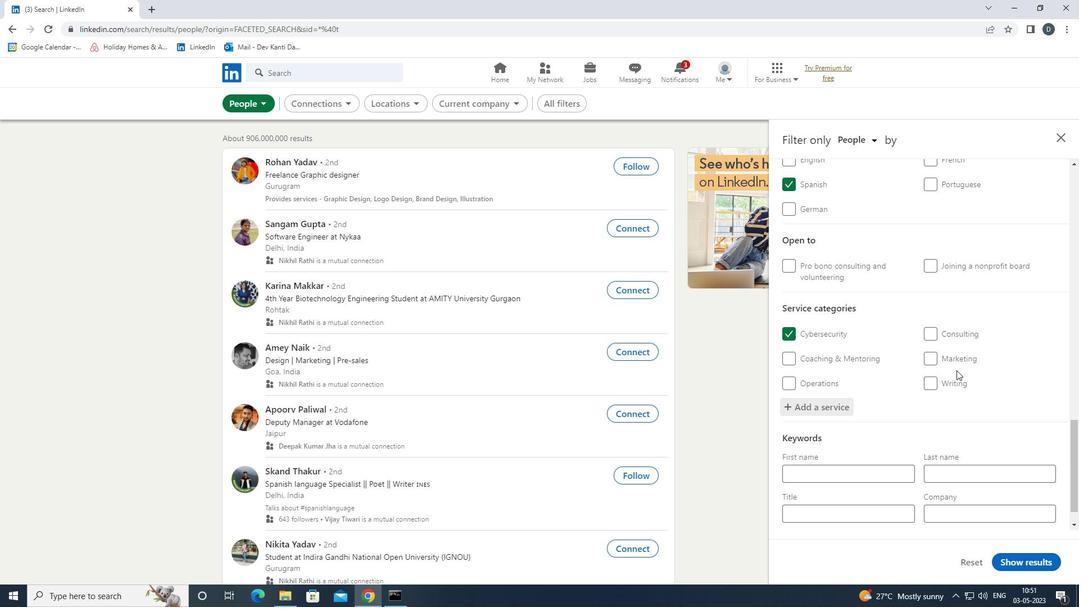 
Action: Mouse moved to (862, 331)
Screenshot: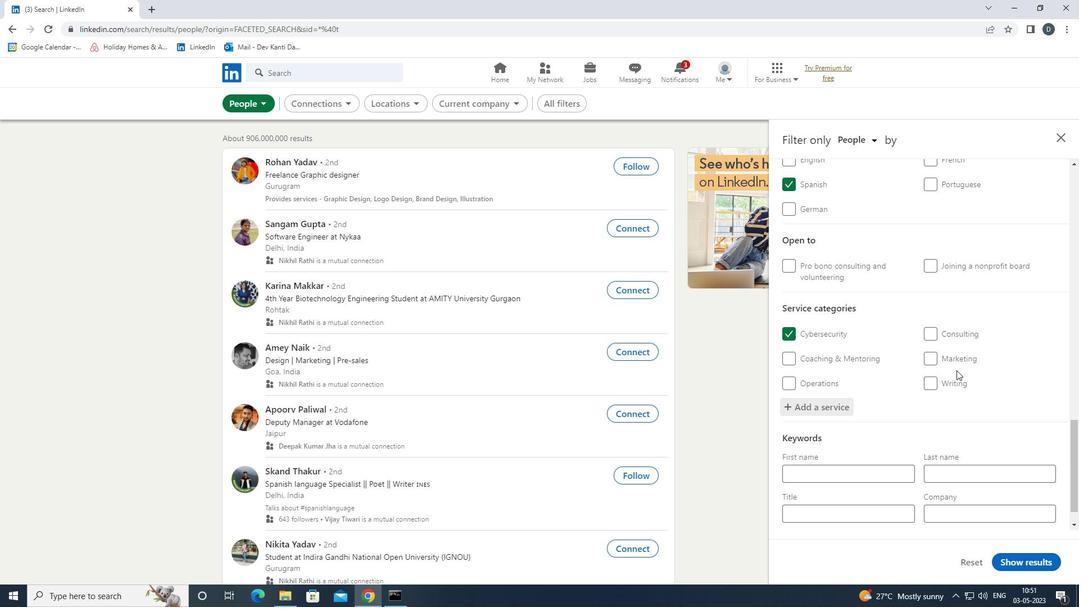 
Action: Mouse scrolled (862, 331) with delta (0, 0)
Screenshot: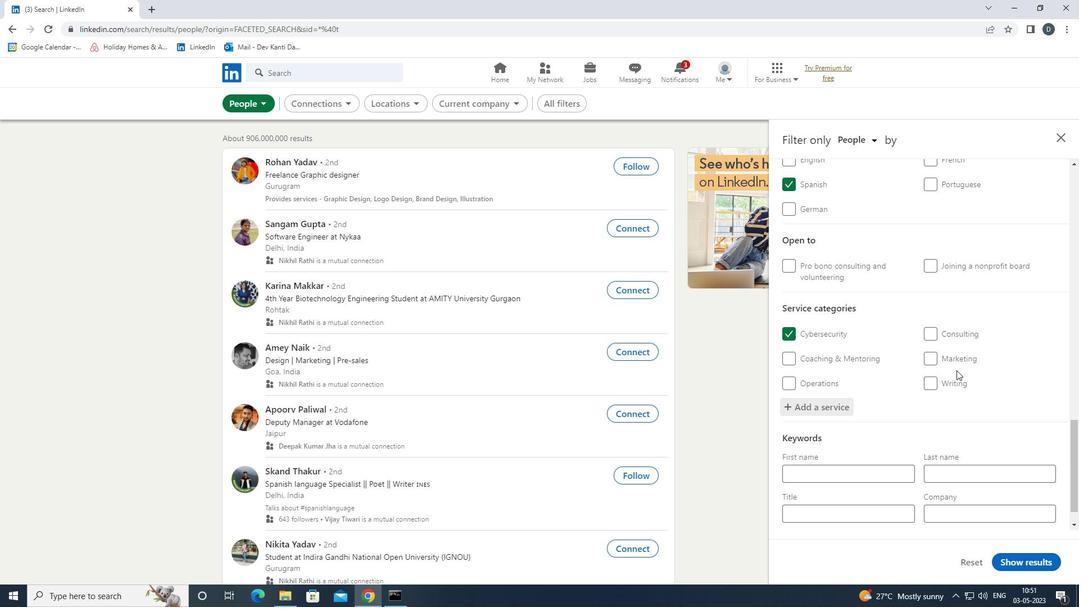 
Action: Mouse moved to (862, 337)
Screenshot: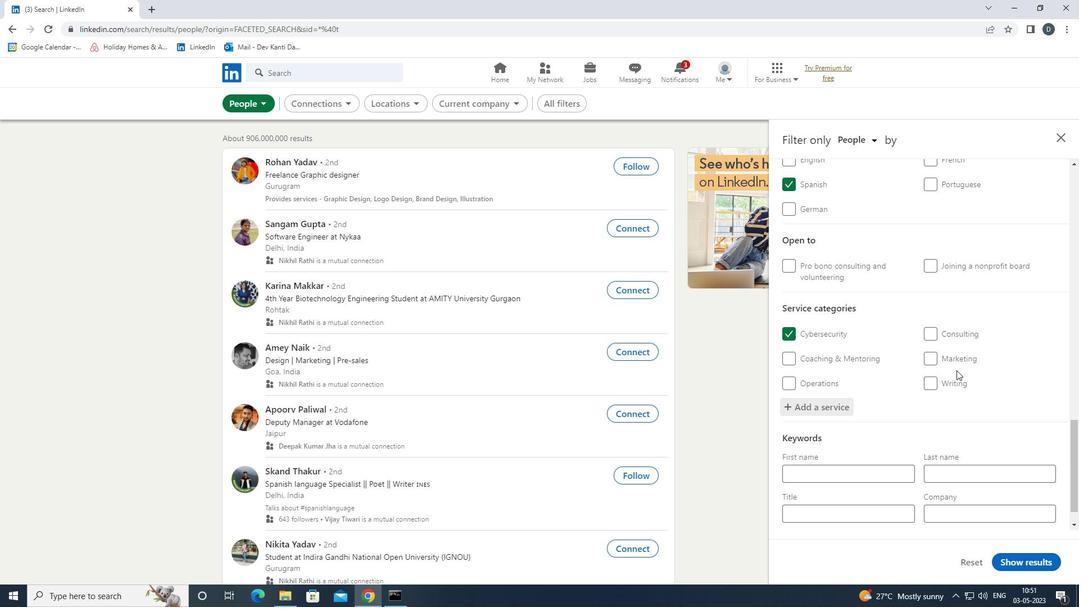 
Action: Mouse scrolled (862, 337) with delta (0, 0)
Screenshot: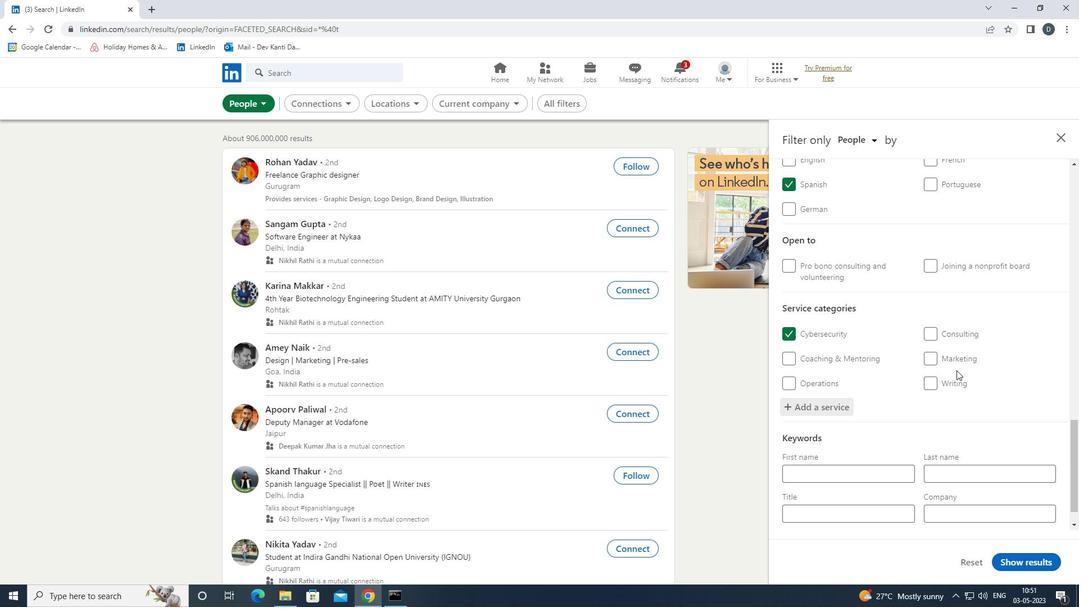 
Action: Mouse moved to (865, 344)
Screenshot: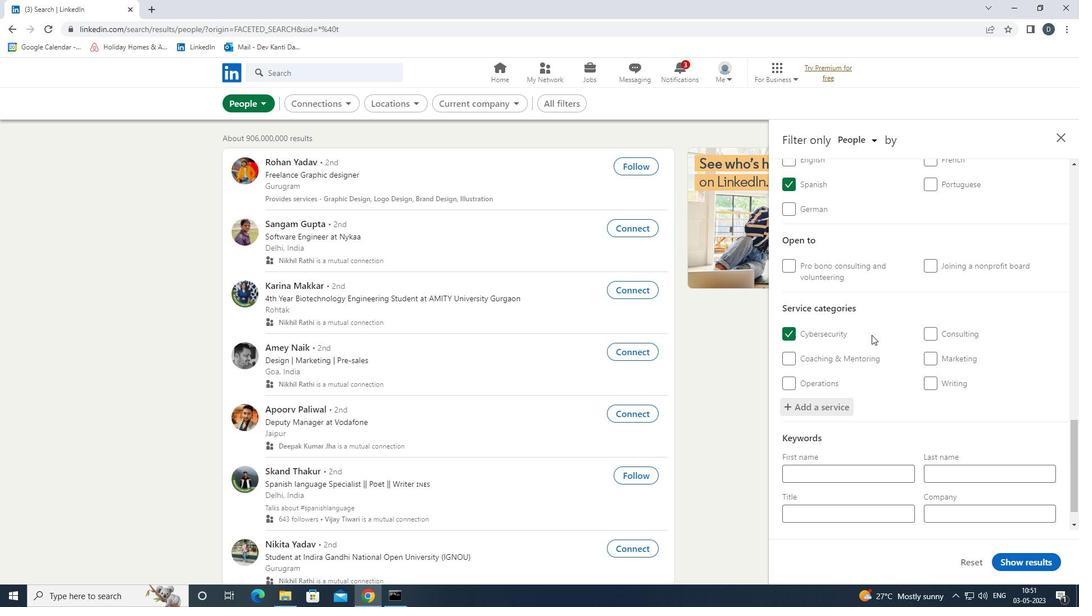 
Action: Mouse scrolled (865, 343) with delta (0, 0)
Screenshot: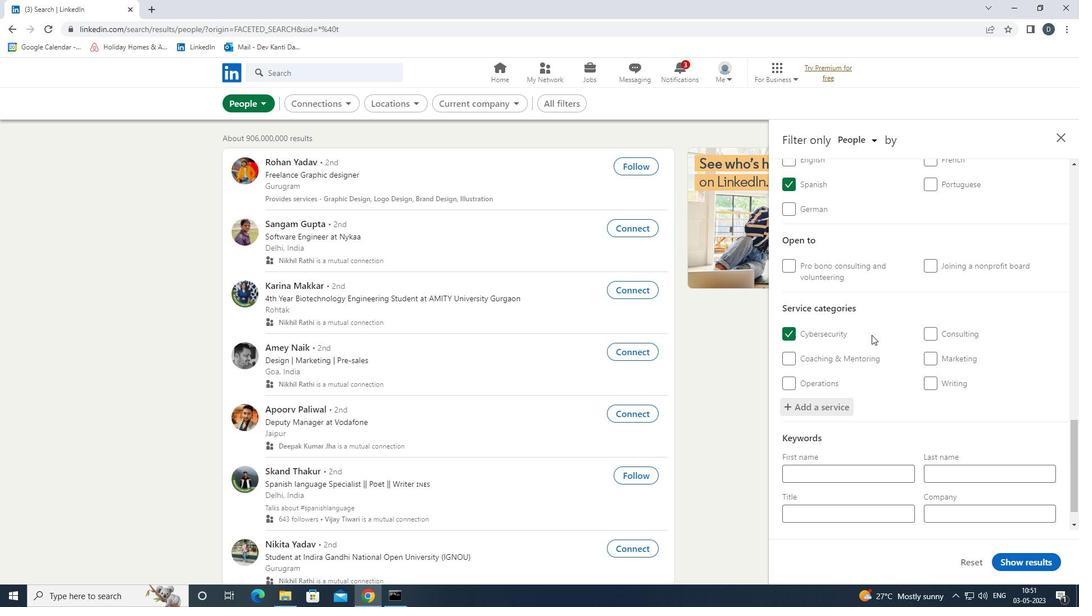 
Action: Mouse moved to (880, 480)
Screenshot: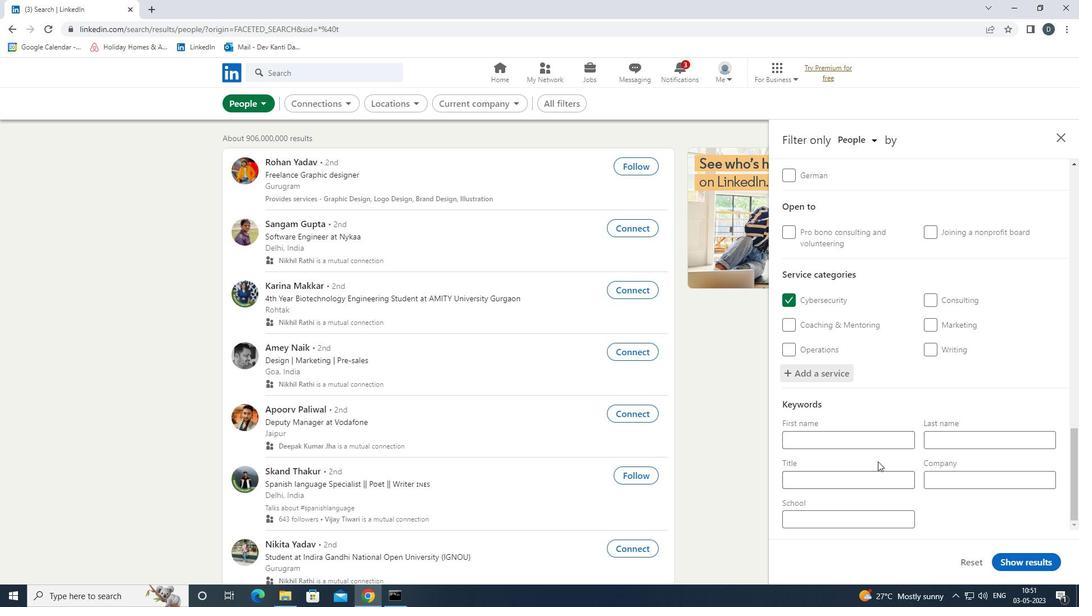 
Action: Mouse pressed left at (880, 480)
Screenshot: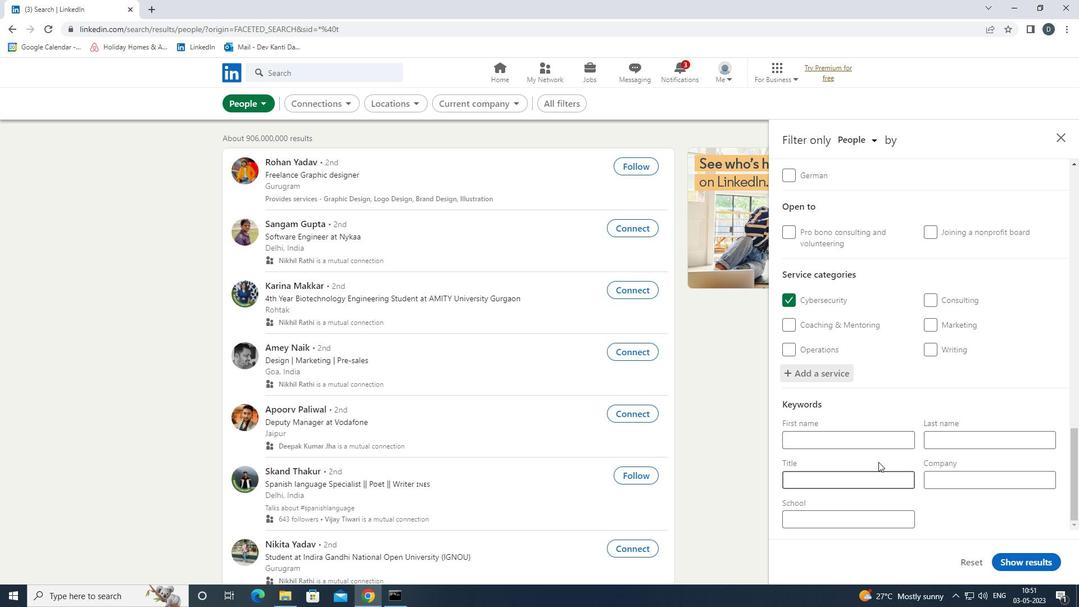 
Action: Mouse moved to (863, 485)
Screenshot: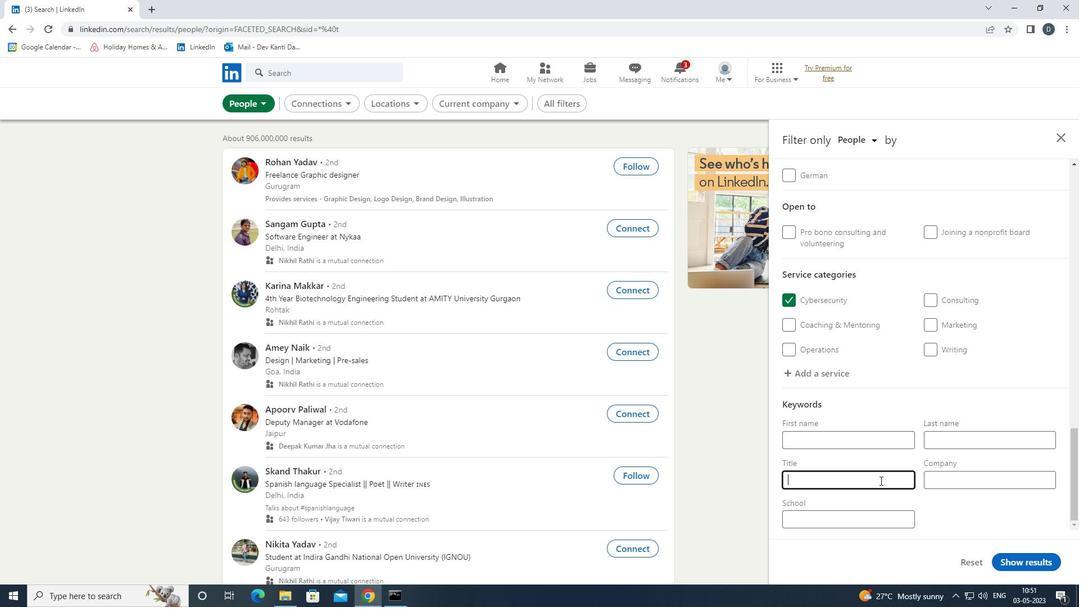 
Action: Key pressed <Key.shift><Key.shift><Key.shift><Key.shift><Key.shift><Key.shift><Key.shift><Key.shift><Key.shift><Key.shift><Key.shift><Key.shift><Key.shift><Key.shift><Key.shift><Key.shift><Key.shift><Key.shift><Key.shift><Key.shift><Key.shift><Key.shift><Key.shift><Key.shift><Key.shift><Key.shift><Key.shift><Key.shift><Key.shift>WAIT<Key.space><Key.shift>STAFF<Key.space><Key.shift><Key.shift><Key.shift><Key.shift><Key.shift><Key.shift><Key.shift><Key.shift>MANAGER
Screenshot: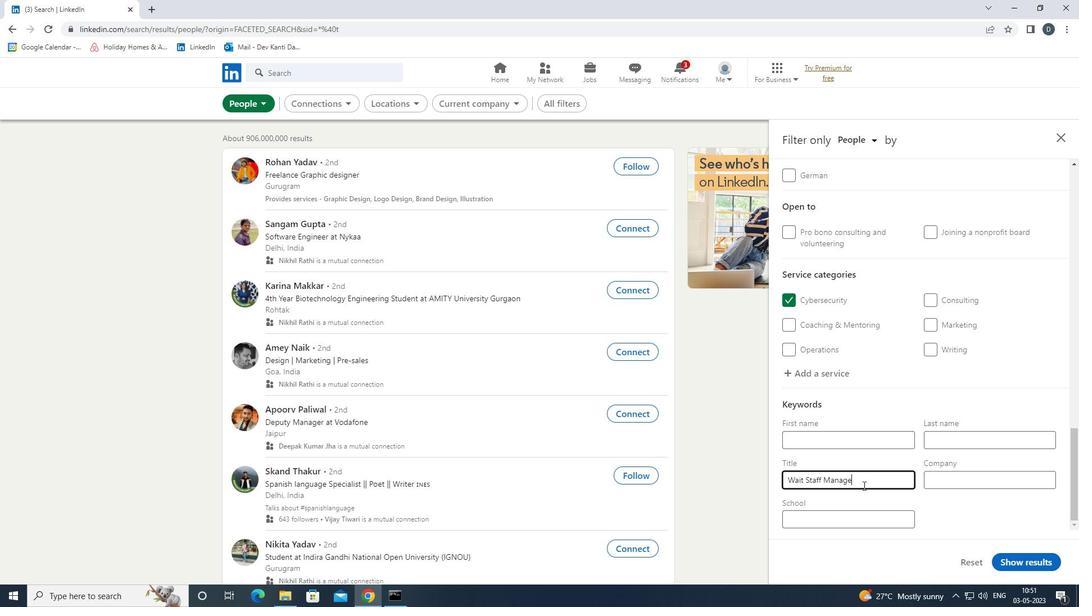 
Action: Mouse moved to (1034, 560)
Screenshot: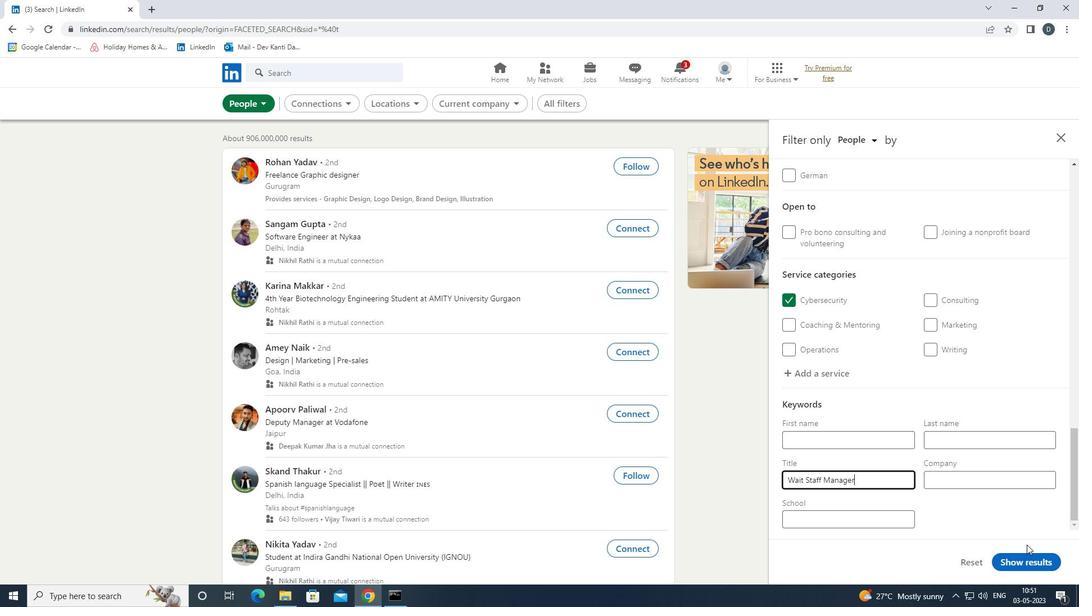 
Action: Mouse pressed left at (1034, 560)
Screenshot: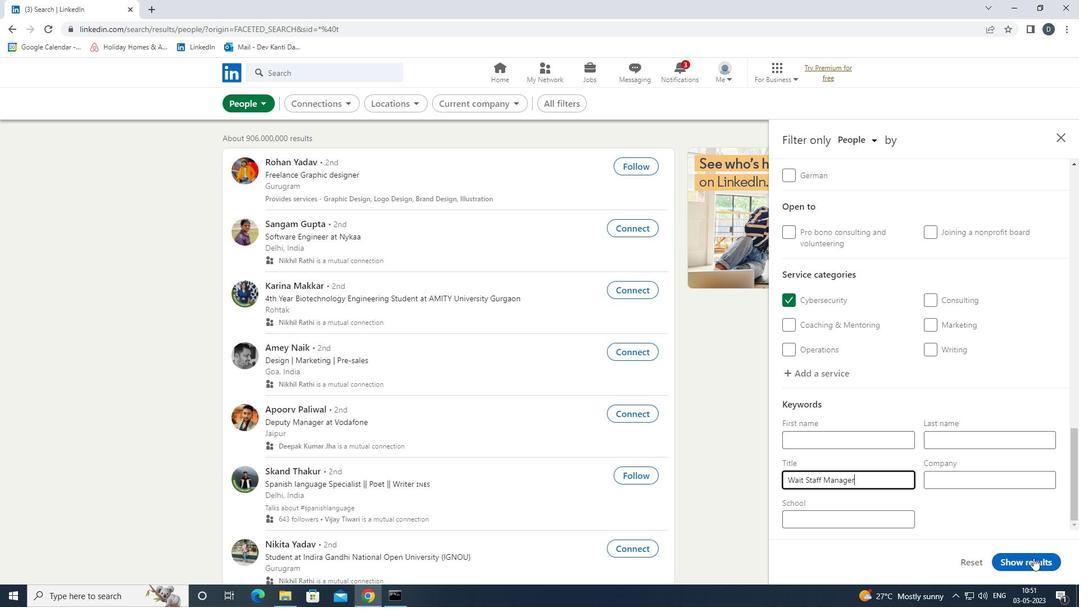 
Action: Mouse moved to (523, 236)
Screenshot: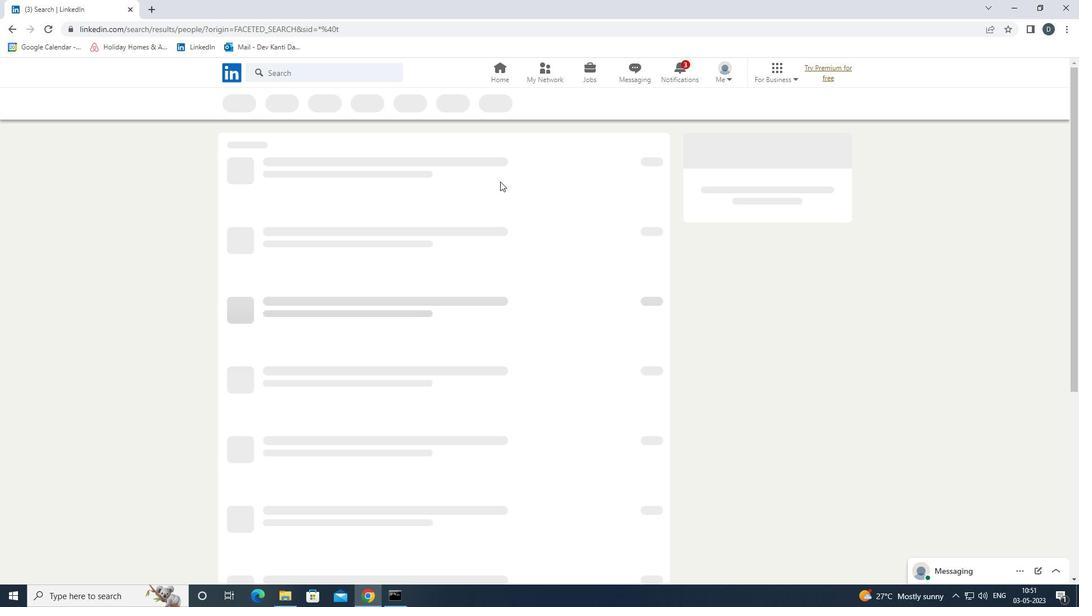 
